 Task: Open Card Signal Processing Review in Board Employee Offboarding to Workspace General Accounting and add a team member Softage.2@softage.net, a label Orange, a checklist Trade Secrets, an attachment from Trello, a color Orange and finally, add a card description 'Develop and launch new social media marketing campaign for influencer marketing' and a comment 'This task requires us to be adaptable and flexible, willing to pivot our approach as needed to achieve success.'. Add a start date 'Jan 02, 1900' with a due date 'Jan 09, 1900'
Action: Mouse moved to (239, 161)
Screenshot: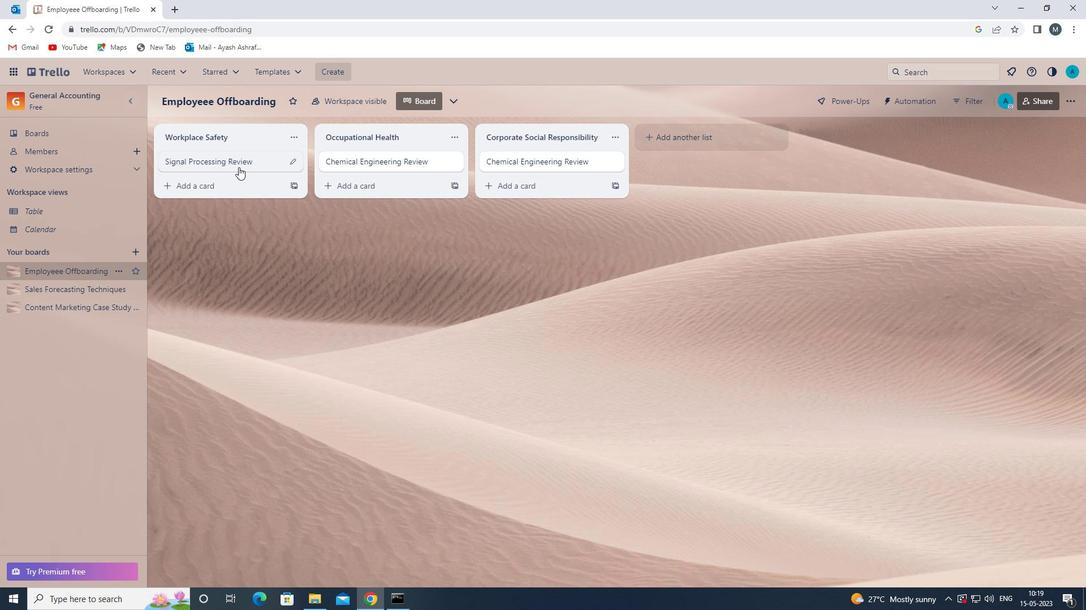 
Action: Mouse pressed left at (239, 161)
Screenshot: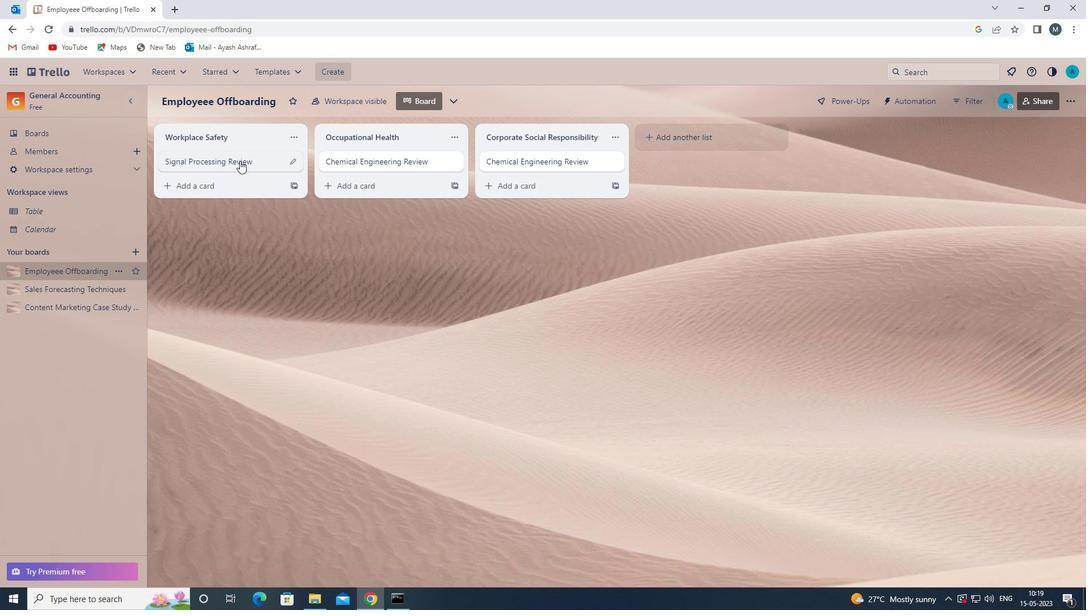 
Action: Mouse moved to (684, 161)
Screenshot: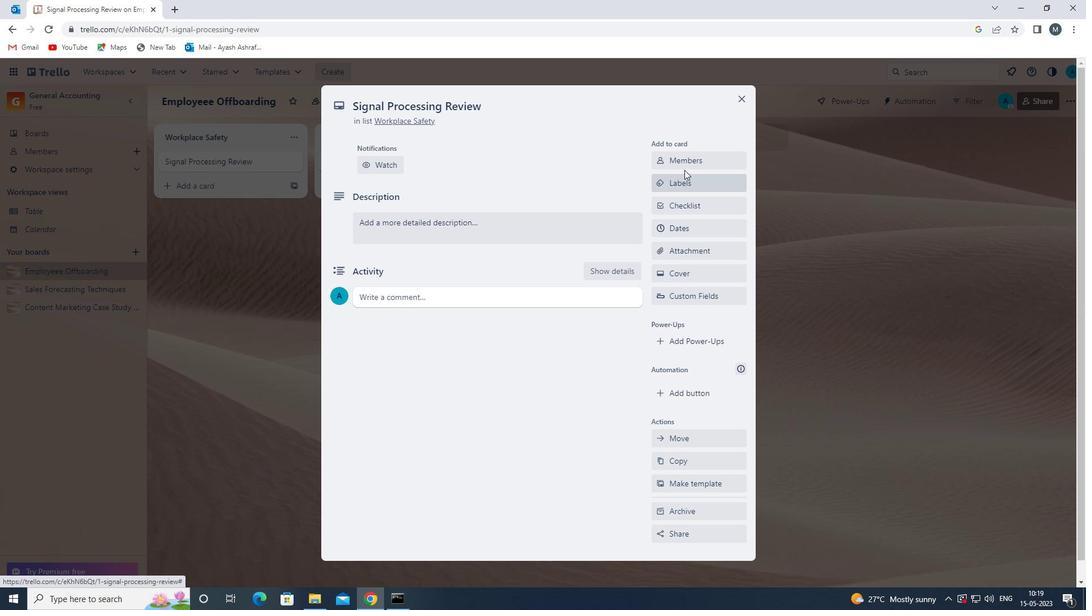 
Action: Mouse pressed left at (684, 161)
Screenshot: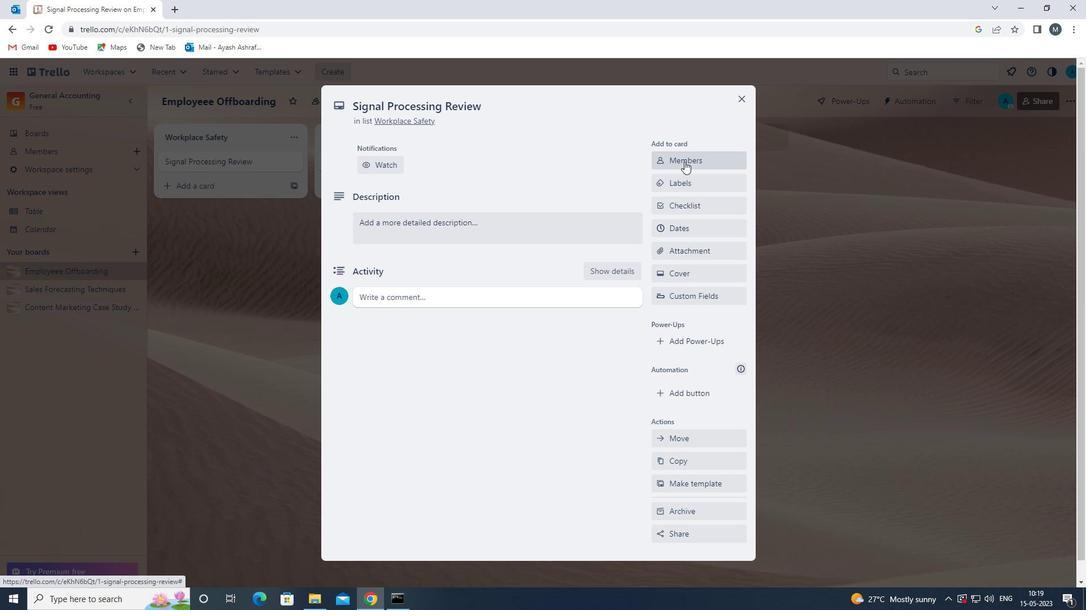 
Action: Key pressed s
Screenshot: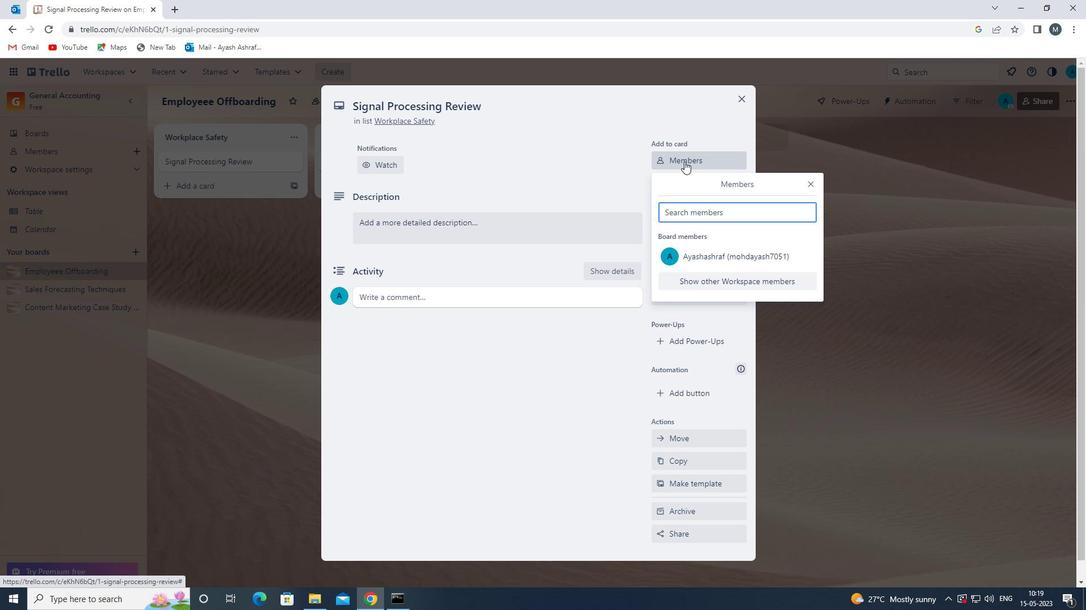 
Action: Mouse moved to (720, 343)
Screenshot: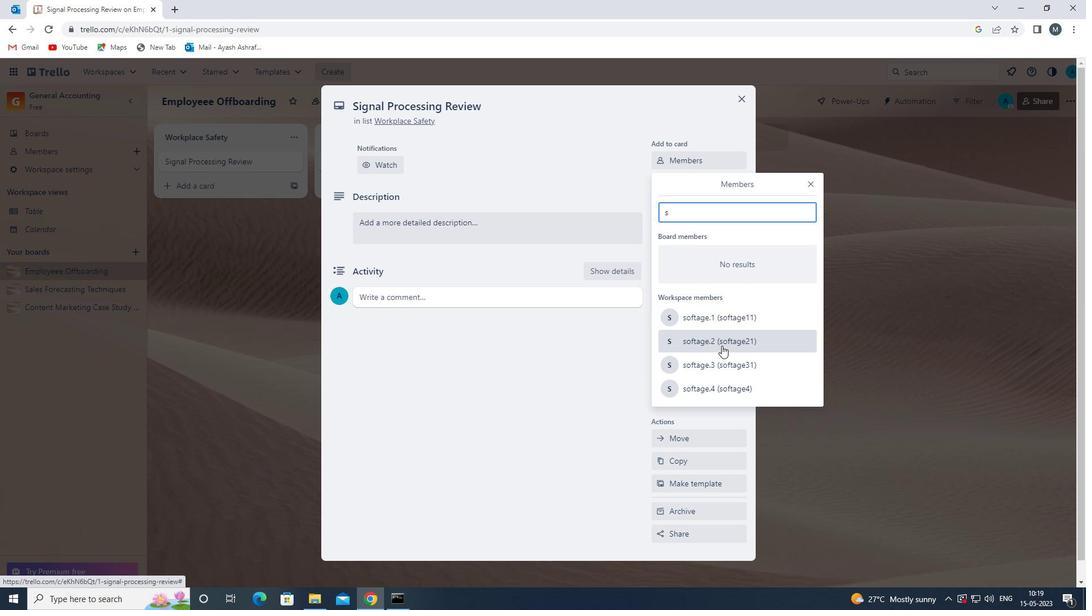 
Action: Mouse pressed left at (720, 343)
Screenshot: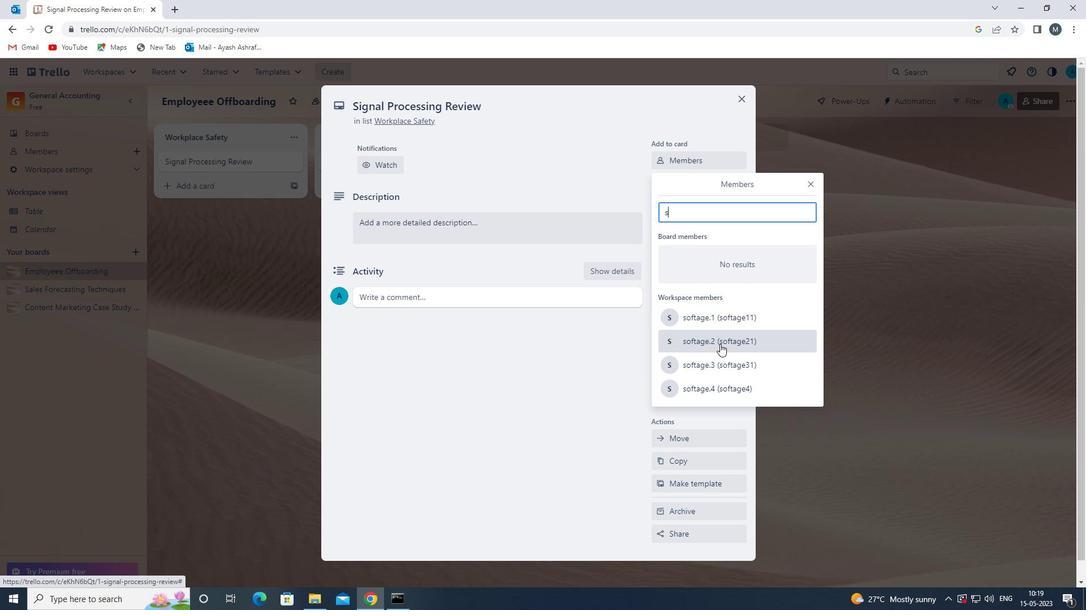 
Action: Mouse moved to (810, 188)
Screenshot: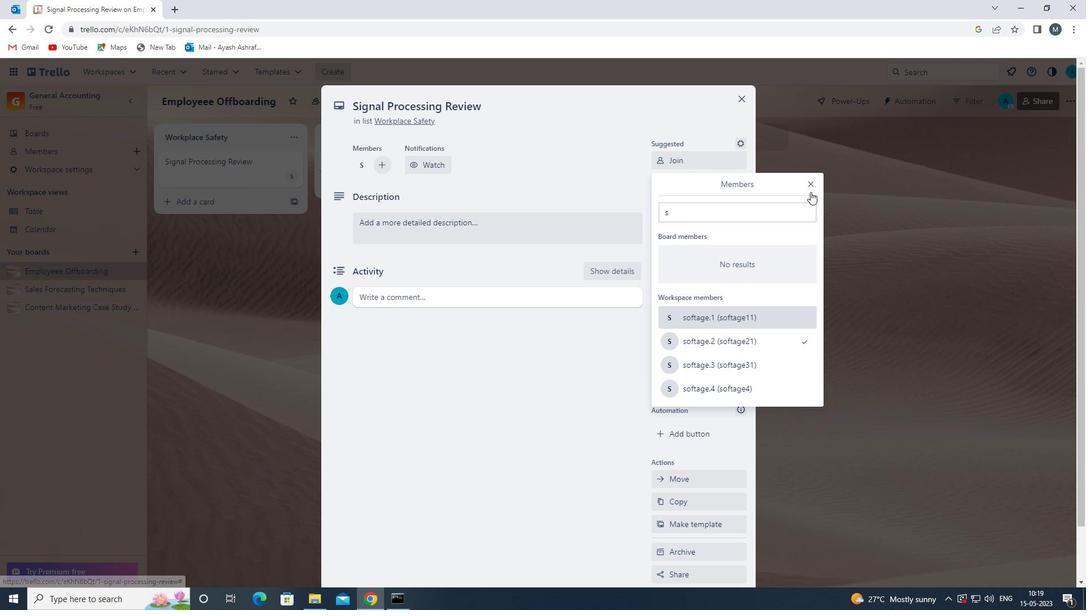 
Action: Mouse pressed left at (810, 188)
Screenshot: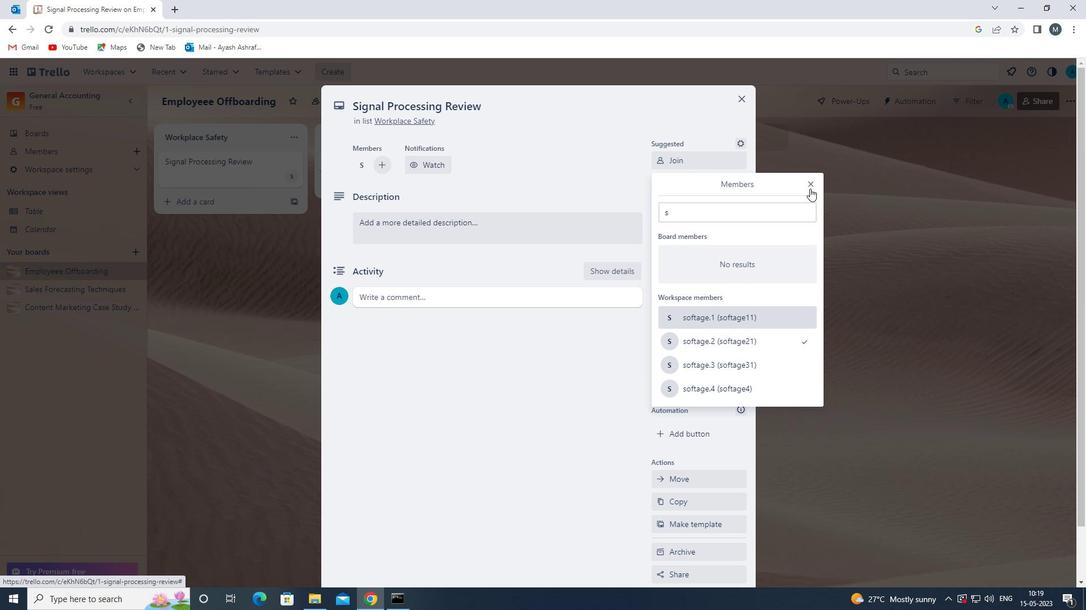 
Action: Mouse moved to (676, 225)
Screenshot: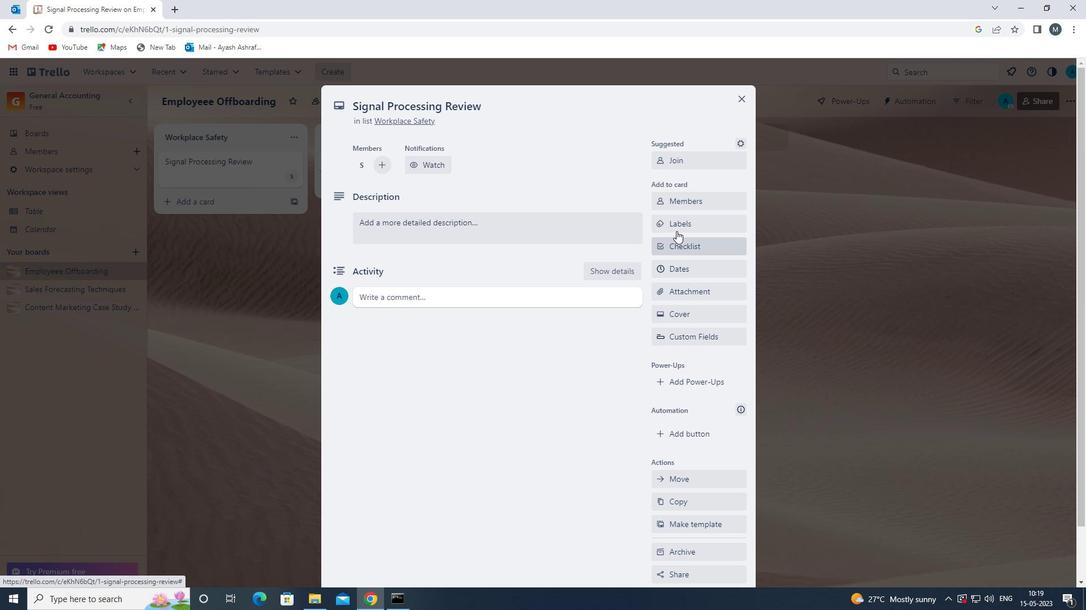 
Action: Mouse pressed left at (676, 225)
Screenshot: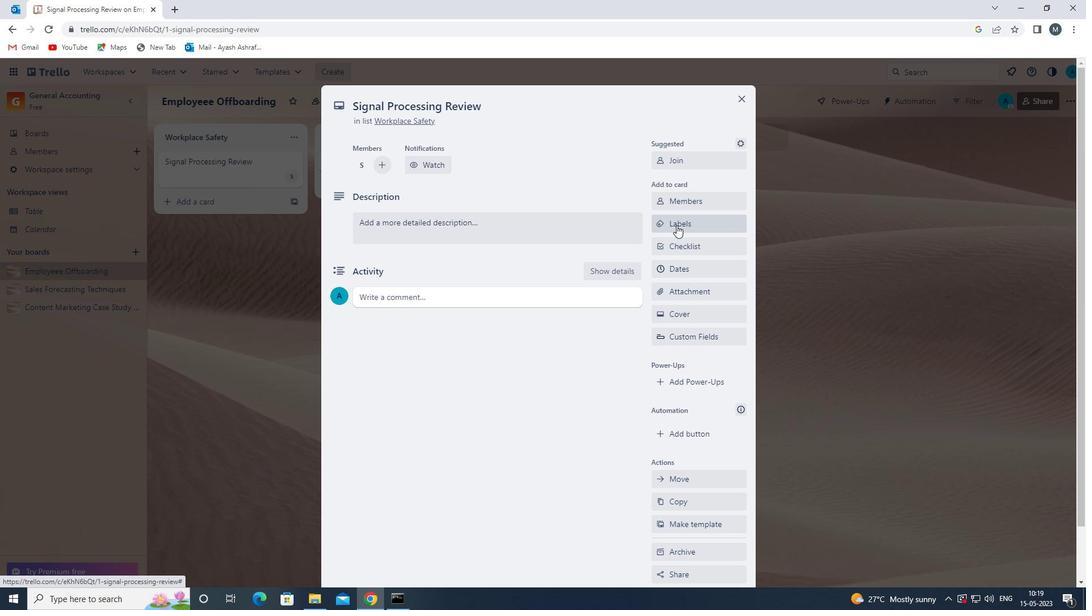 
Action: Mouse moved to (690, 356)
Screenshot: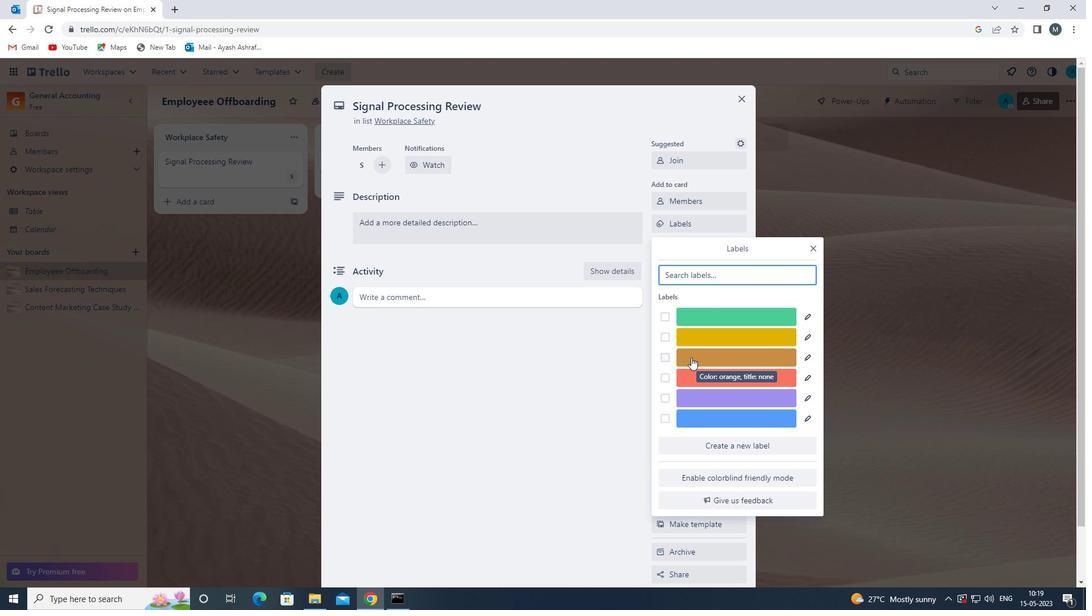 
Action: Mouse pressed left at (690, 356)
Screenshot: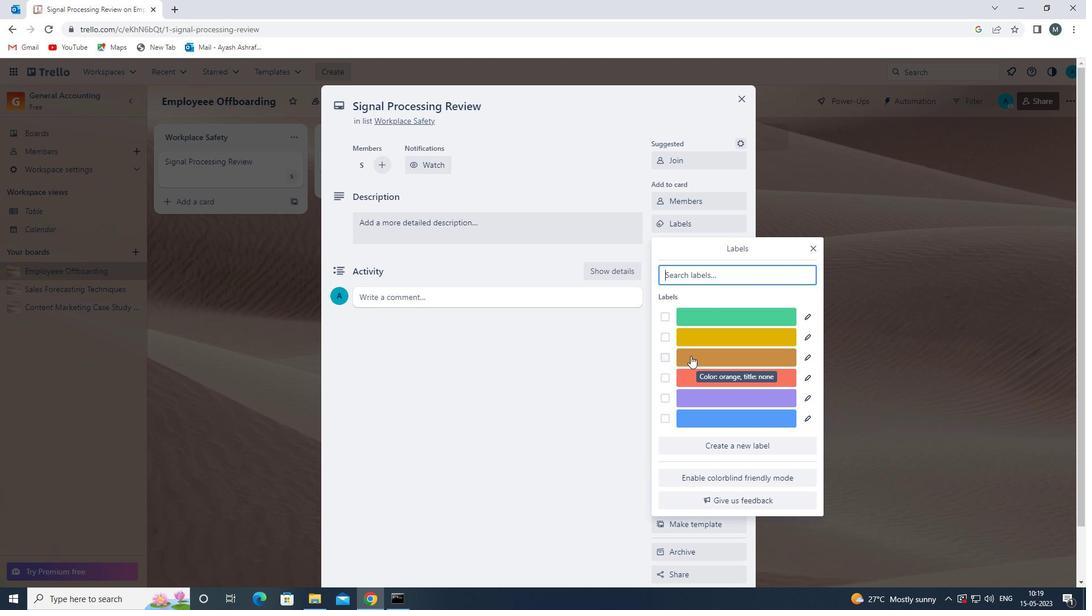 
Action: Mouse moved to (811, 248)
Screenshot: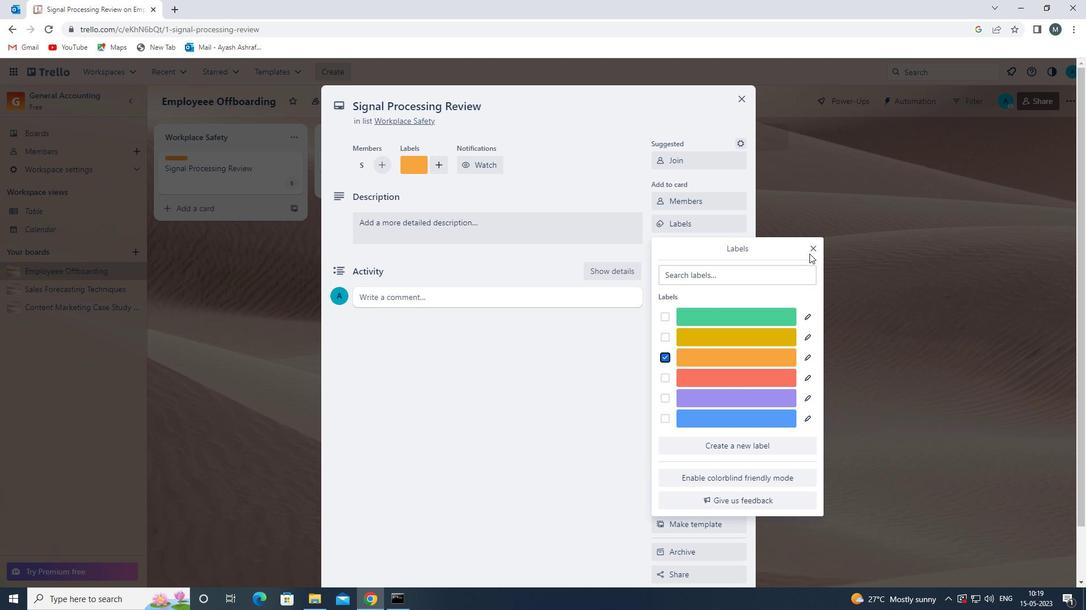 
Action: Mouse pressed left at (811, 248)
Screenshot: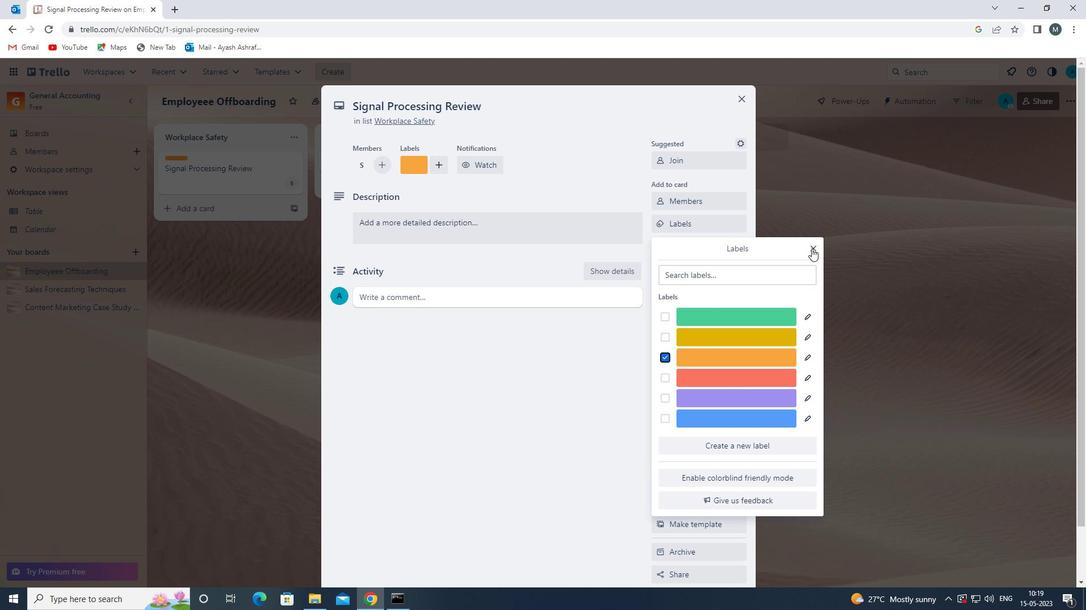 
Action: Mouse moved to (682, 246)
Screenshot: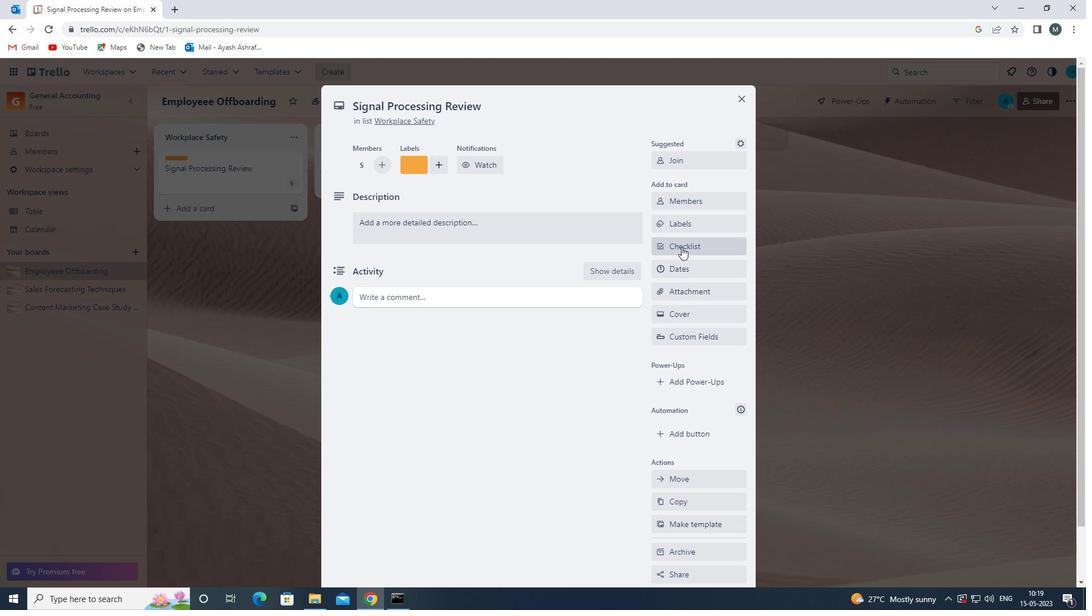 
Action: Mouse pressed left at (682, 246)
Screenshot: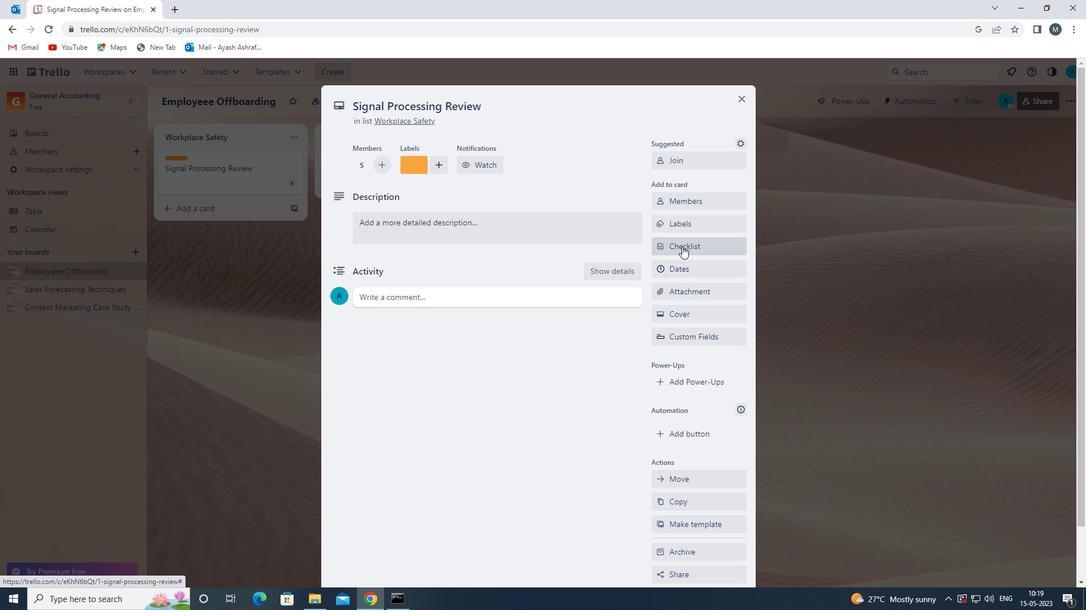 
Action: Mouse moved to (721, 324)
Screenshot: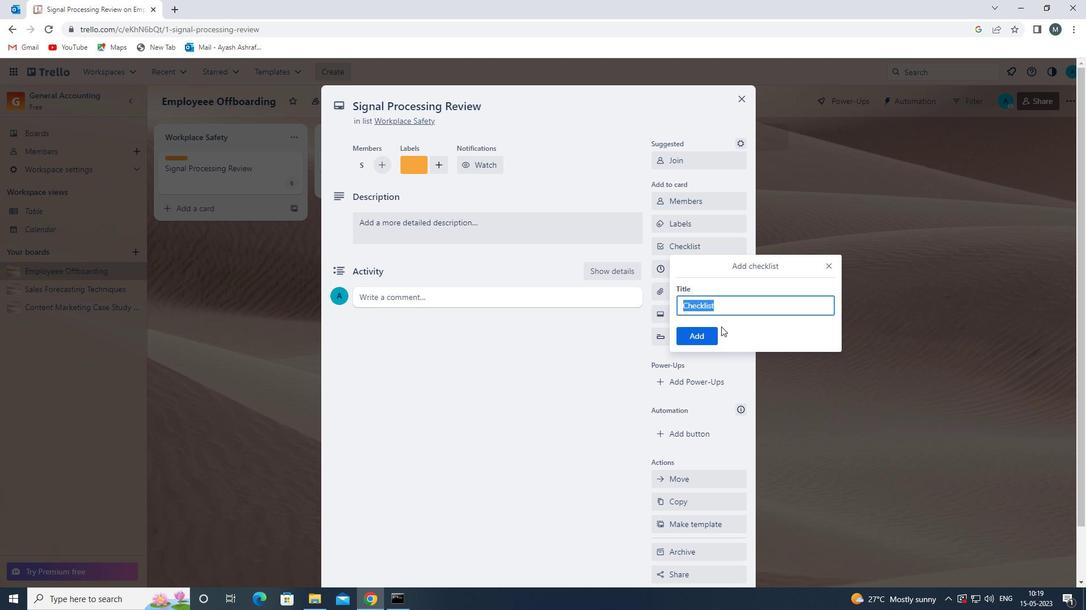 
Action: Key pressed <Key.shift>TRADE<Key.space><Key.shift>SECRETS
Screenshot: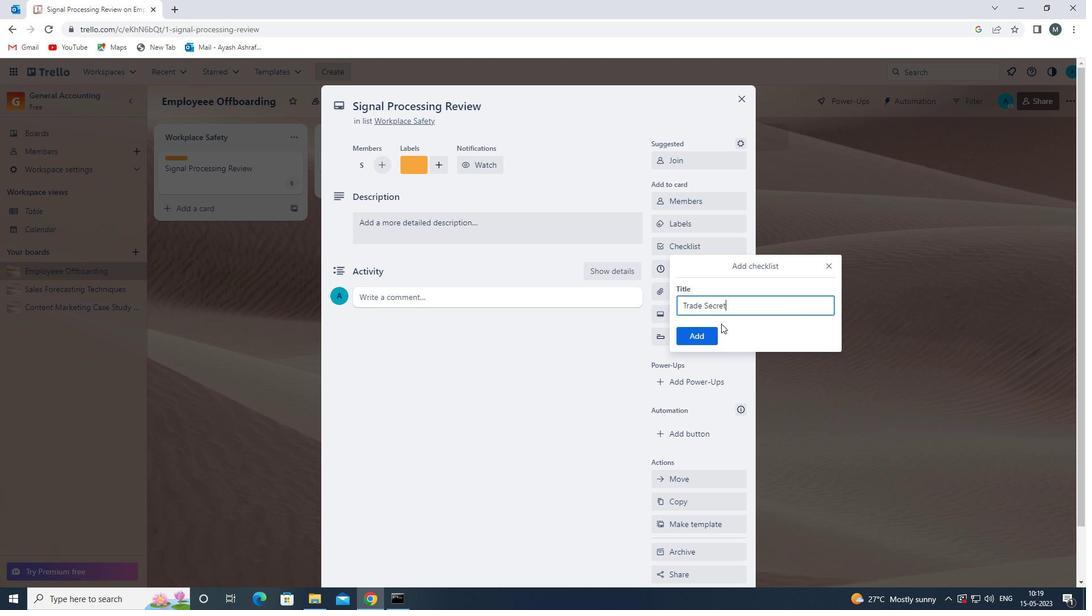 
Action: Mouse moved to (708, 338)
Screenshot: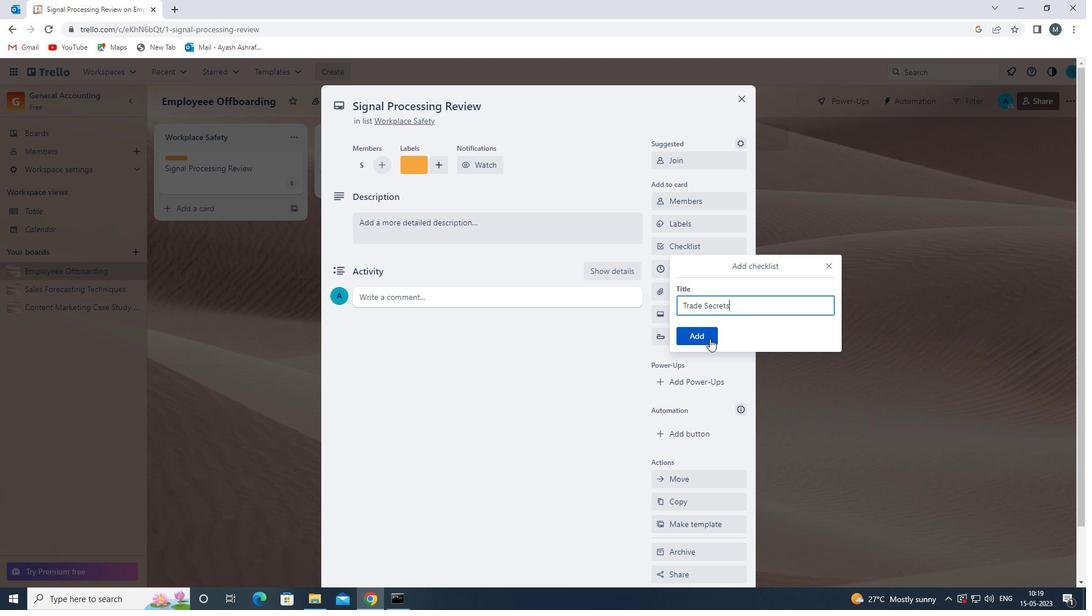 
Action: Mouse pressed left at (708, 338)
Screenshot: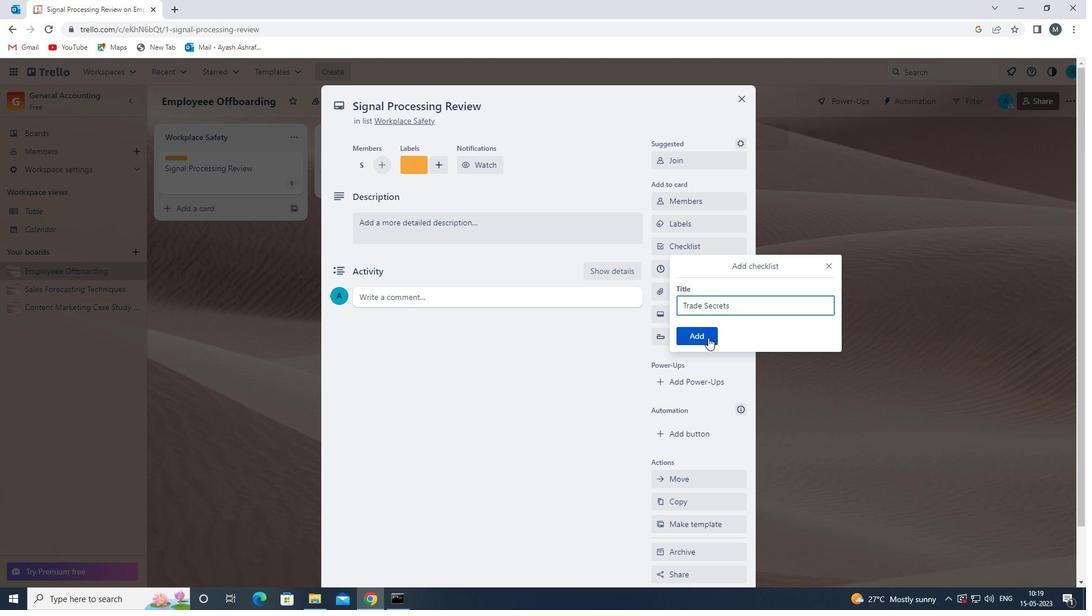 
Action: Mouse moved to (703, 294)
Screenshot: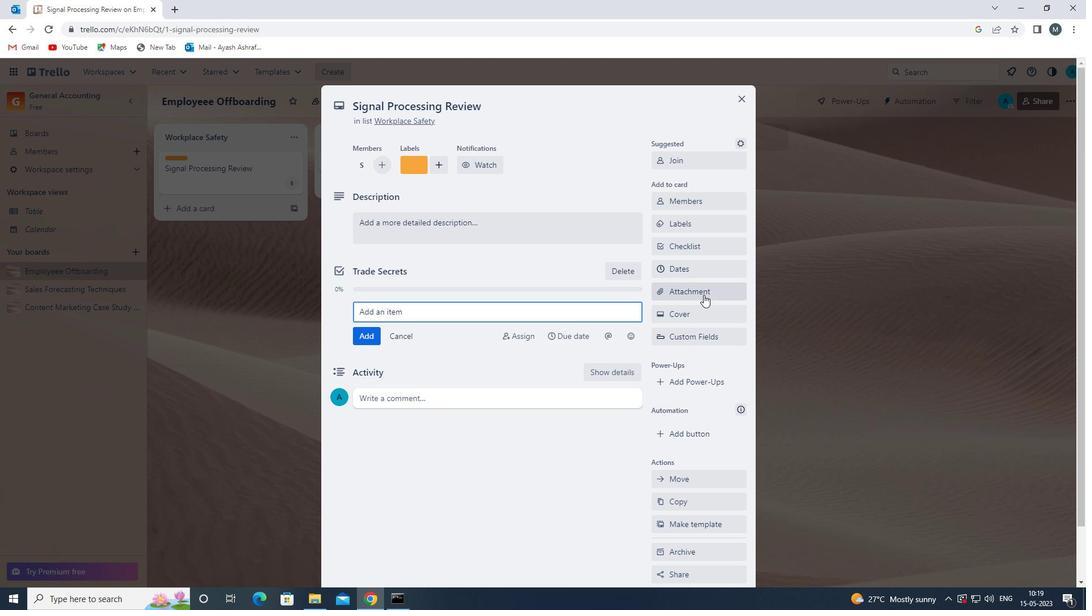
Action: Mouse pressed left at (703, 294)
Screenshot: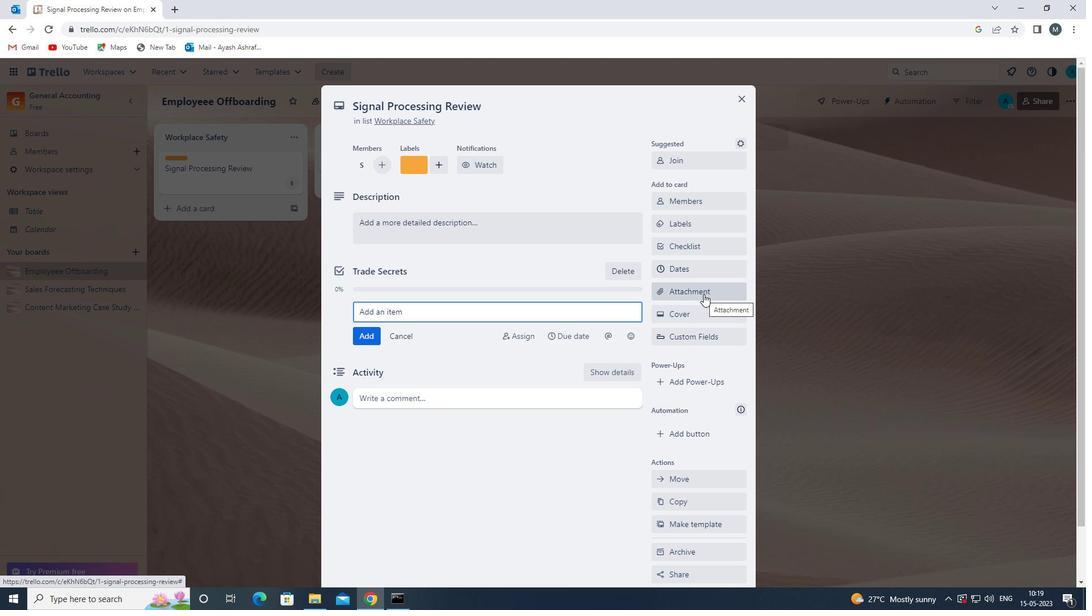 
Action: Mouse moved to (685, 363)
Screenshot: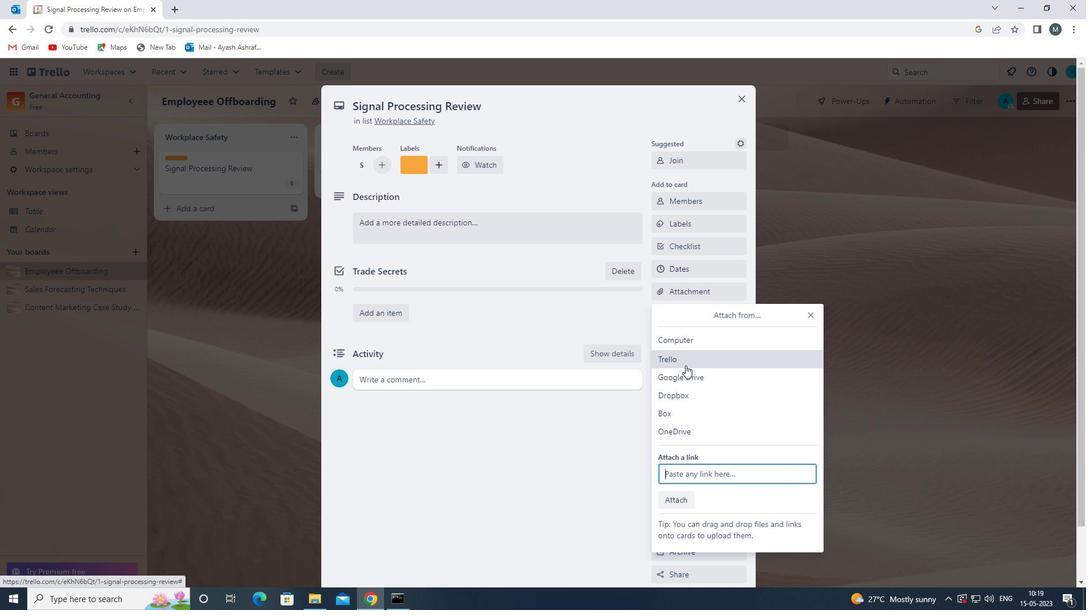 
Action: Mouse pressed left at (685, 363)
Screenshot: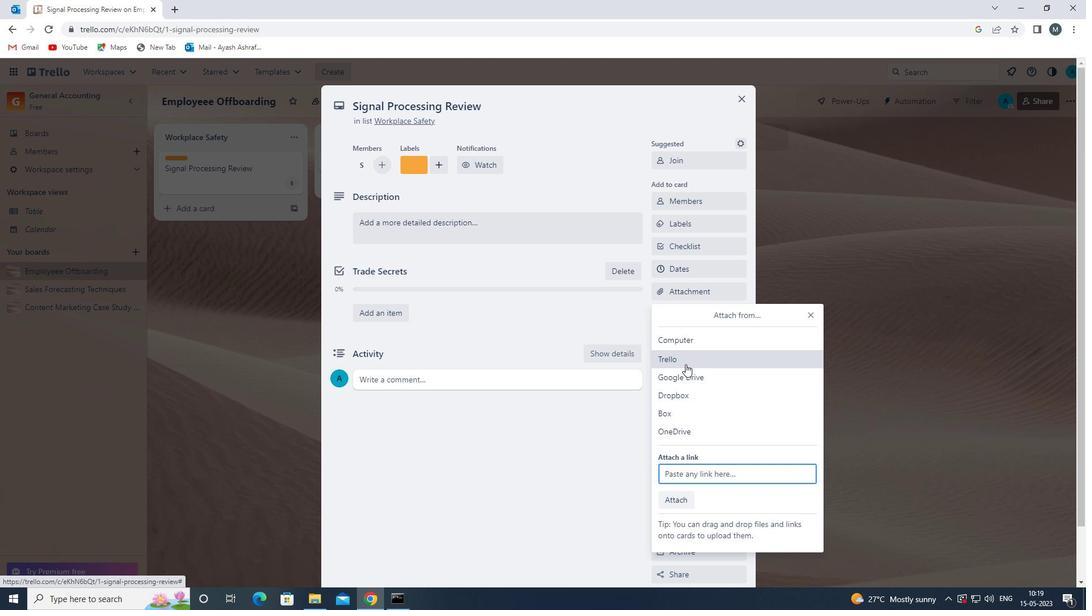 
Action: Mouse moved to (720, 277)
Screenshot: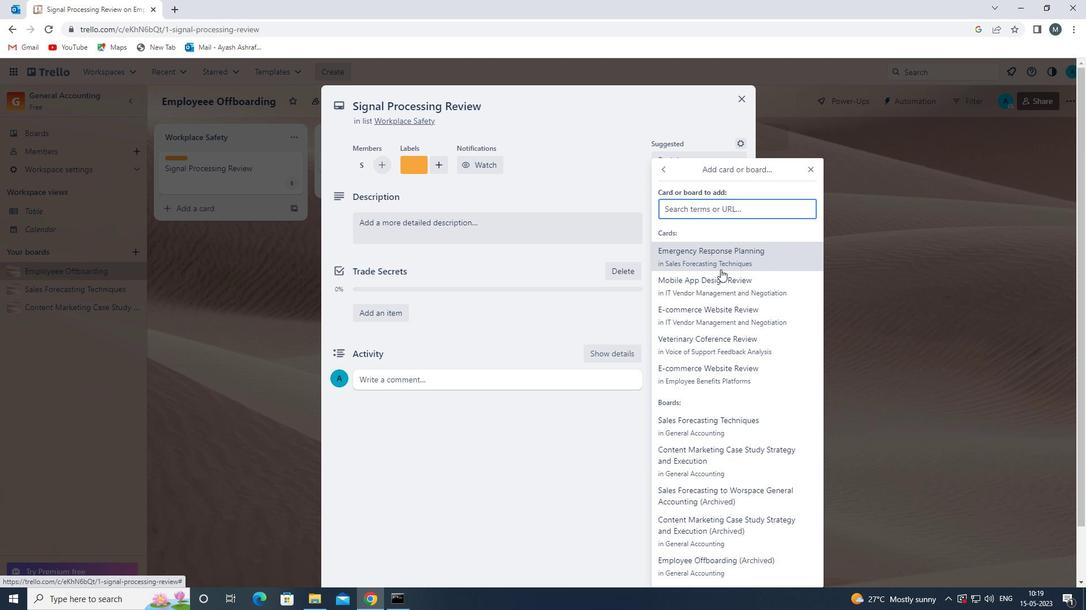 
Action: Mouse pressed left at (720, 277)
Screenshot: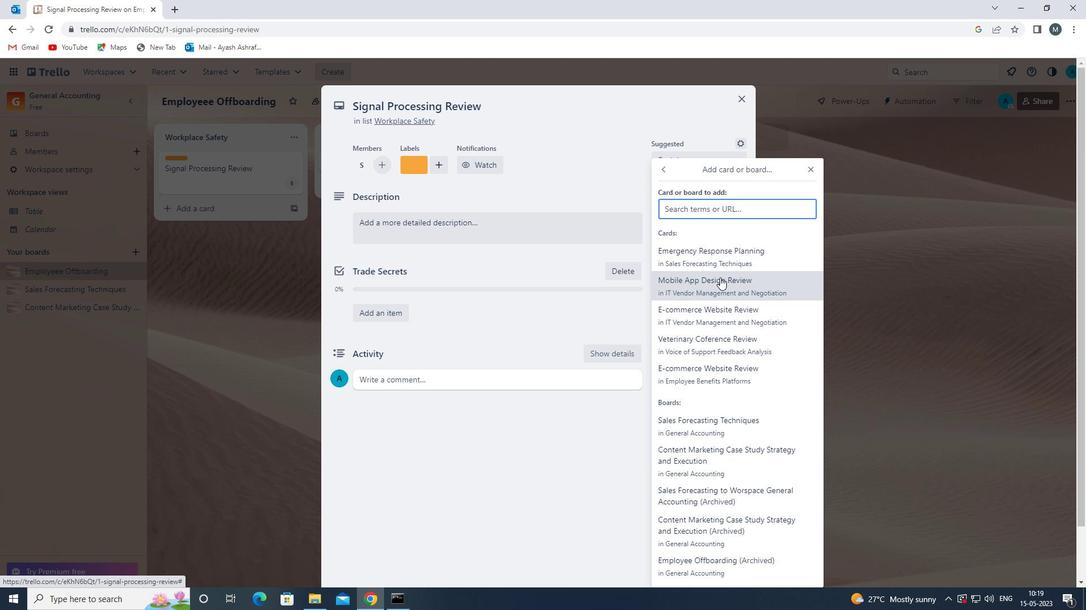
Action: Mouse moved to (690, 320)
Screenshot: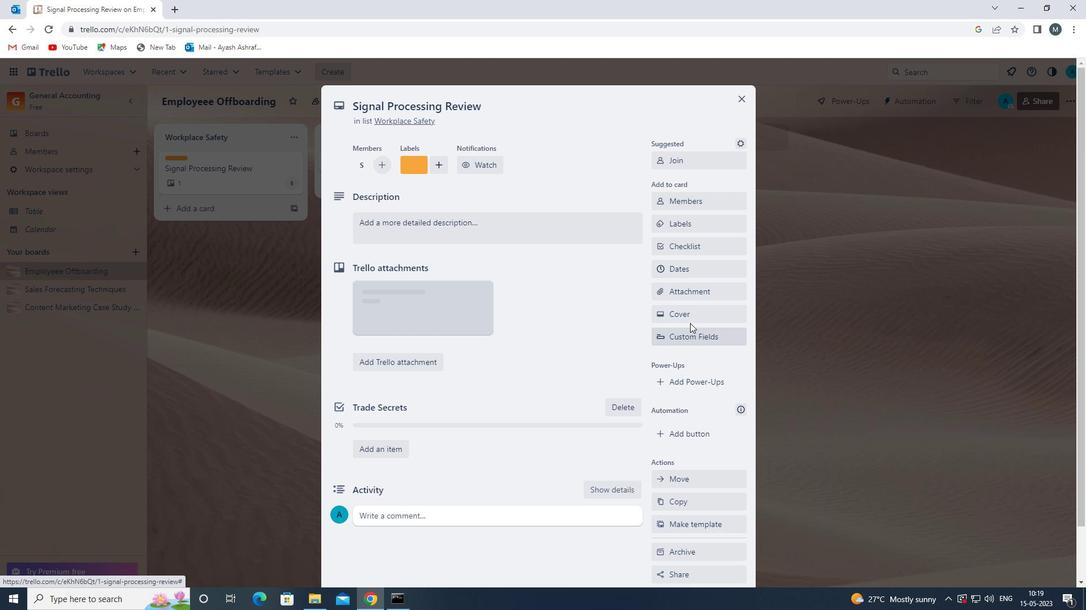 
Action: Mouse pressed left at (690, 320)
Screenshot: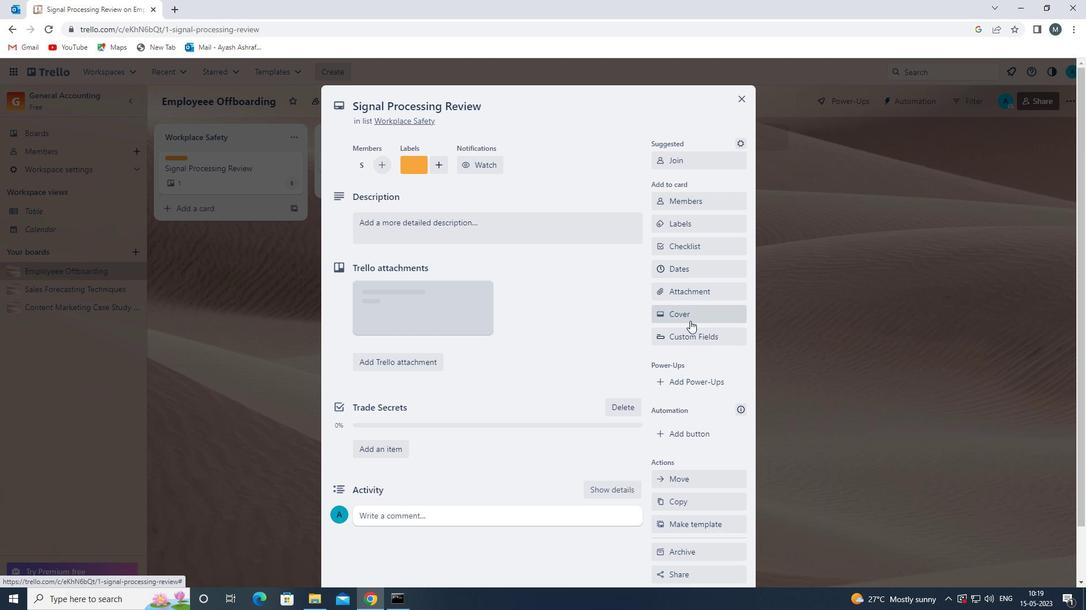 
Action: Mouse moved to (743, 366)
Screenshot: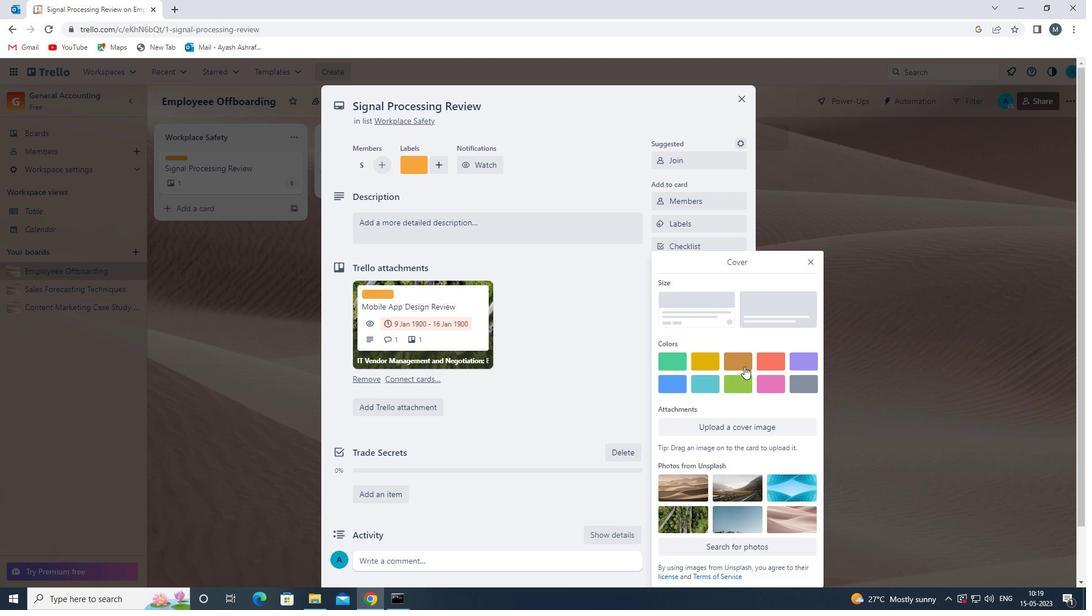 
Action: Mouse pressed left at (743, 366)
Screenshot: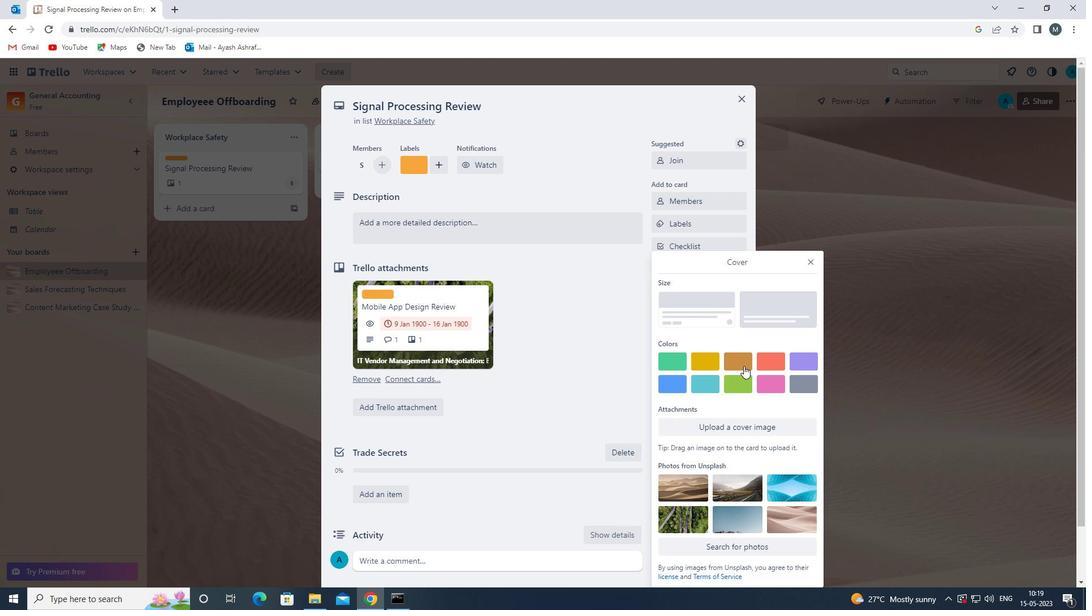 
Action: Mouse moved to (812, 242)
Screenshot: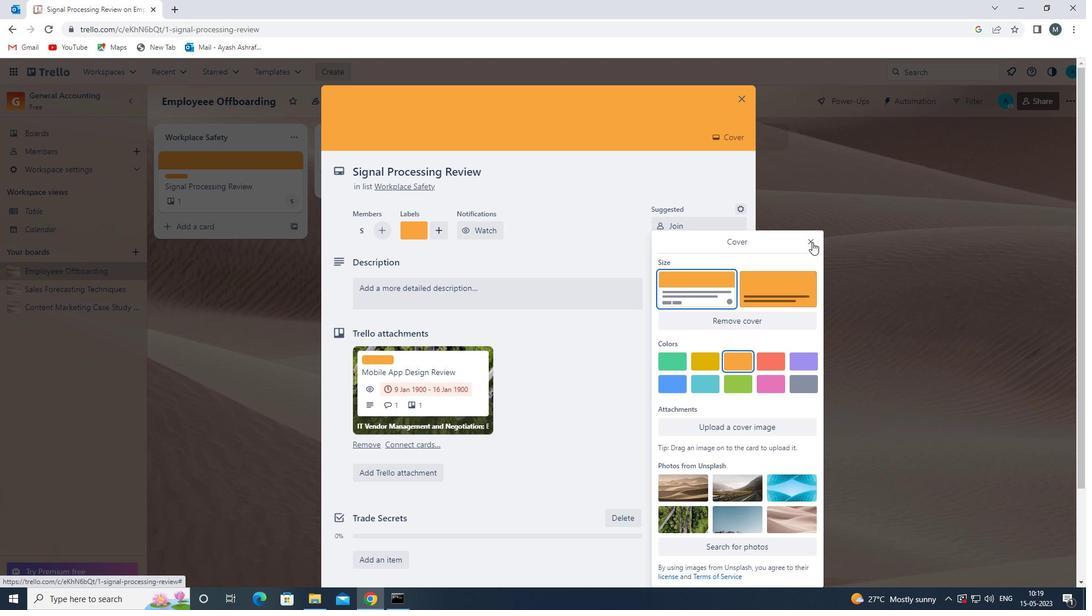 
Action: Mouse pressed left at (812, 242)
Screenshot: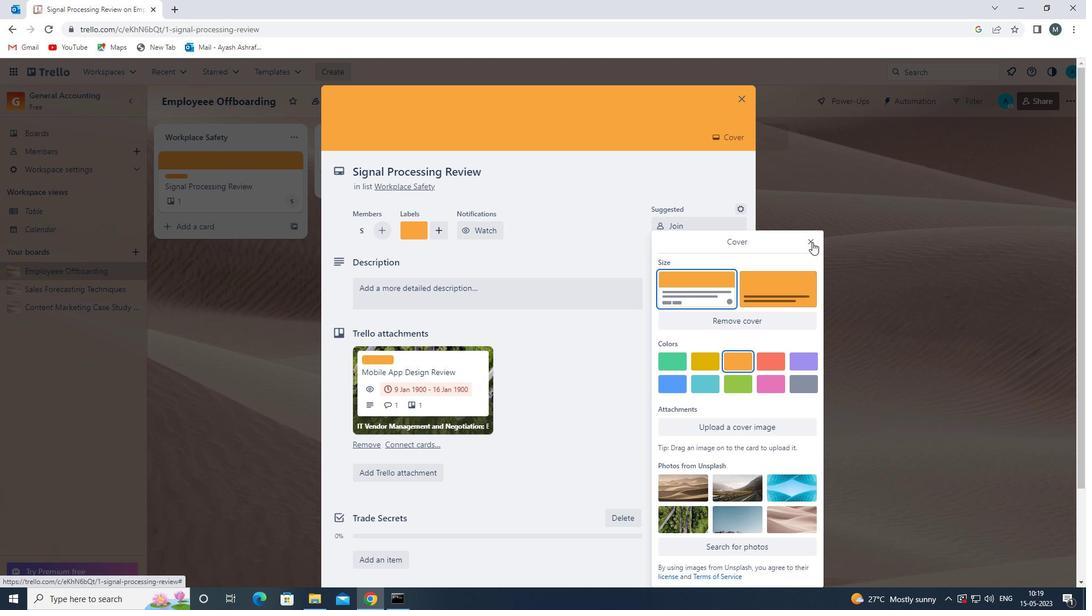 
Action: Mouse moved to (420, 291)
Screenshot: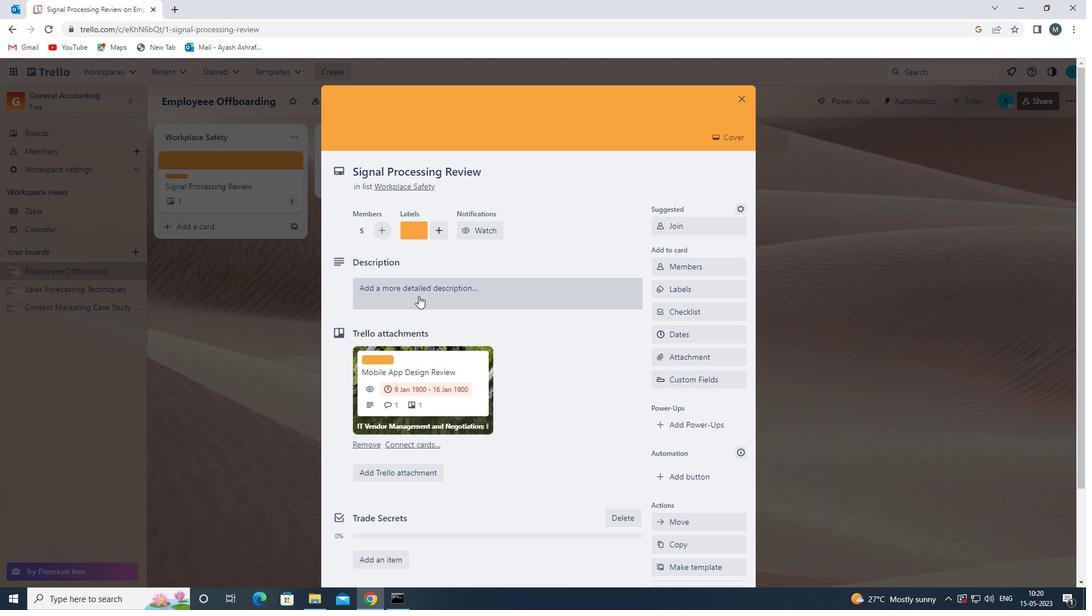 
Action: Mouse pressed left at (420, 291)
Screenshot: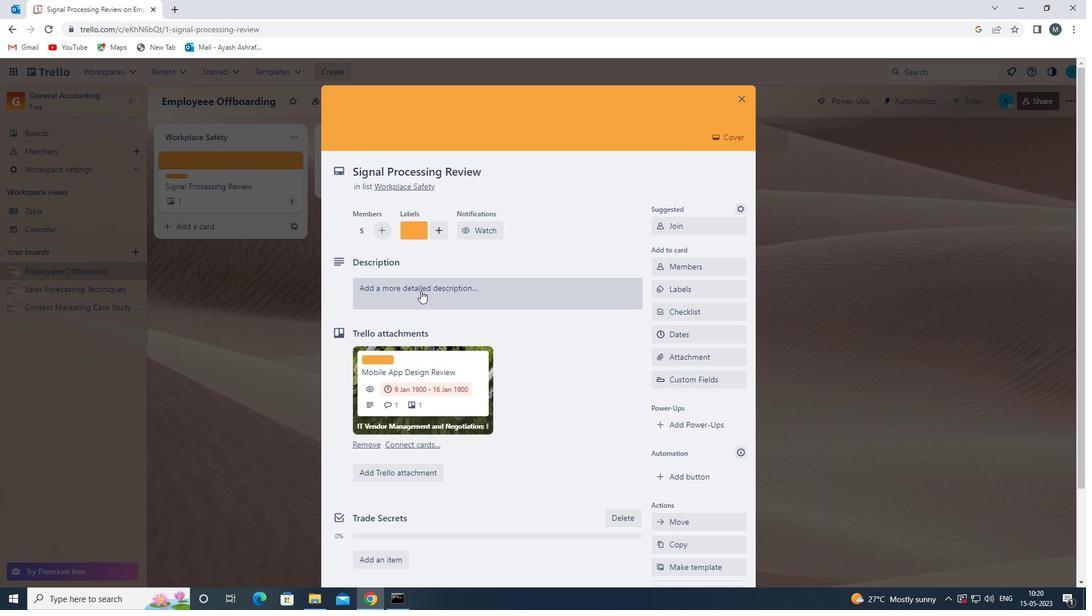 
Action: Mouse moved to (421, 333)
Screenshot: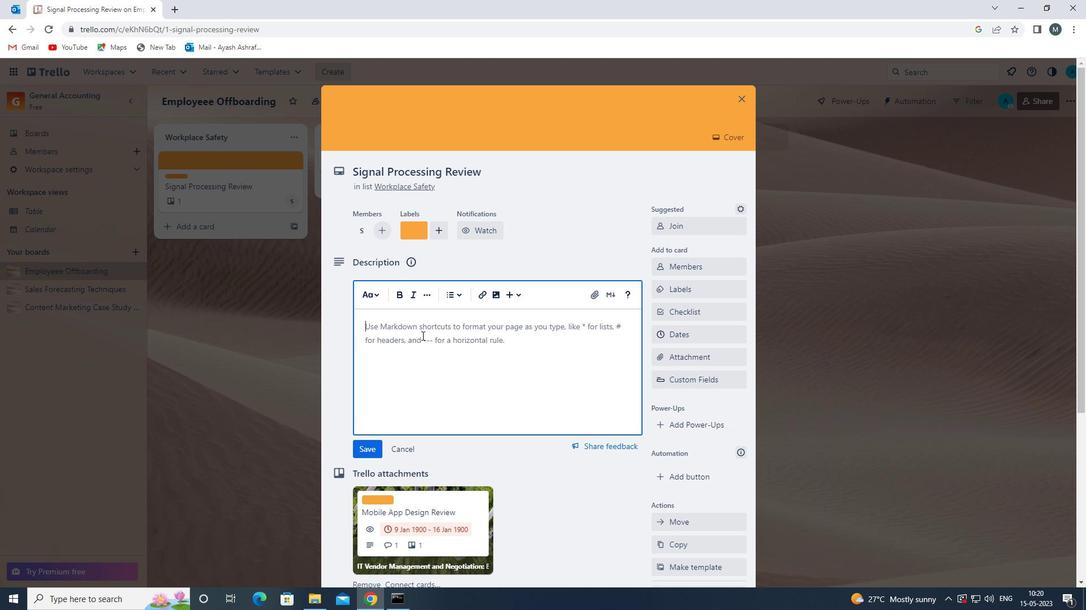 
Action: Mouse pressed left at (421, 333)
Screenshot: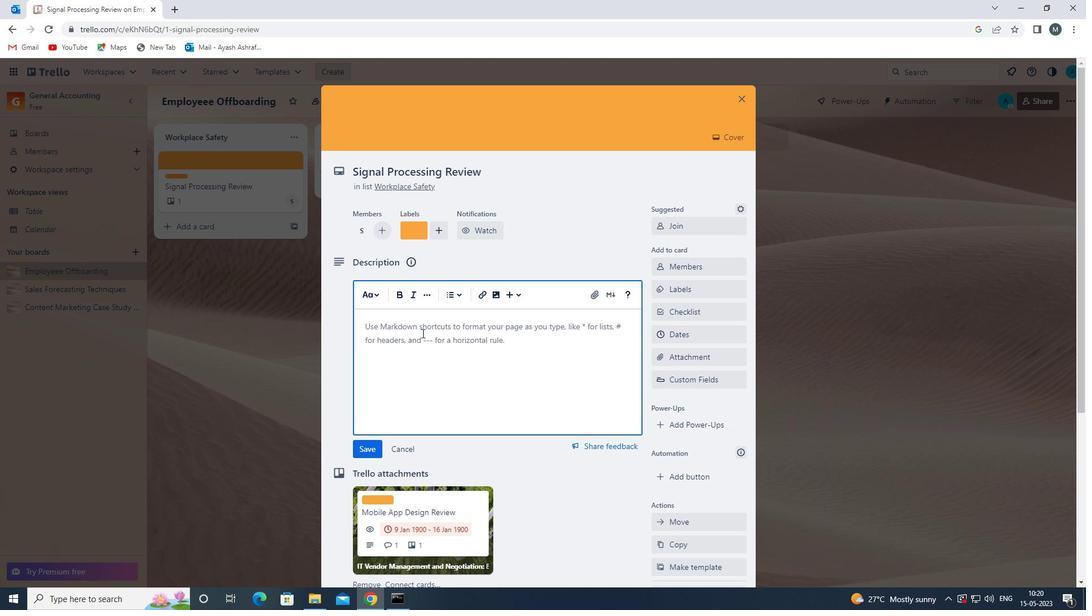 
Action: Mouse moved to (414, 334)
Screenshot: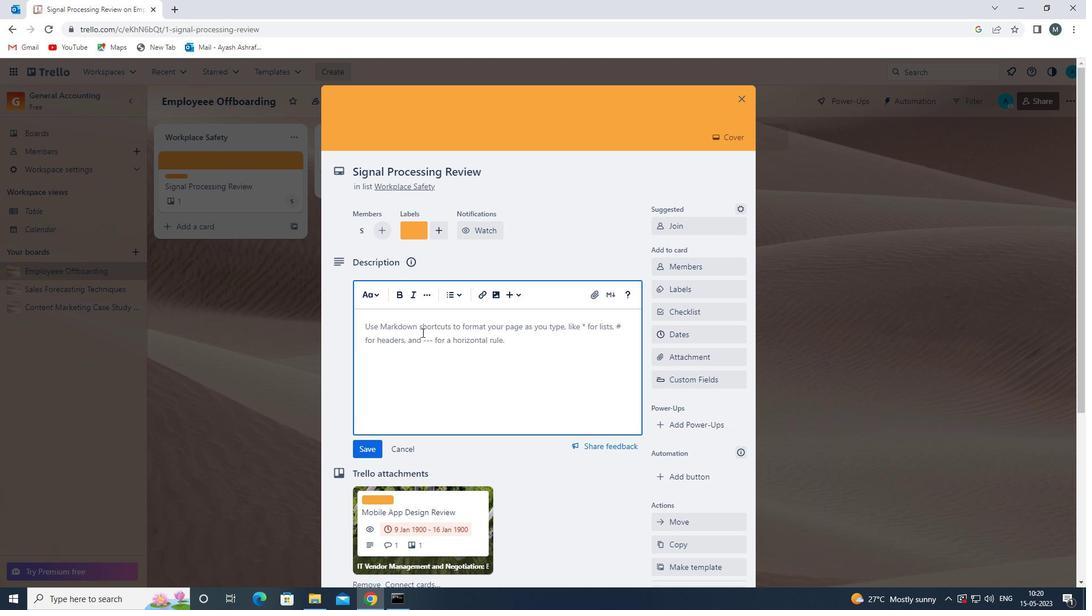 
Action: Key pressed <Key.shift>DEVELOP<Key.space>AND<Key.space>LAUNCH<Key.space>NEW<Key.space>SOCIAL<Key.space>MEDIA<Key.space>MARKETING<Key.space>CAMO<Key.backspace>PAIGN<Key.space>FOR<Key.space>INFLUENCER<Key.space>MARL<Key.backspace>KETING<Key.space>
Screenshot: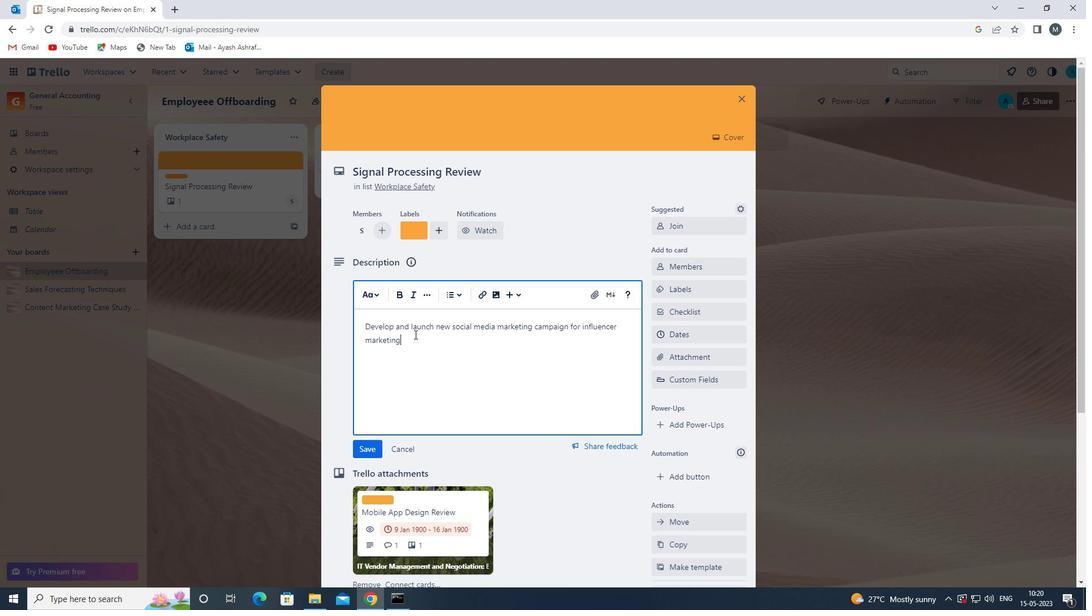 
Action: Mouse moved to (378, 443)
Screenshot: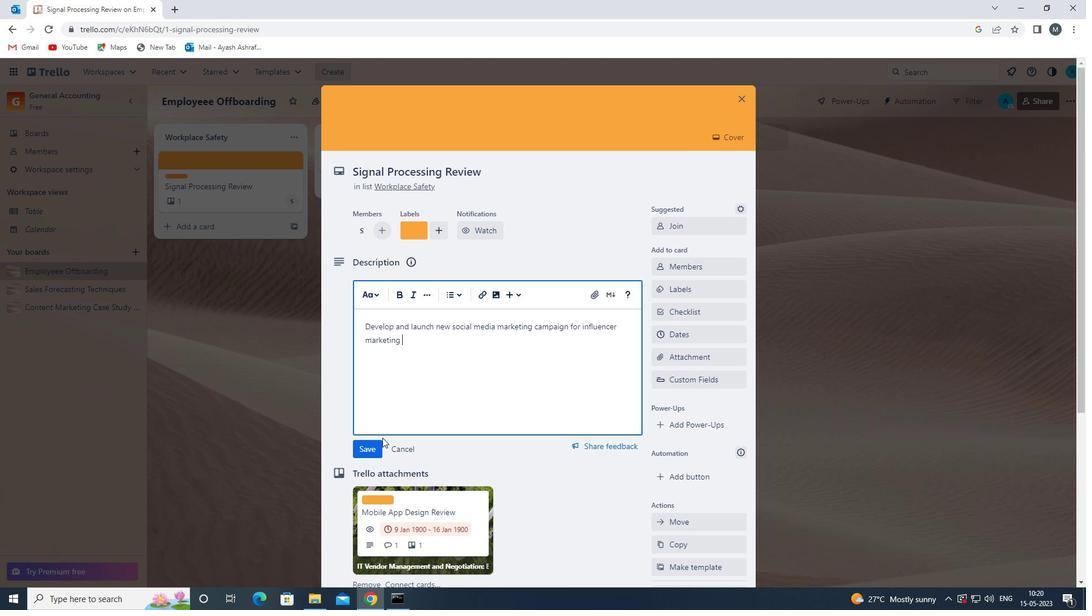 
Action: Mouse pressed left at (378, 443)
Screenshot: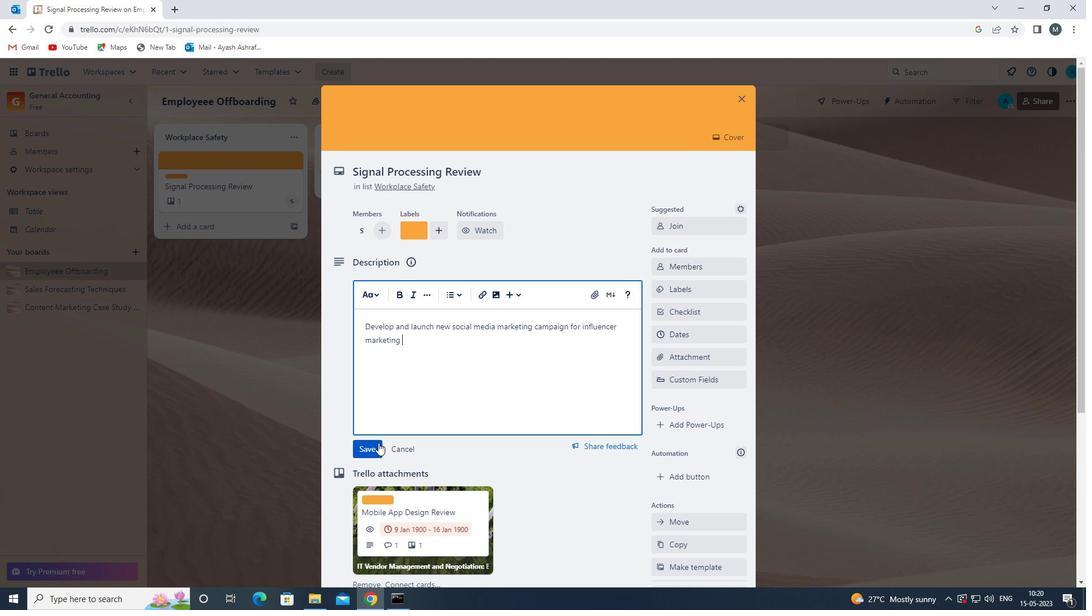 
Action: Mouse moved to (412, 389)
Screenshot: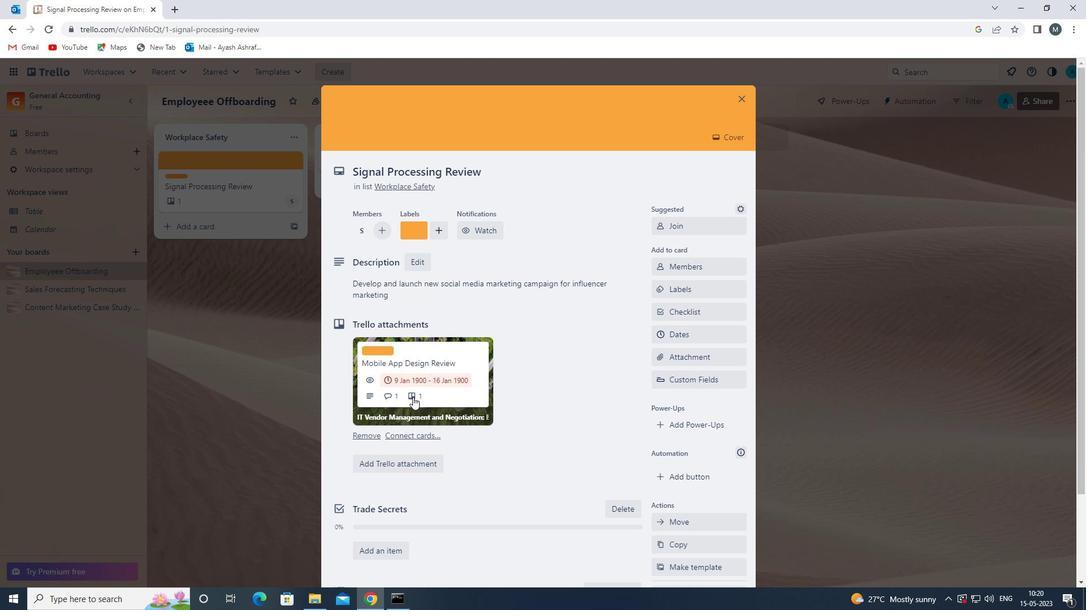 
Action: Mouse scrolled (412, 389) with delta (0, 0)
Screenshot: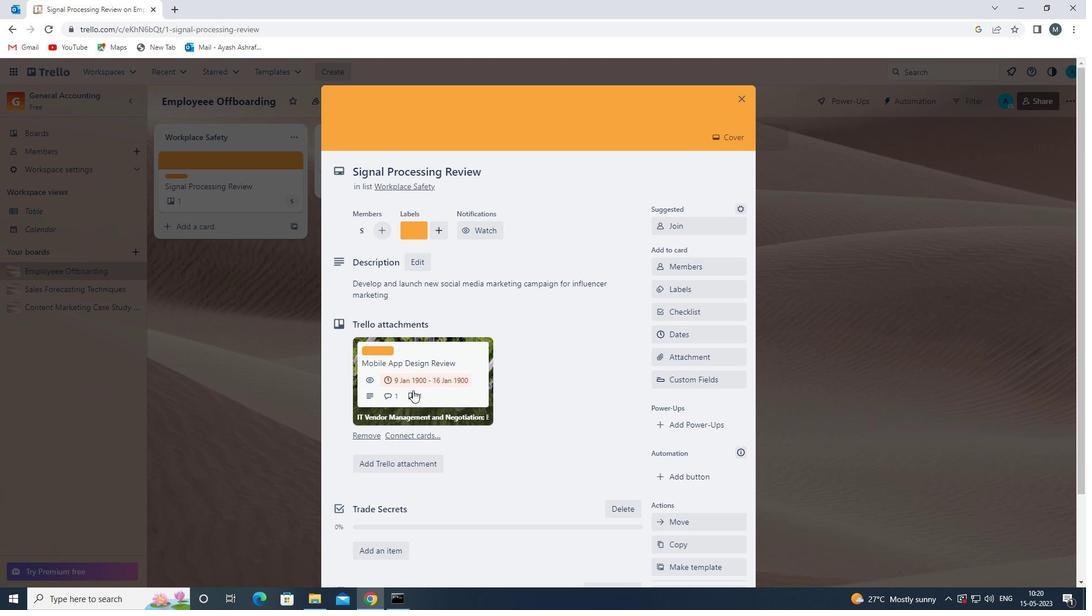 
Action: Mouse scrolled (412, 389) with delta (0, 0)
Screenshot: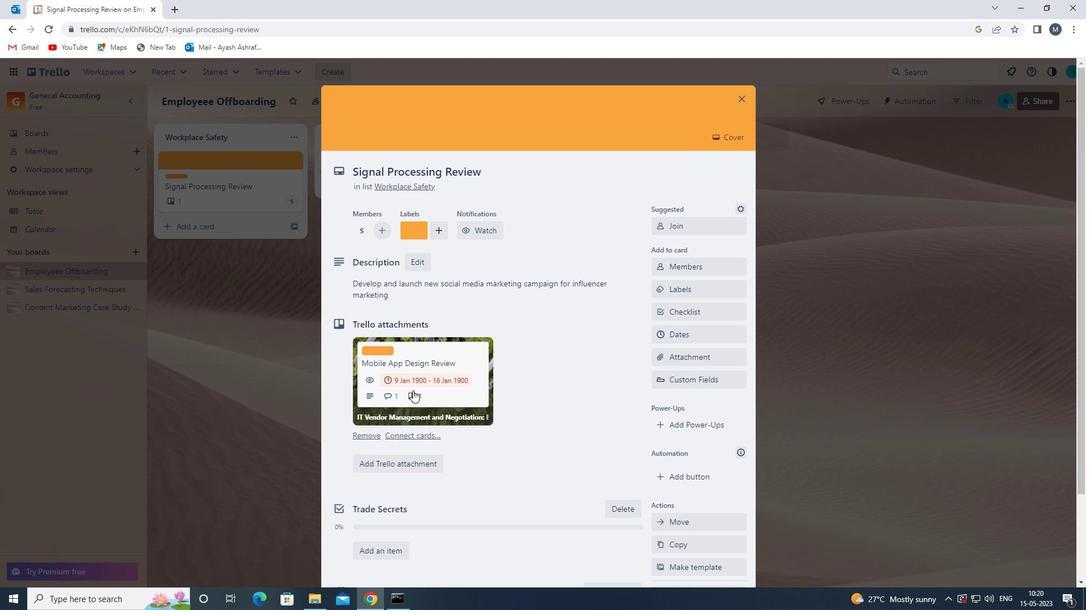 
Action: Mouse scrolled (412, 389) with delta (0, 0)
Screenshot: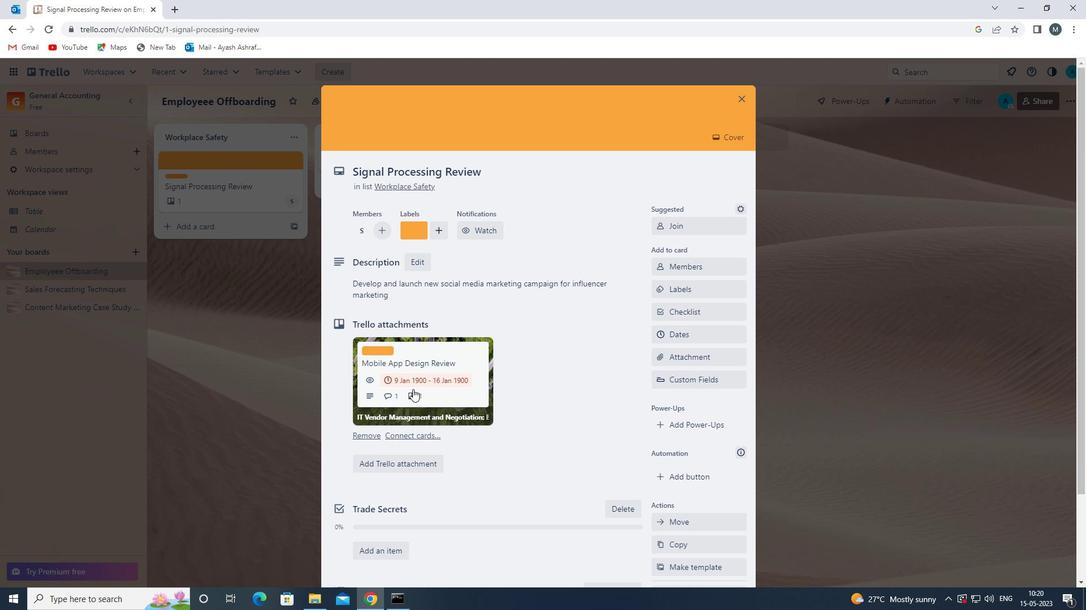 
Action: Mouse moved to (414, 511)
Screenshot: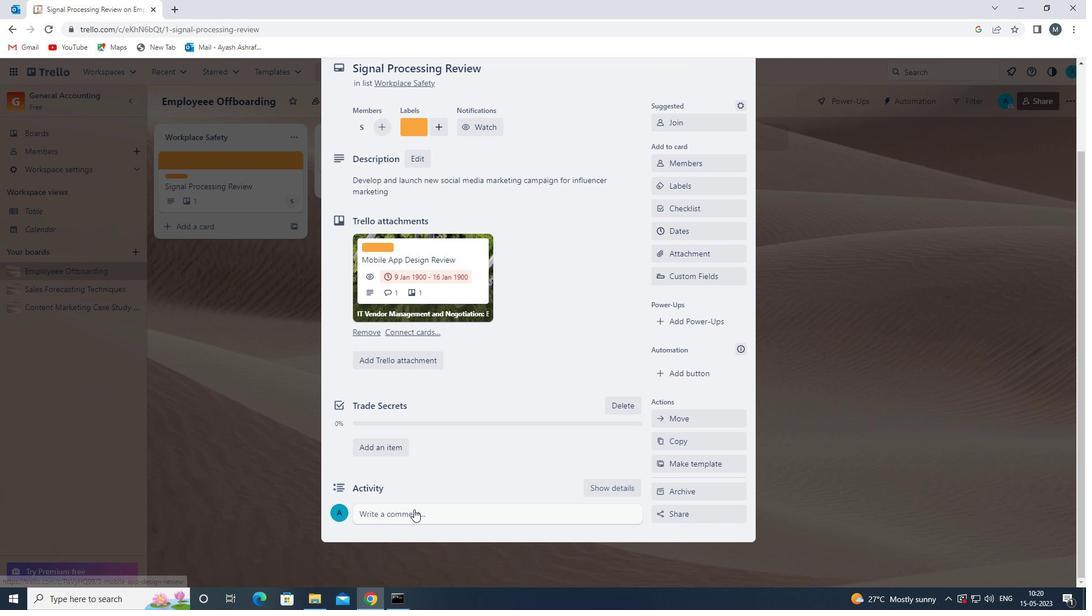 
Action: Mouse pressed left at (414, 511)
Screenshot: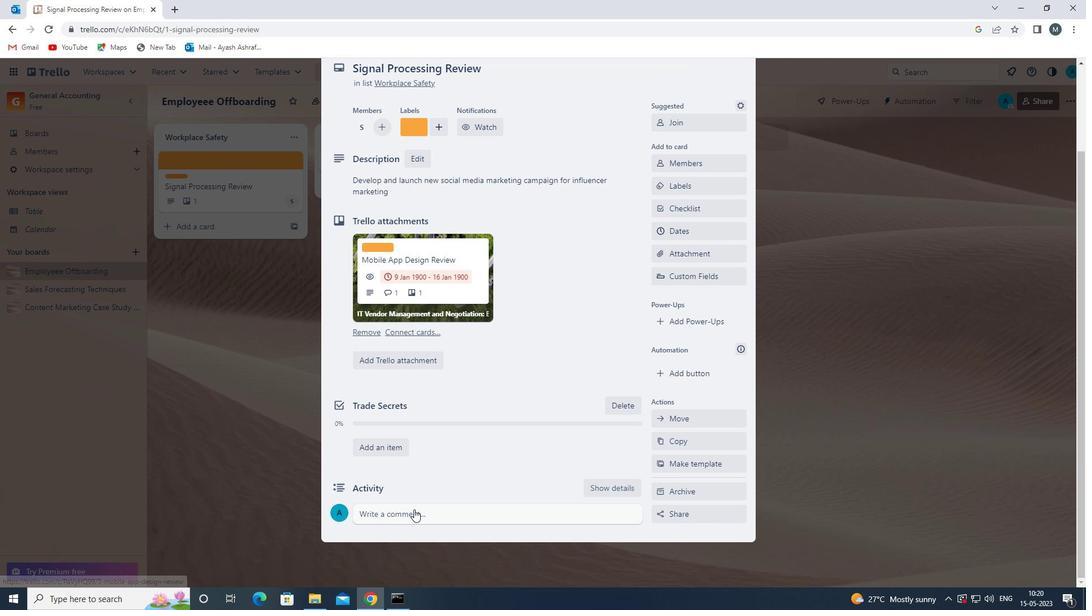 
Action: Mouse moved to (426, 442)
Screenshot: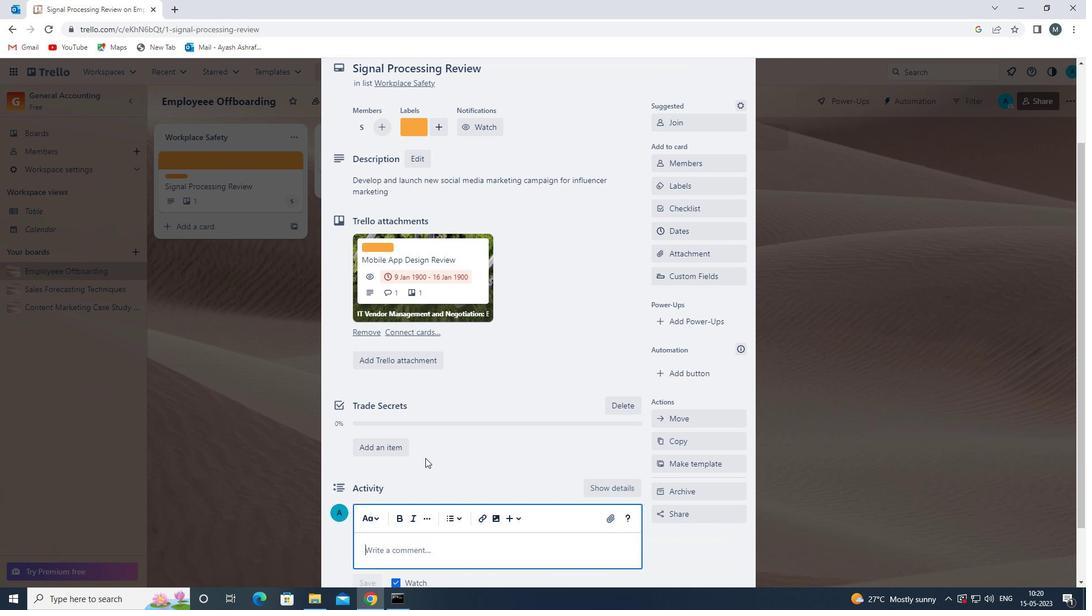 
Action: Mouse scrolled (426, 442) with delta (0, 0)
Screenshot: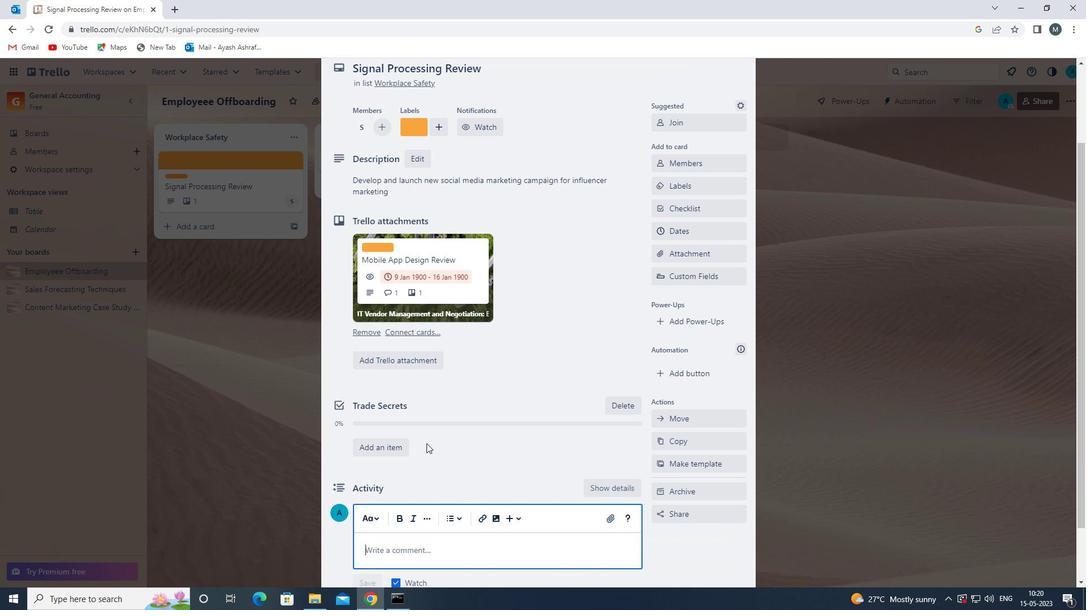 
Action: Mouse scrolled (426, 442) with delta (0, 0)
Screenshot: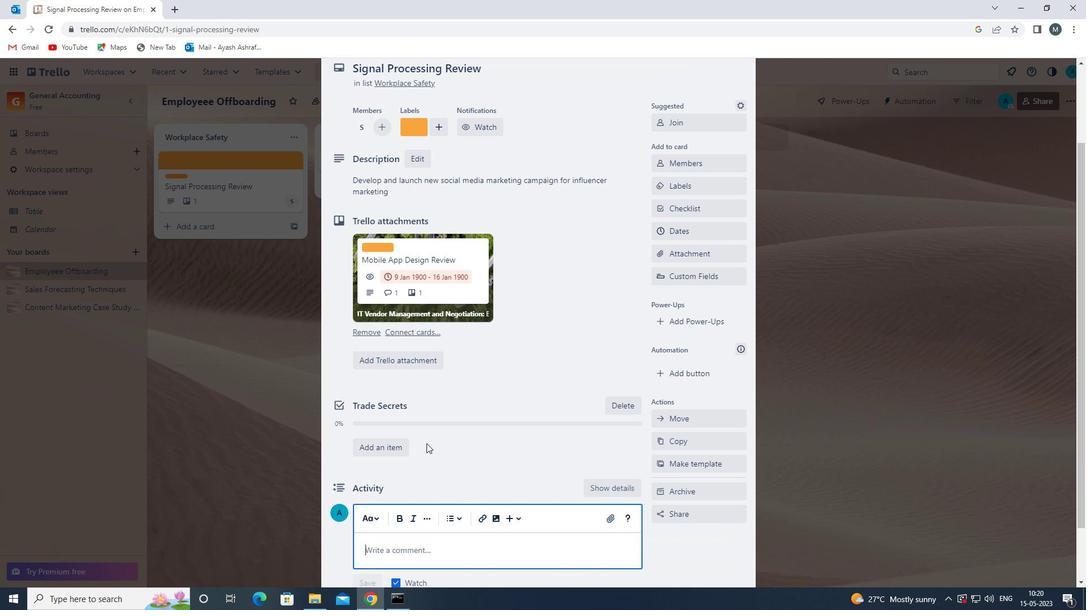 
Action: Mouse scrolled (426, 442) with delta (0, 0)
Screenshot: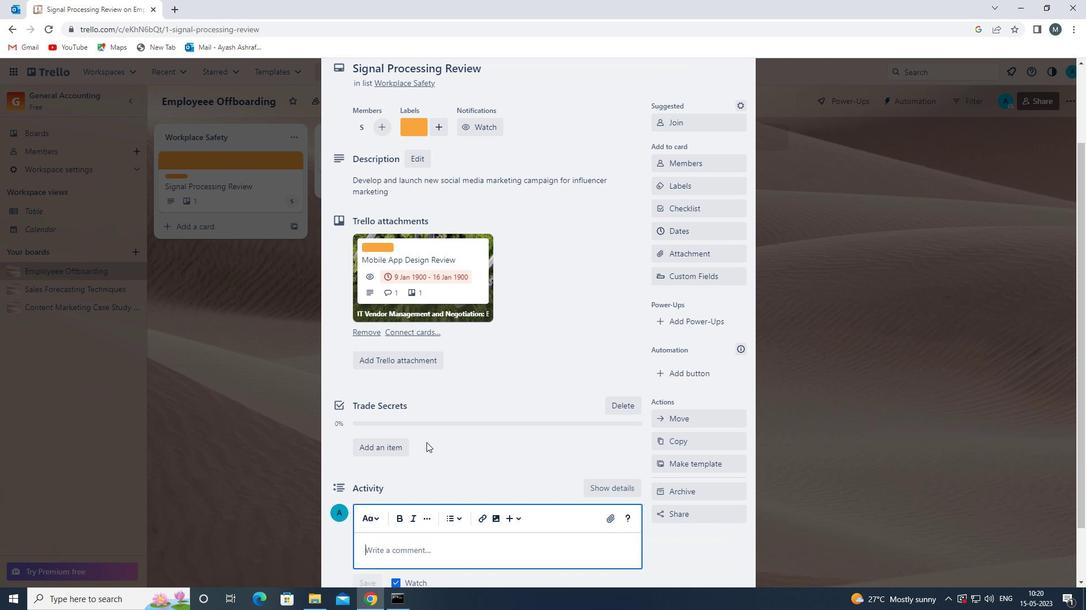 
Action: Mouse scrolled (426, 442) with delta (0, 0)
Screenshot: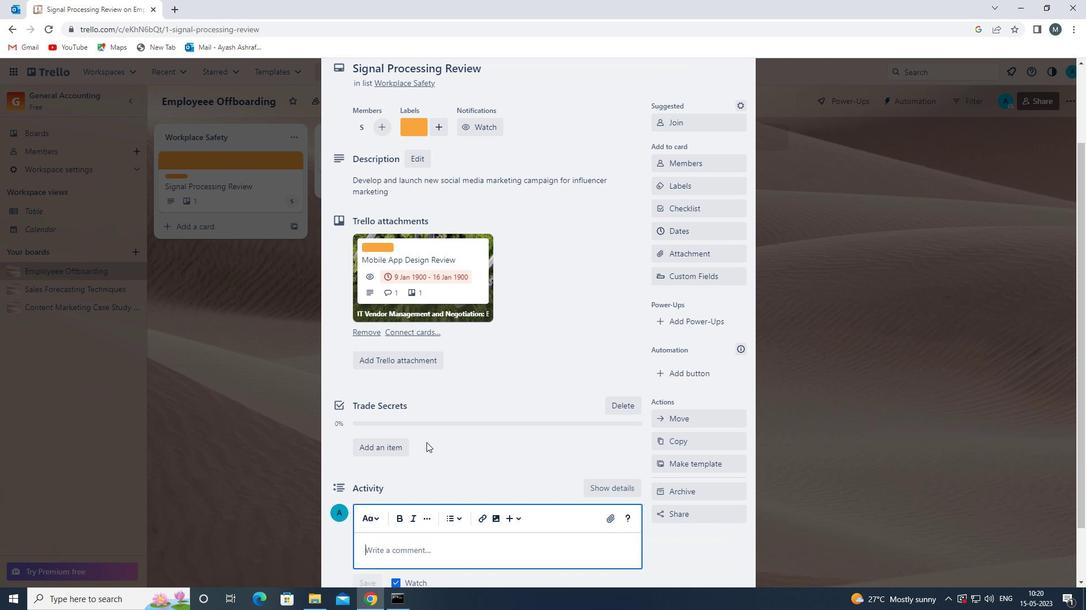 
Action: Mouse scrolled (426, 442) with delta (0, 0)
Screenshot: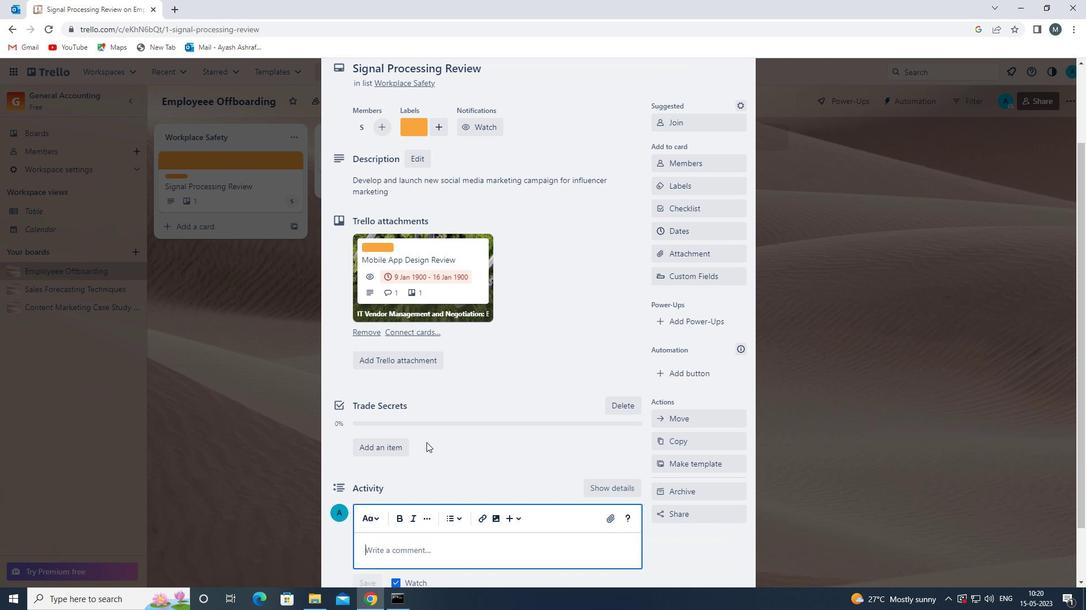 
Action: Mouse moved to (422, 485)
Screenshot: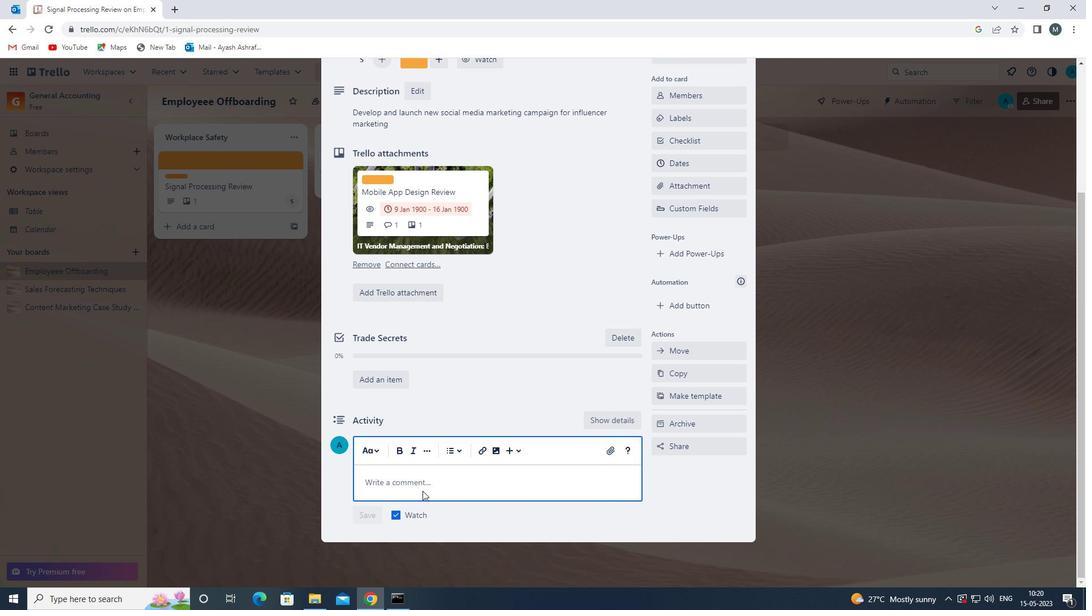 
Action: Mouse pressed left at (422, 485)
Screenshot: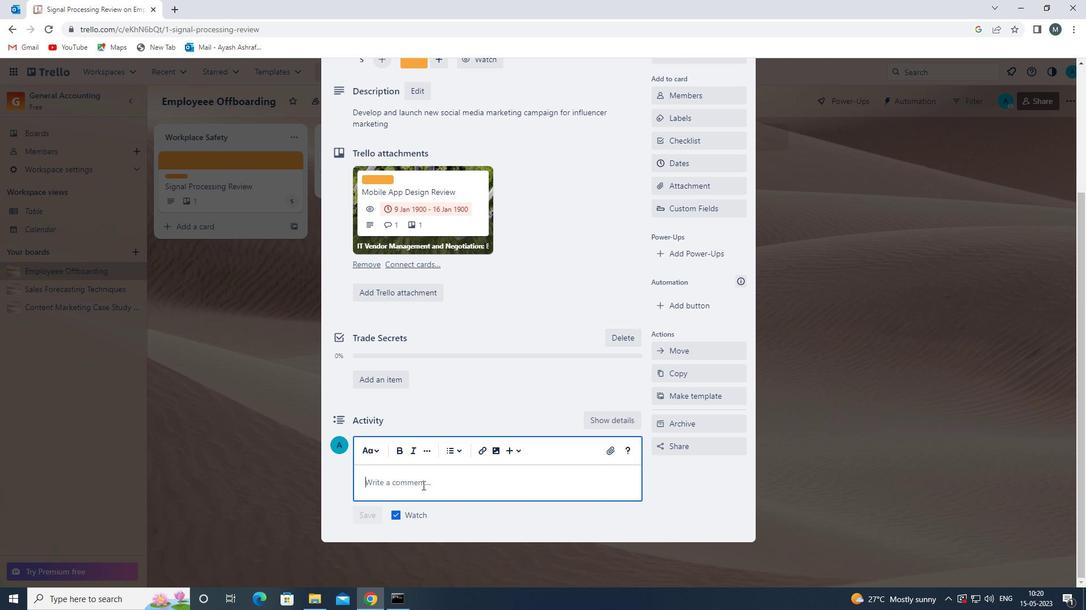 
Action: Key pressed <Key.shift>THIS<Key.space>TASK<Key.space>REQUIRES<Key.space>US<Key.space>TO<Key.space>BE<Key.space>ADAPTABLE<Key.space>AND<Key.space>FLEI<Key.backspace>XIBLE<Key.space><Key.backspace>,WILLING<Key.space>TO<Key.space>PIVOT<Key.space>OUR<Key.space>APPROACH<Key.space>
Screenshot: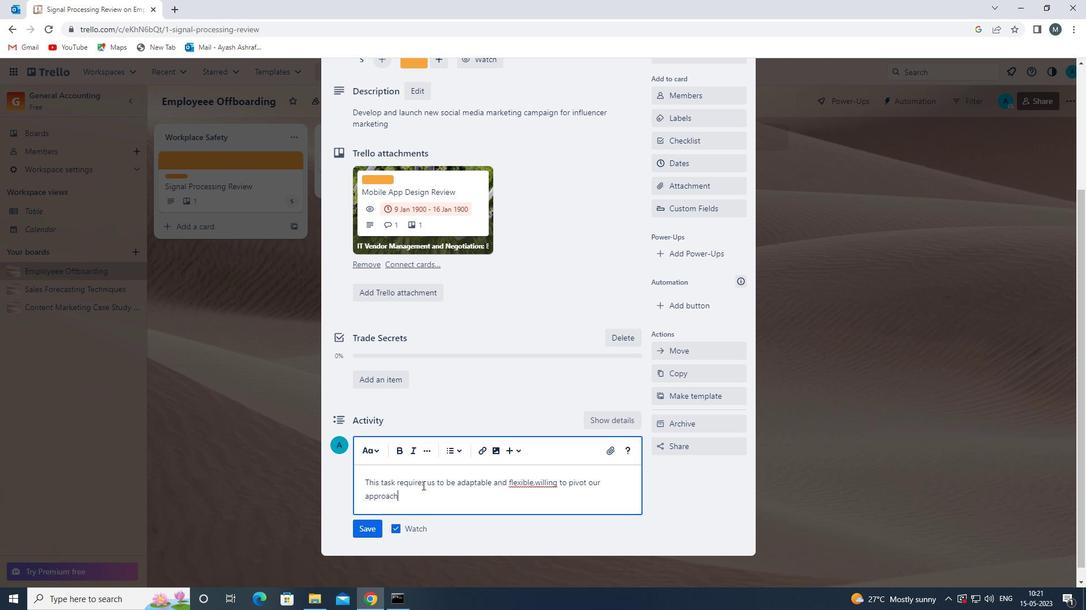
Action: Mouse moved to (532, 484)
Screenshot: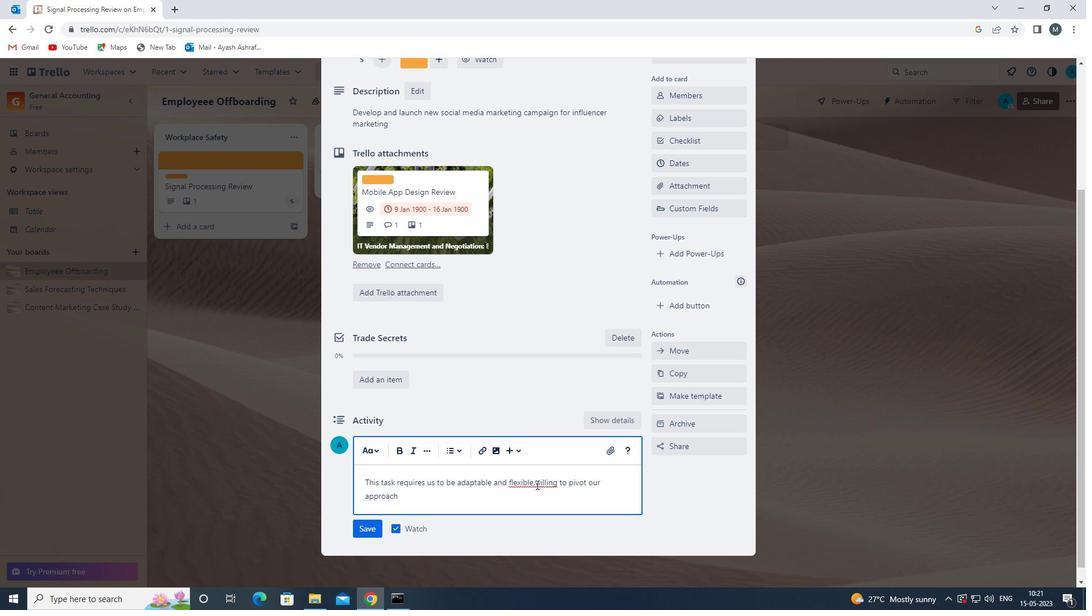 
Action: Mouse pressed left at (532, 484)
Screenshot: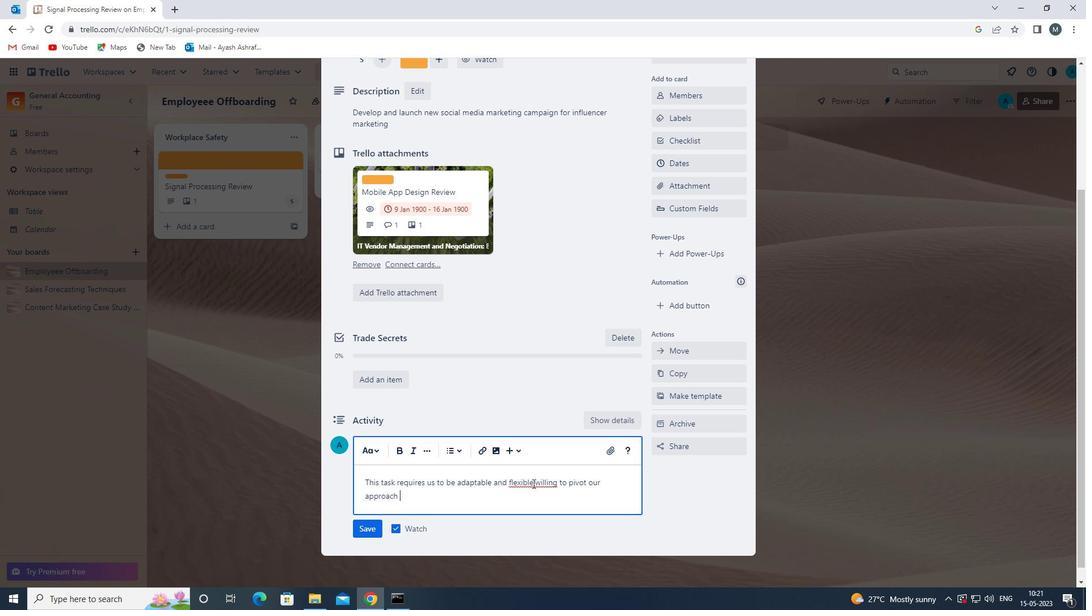 
Action: Mouse moved to (535, 487)
Screenshot: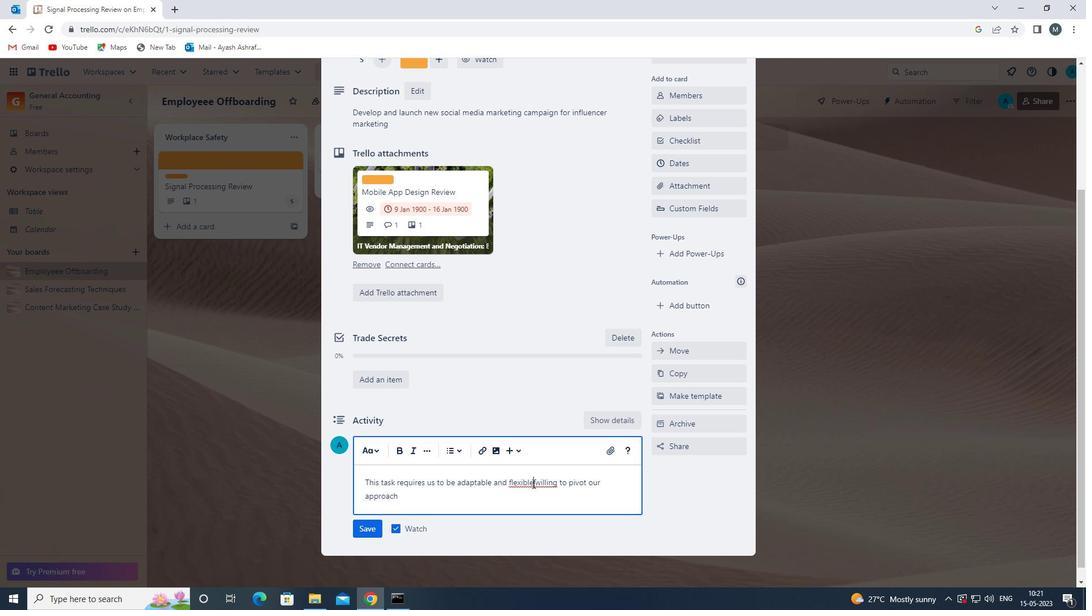 
Action: Mouse pressed left at (535, 487)
Screenshot: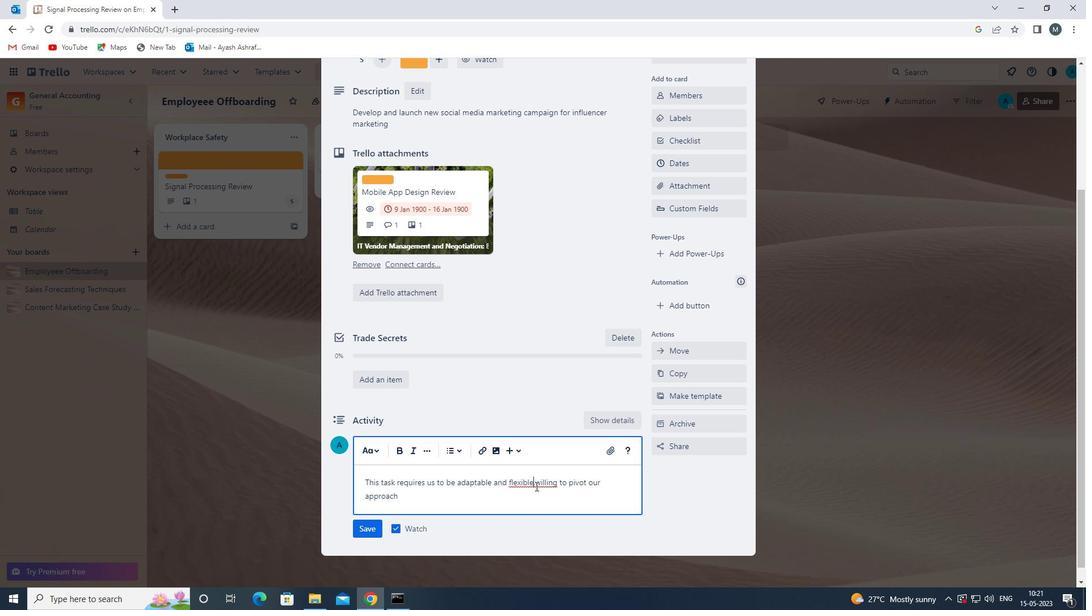 
Action: Mouse moved to (536, 487)
Screenshot: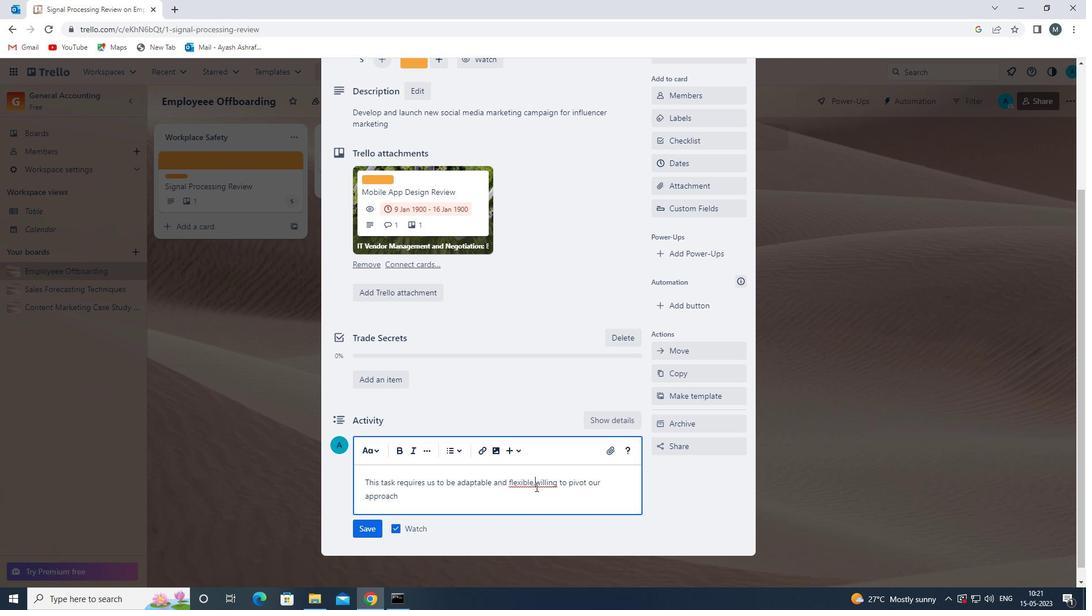 
Action: Key pressed <Key.space>
Screenshot: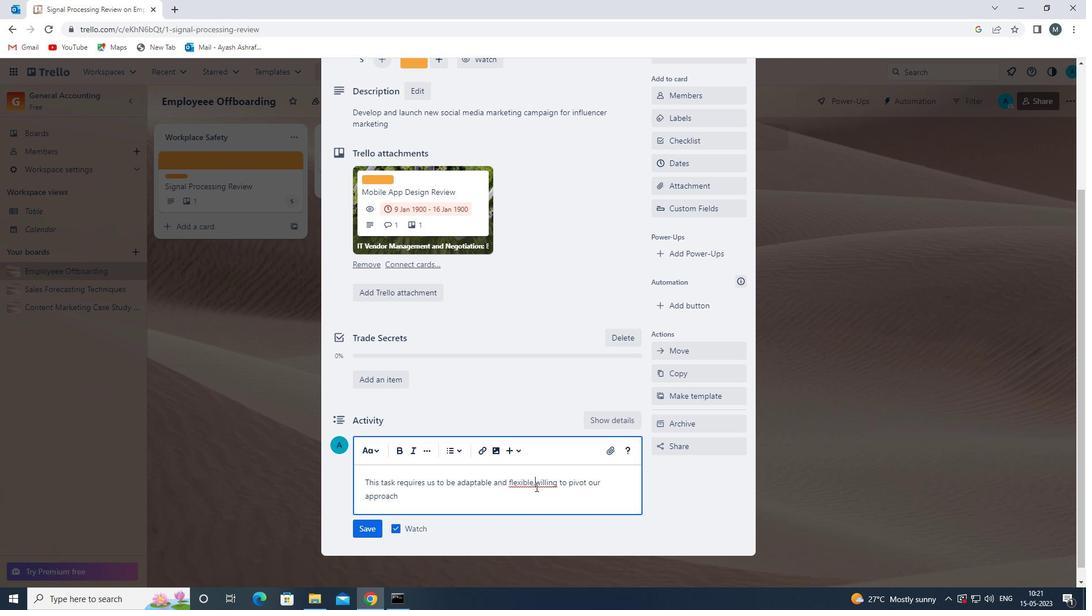 
Action: Mouse moved to (604, 488)
Screenshot: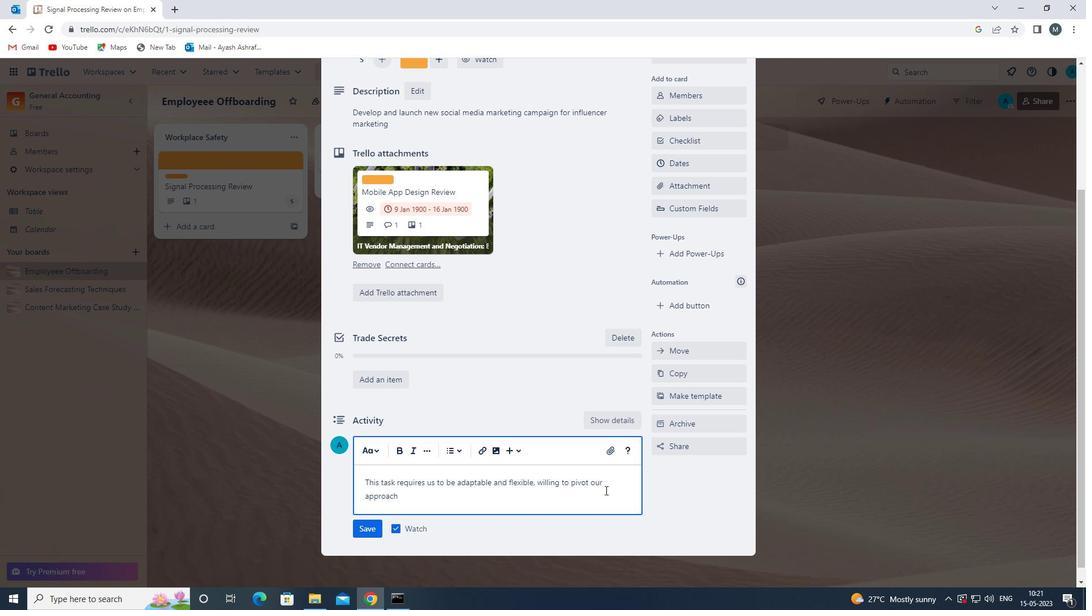 
Action: Mouse pressed left at (604, 488)
Screenshot: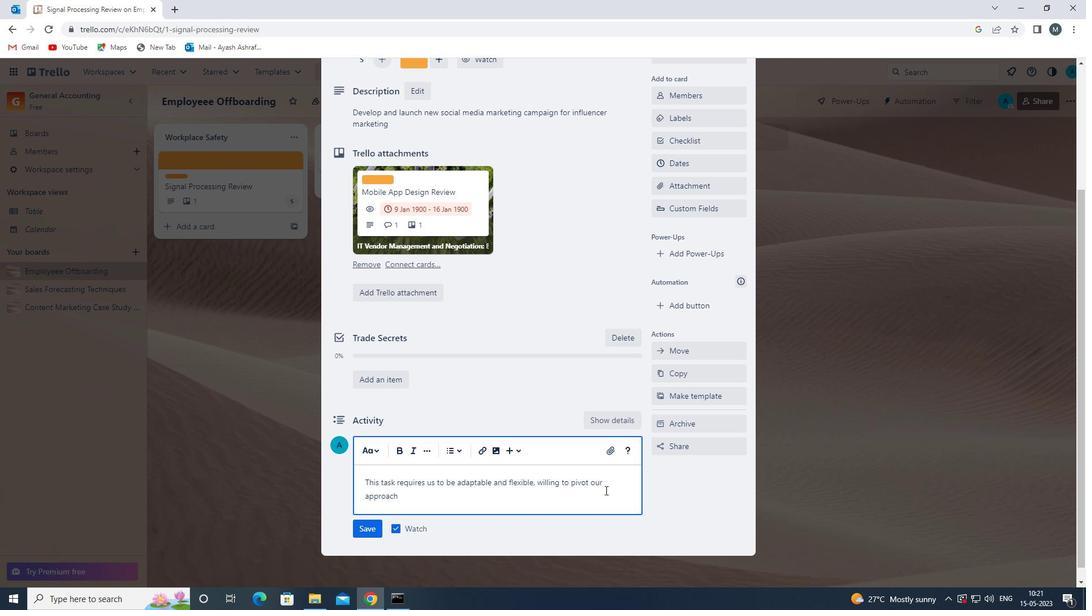 
Action: Mouse moved to (408, 498)
Screenshot: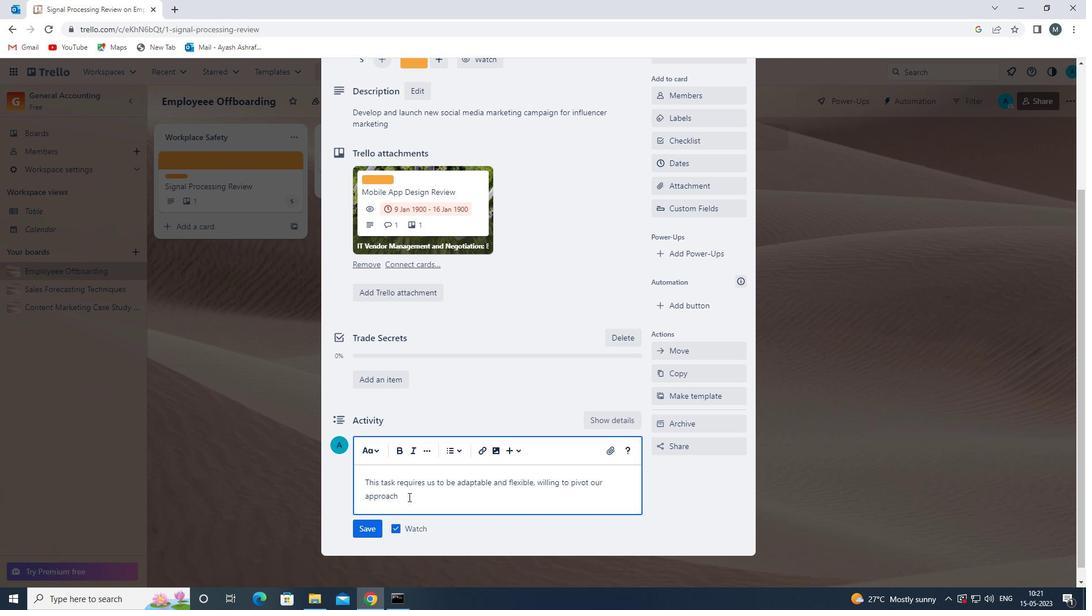 
Action: Mouse pressed left at (408, 498)
Screenshot: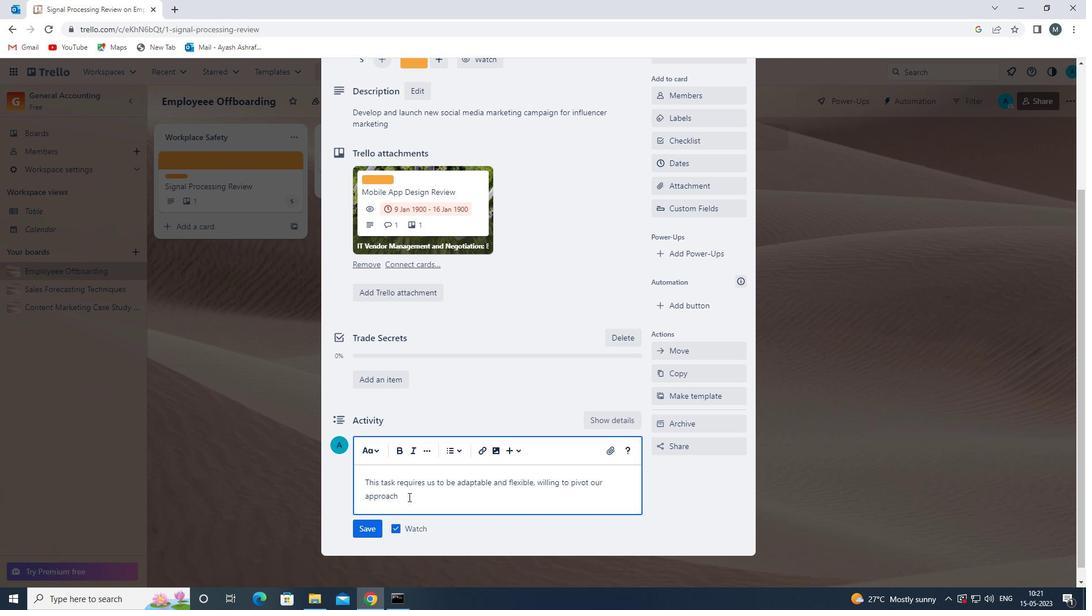 
Action: Mouse moved to (412, 506)
Screenshot: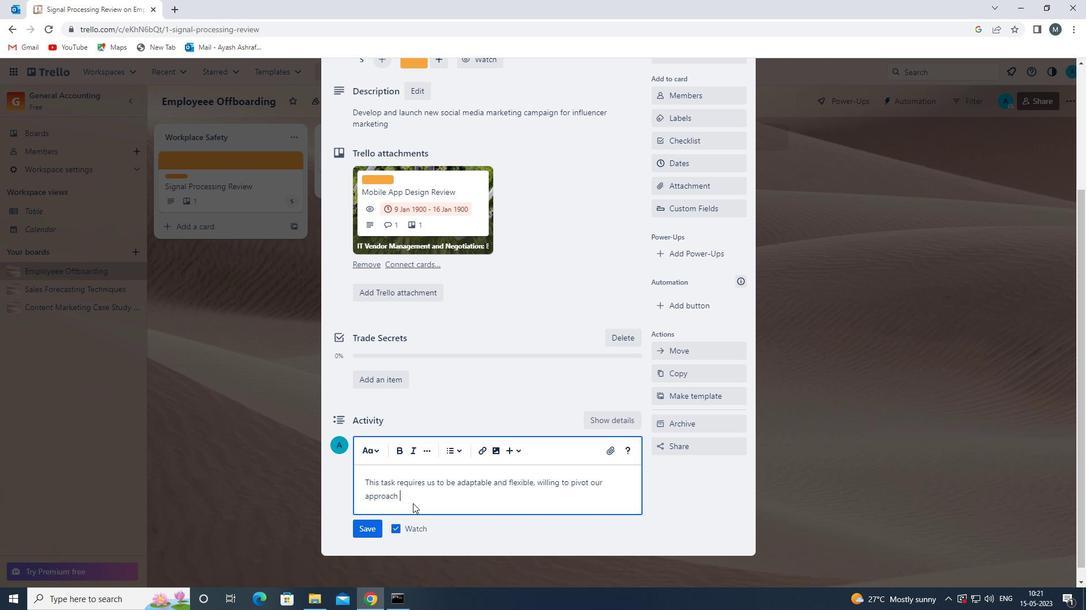 
Action: Key pressed AS<Key.space>NEEDED<Key.space>TO<Key.space>ACHIEVE<Key.space>SUCCESS.
Screenshot: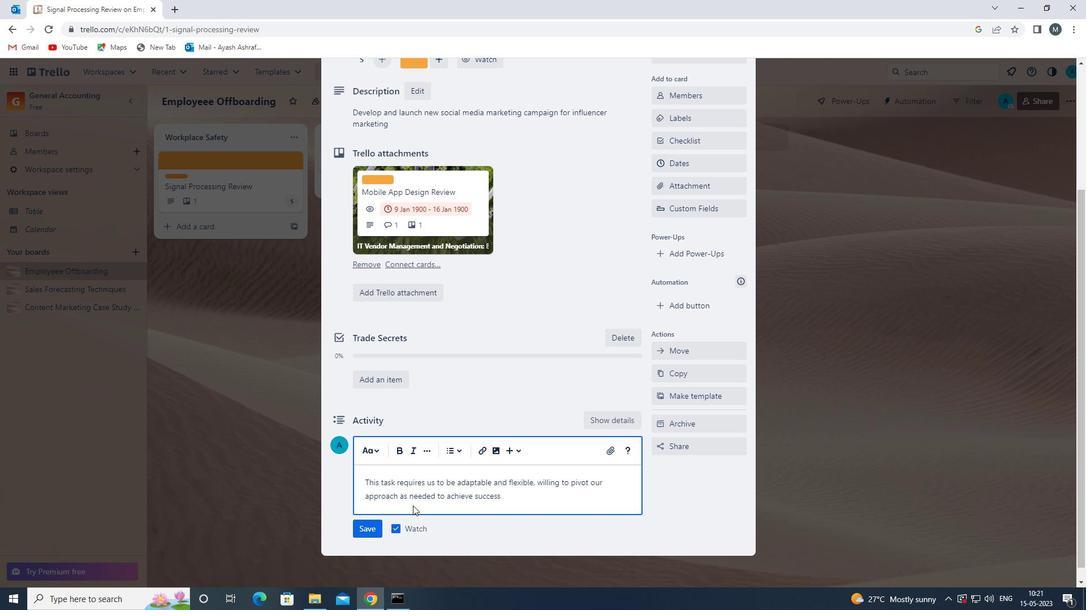 
Action: Mouse moved to (375, 530)
Screenshot: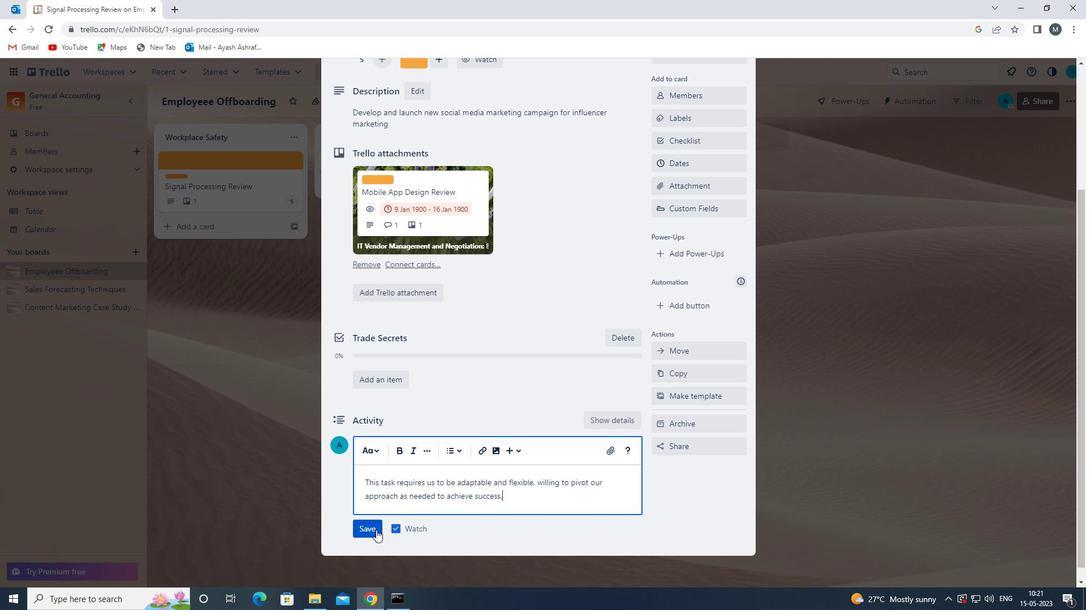 
Action: Mouse pressed left at (375, 530)
Screenshot: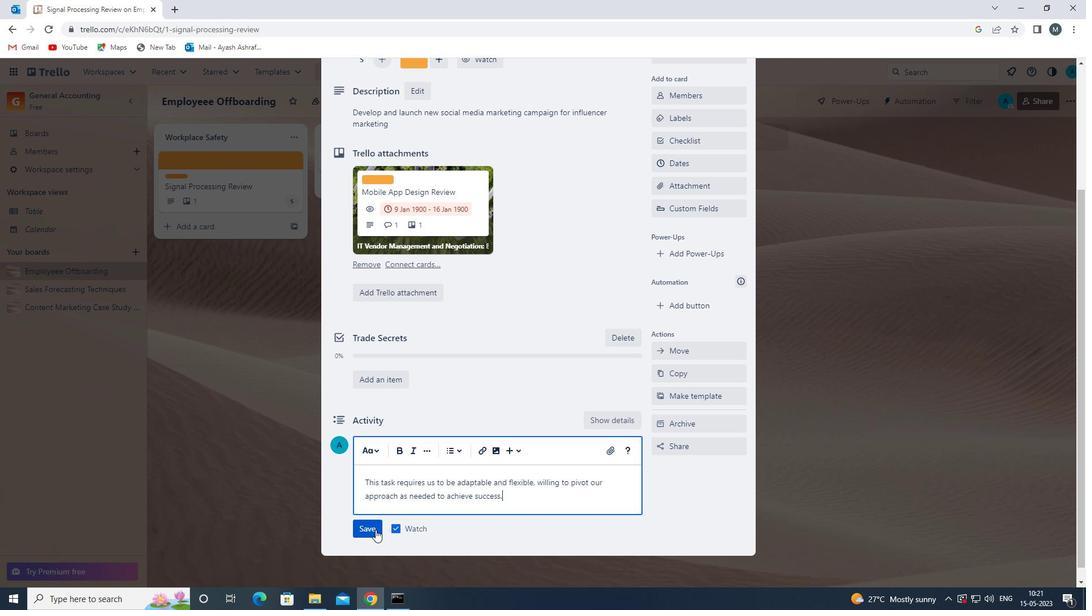 
Action: Mouse moved to (694, 159)
Screenshot: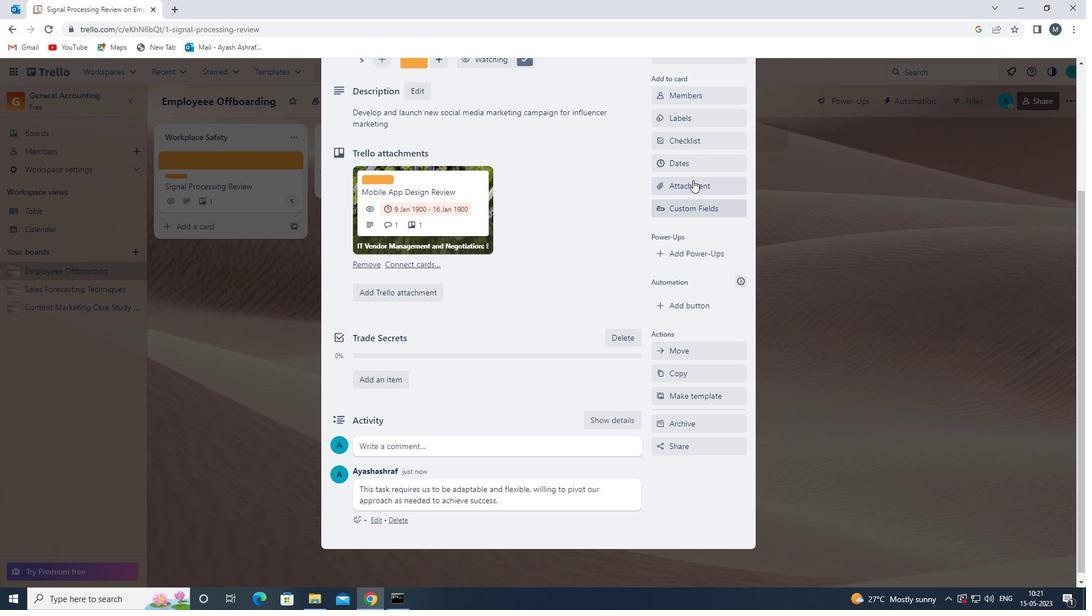 
Action: Mouse pressed left at (694, 159)
Screenshot: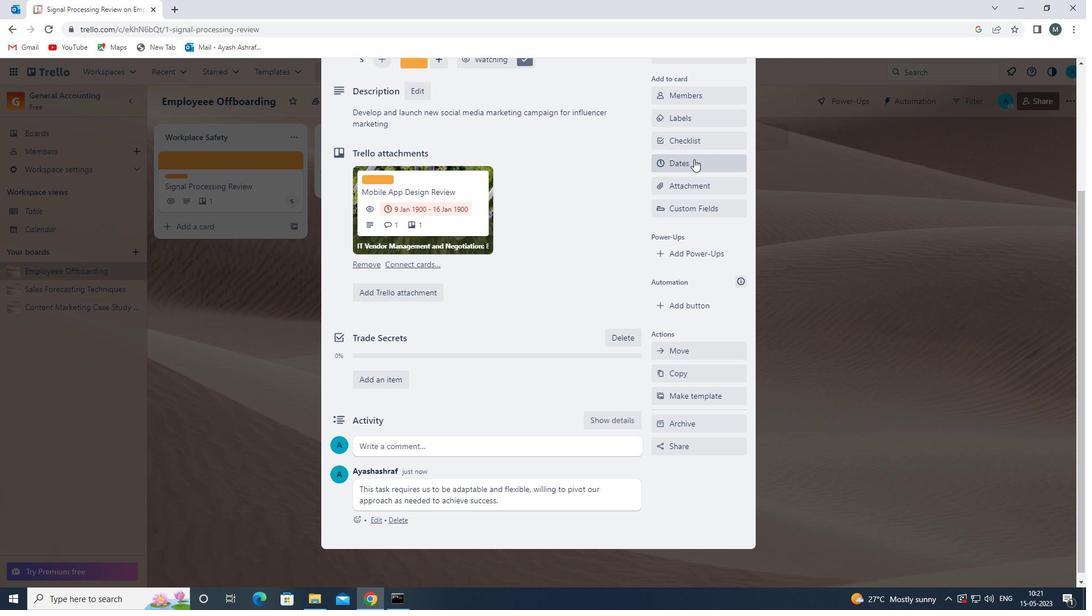 
Action: Mouse moved to (662, 397)
Screenshot: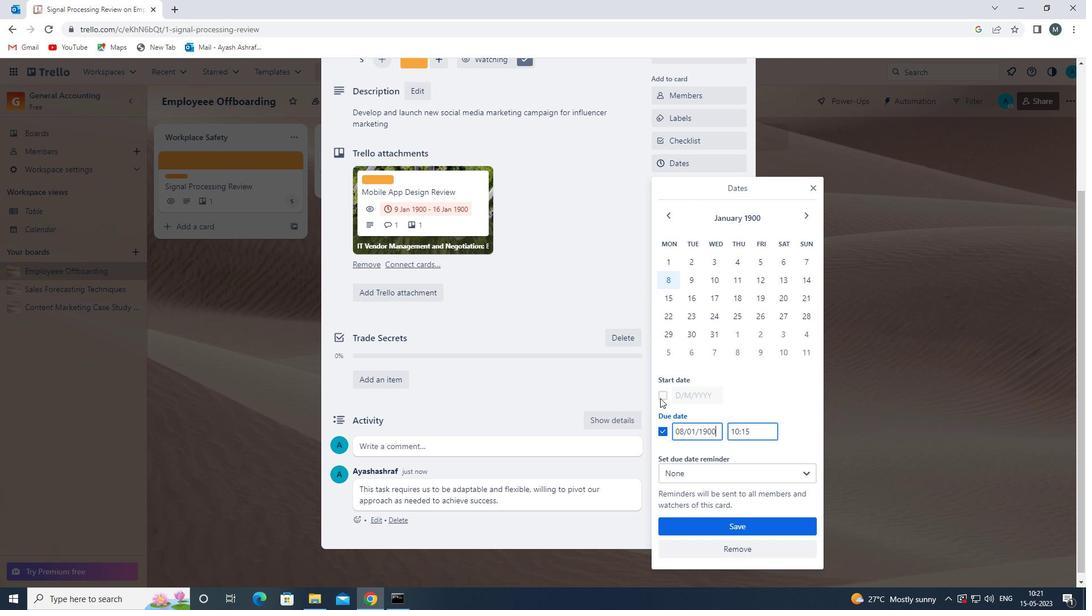 
Action: Mouse pressed left at (662, 397)
Screenshot: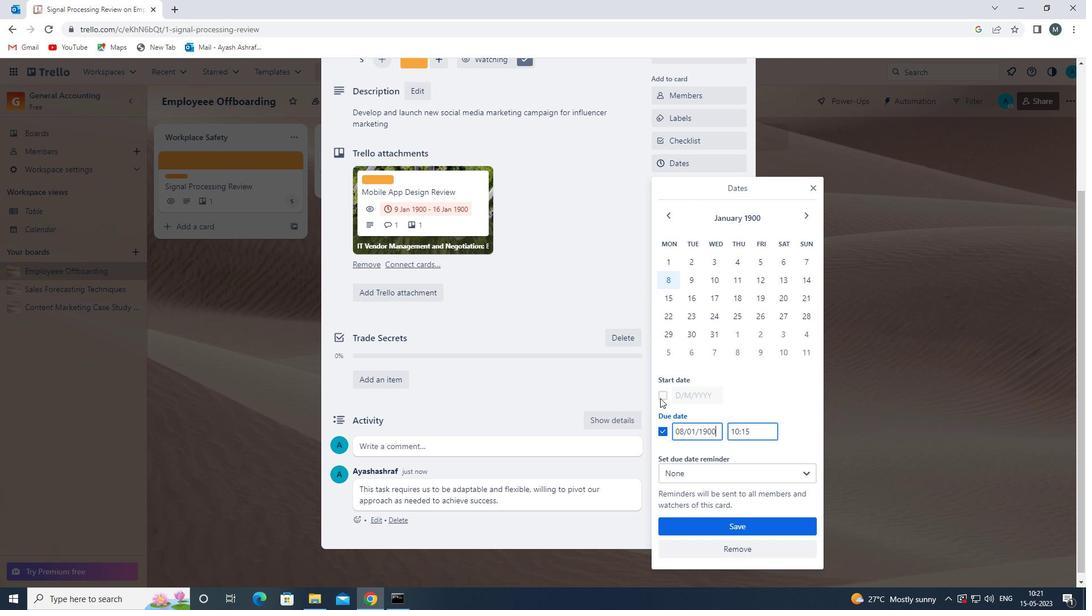 
Action: Mouse moved to (681, 397)
Screenshot: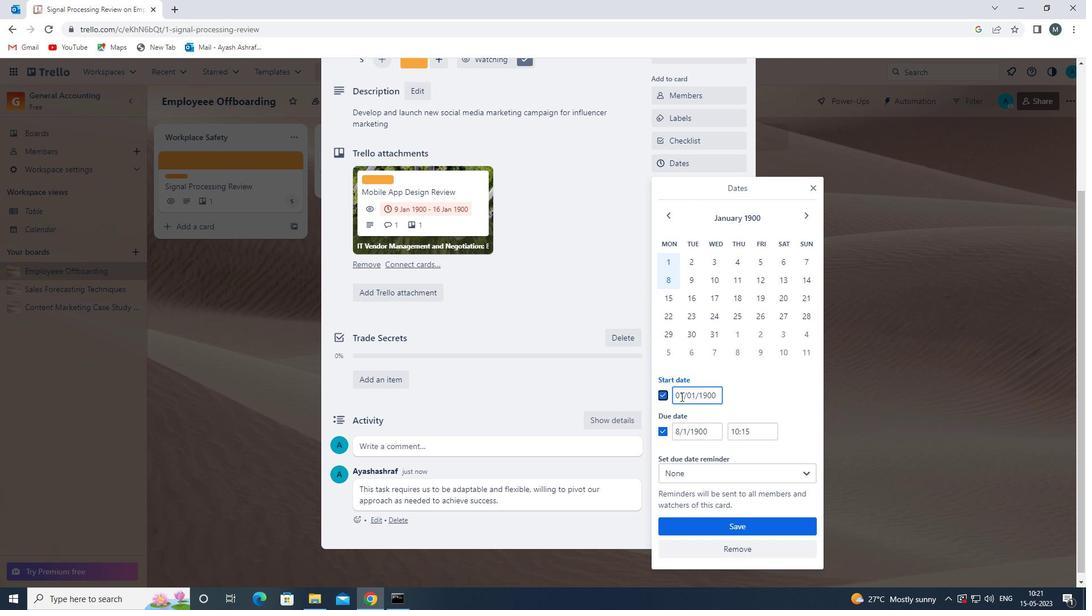 
Action: Mouse pressed left at (681, 397)
Screenshot: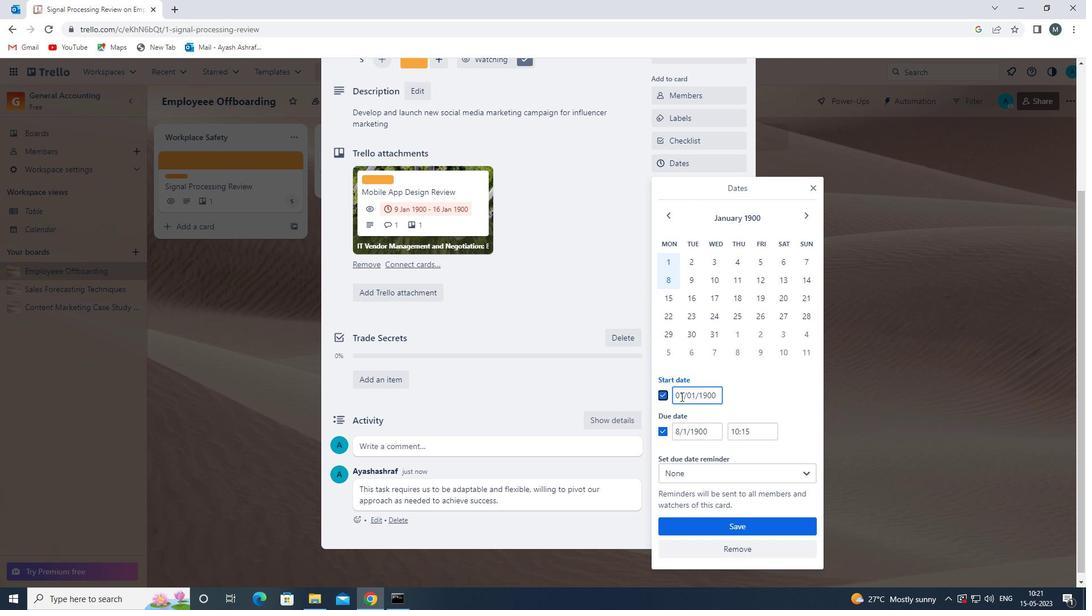 
Action: Mouse moved to (680, 394)
Screenshot: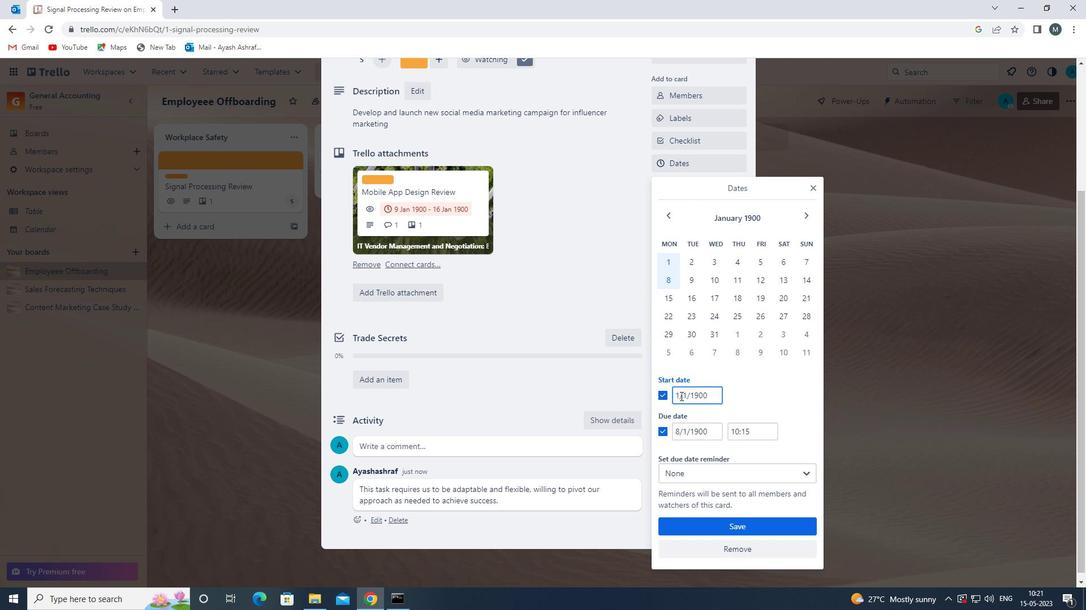 
Action: Mouse pressed left at (680, 394)
Screenshot: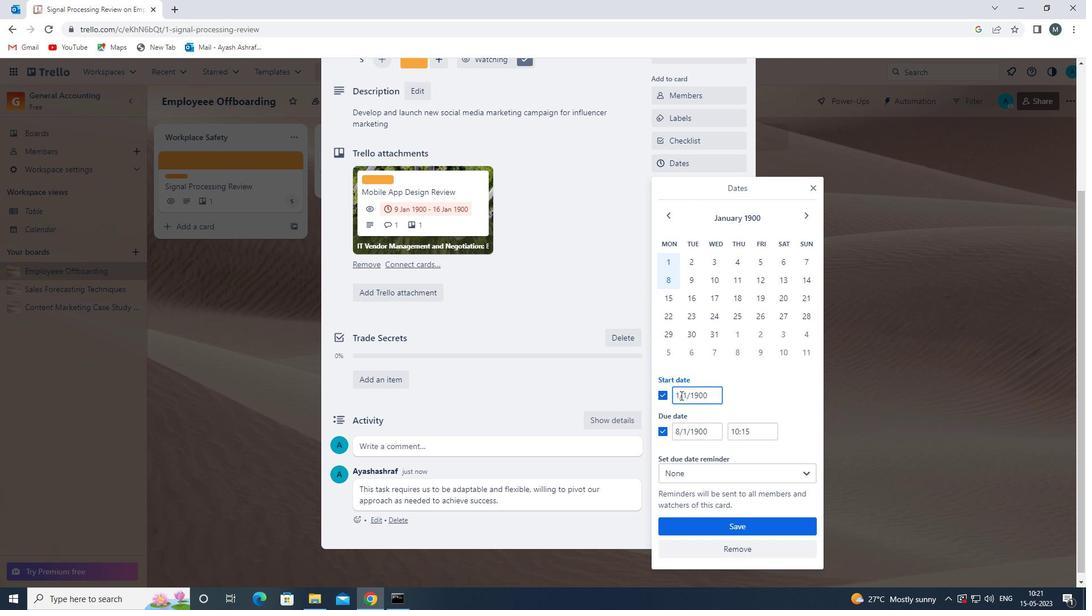 
Action: Mouse moved to (682, 393)
Screenshot: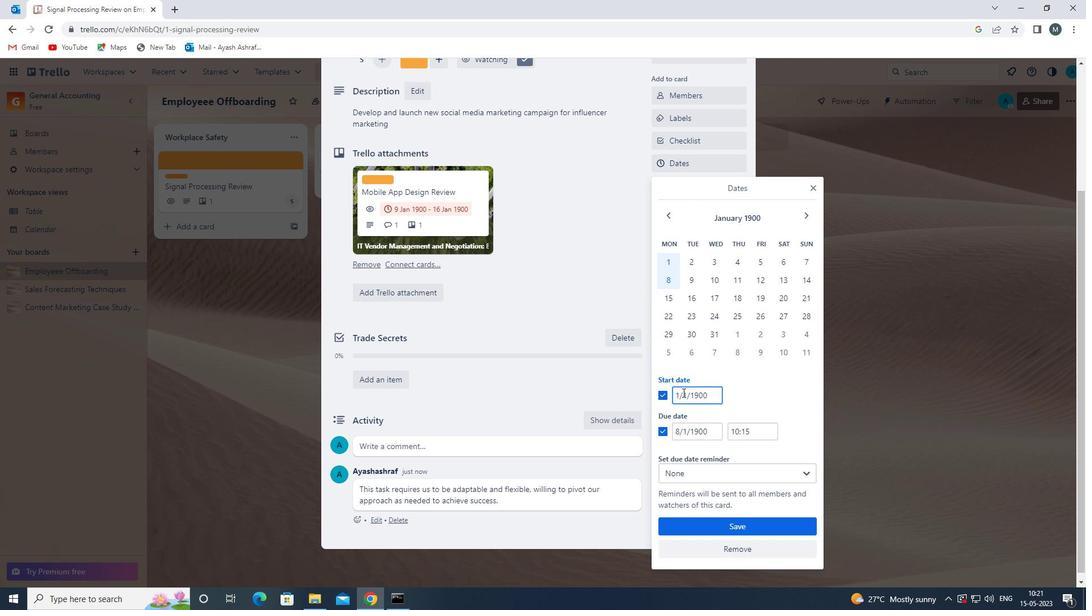 
Action: Key pressed <Key.backspace>02
Screenshot: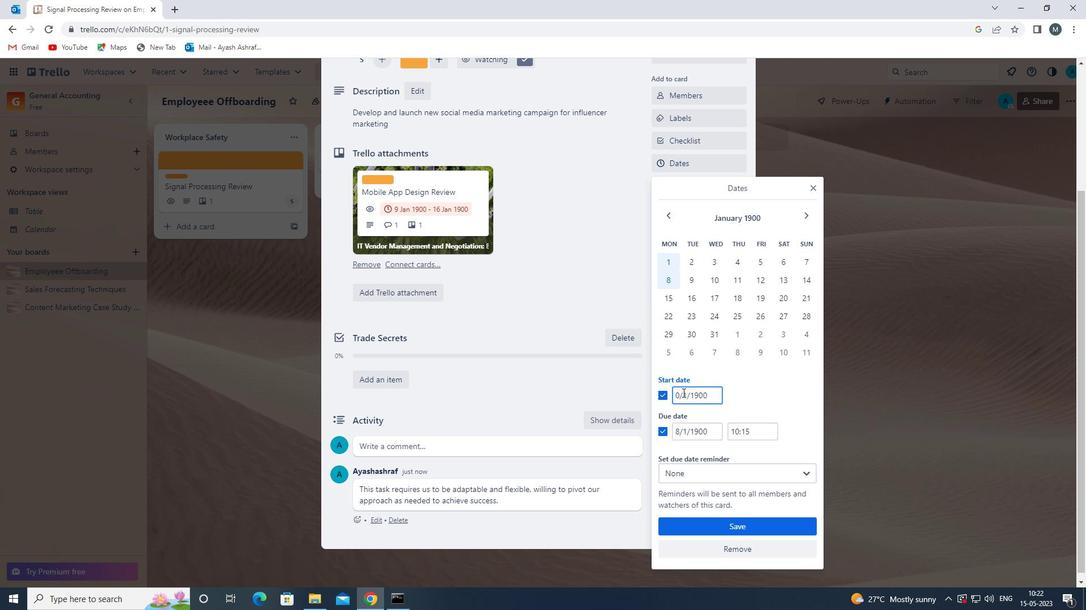 
Action: Mouse moved to (686, 397)
Screenshot: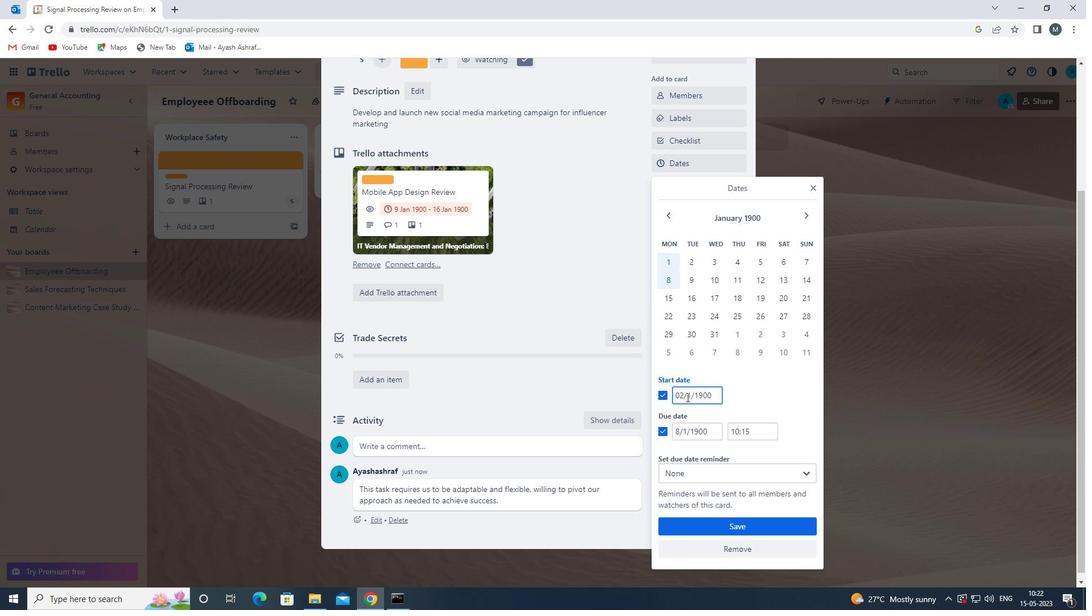 
Action: Mouse pressed left at (686, 397)
Screenshot: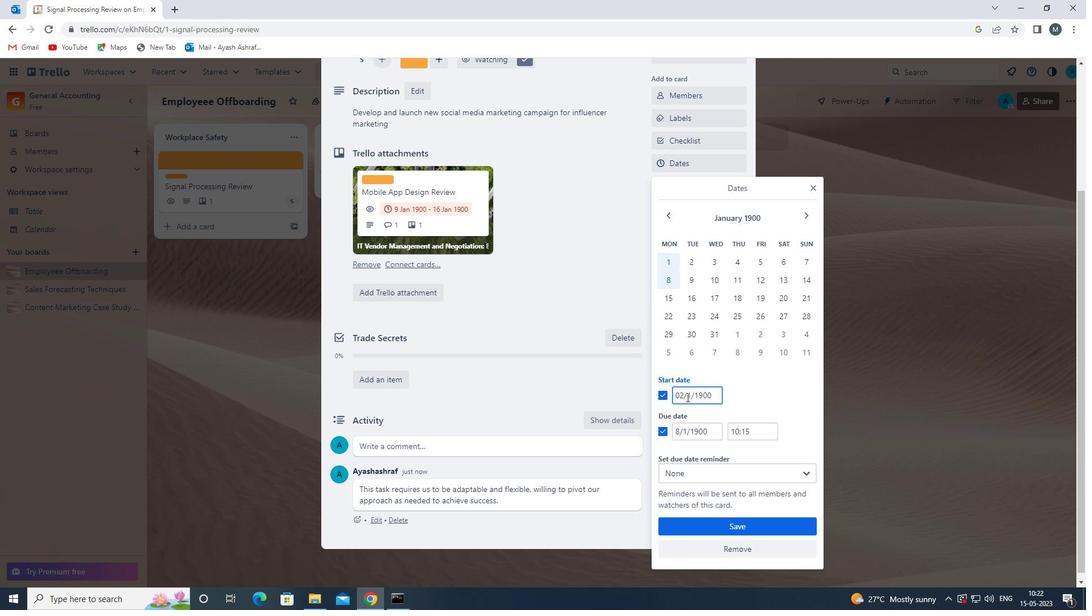 
Action: Mouse moved to (693, 402)
Screenshot: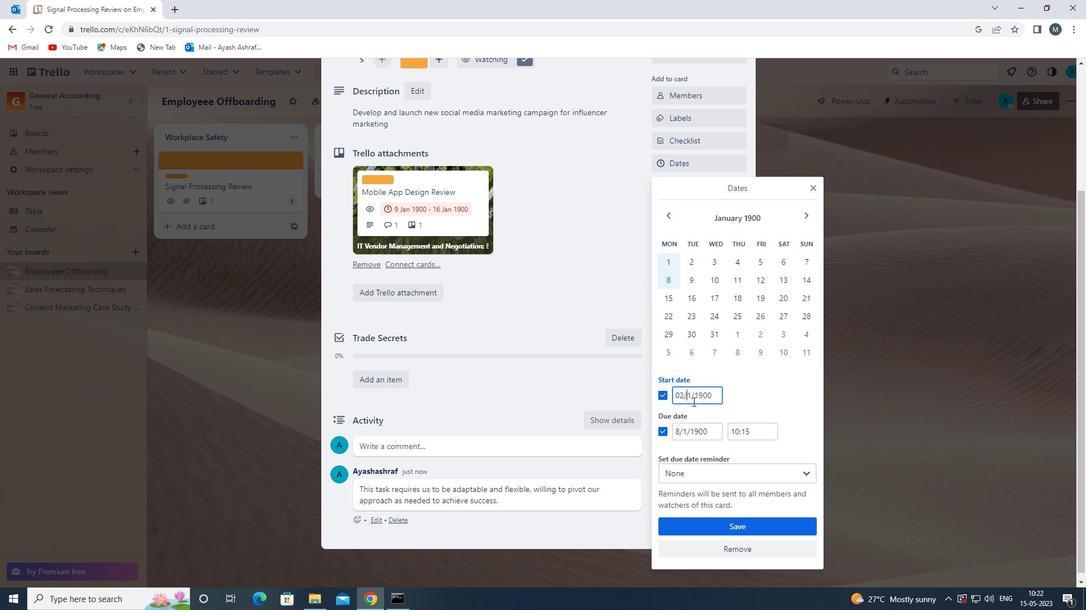 
Action: Key pressed 0
Screenshot: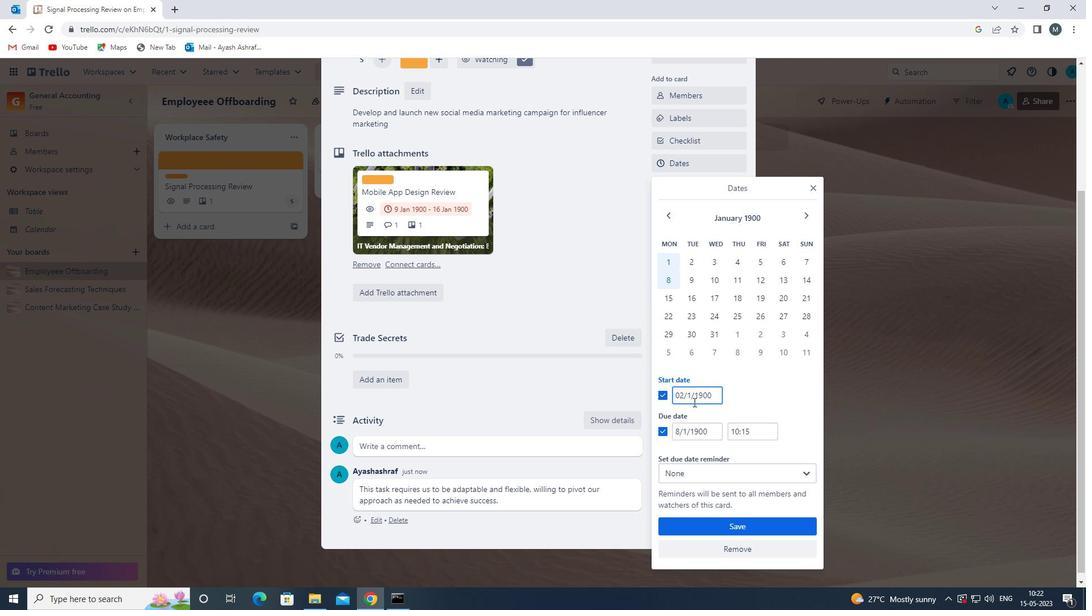 
Action: Mouse moved to (678, 433)
Screenshot: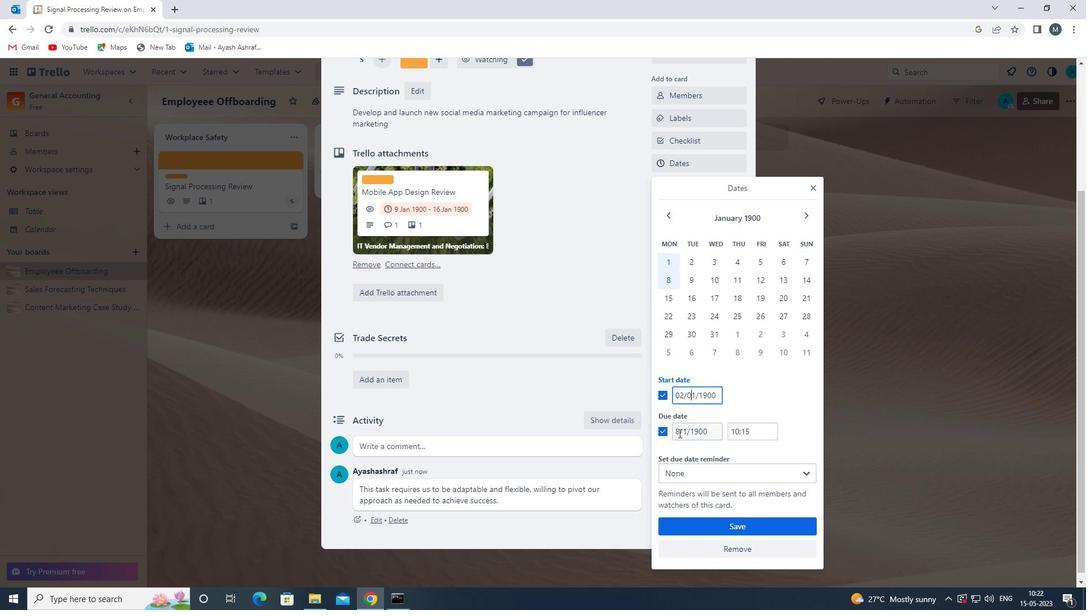 
Action: Mouse pressed left at (678, 433)
Screenshot: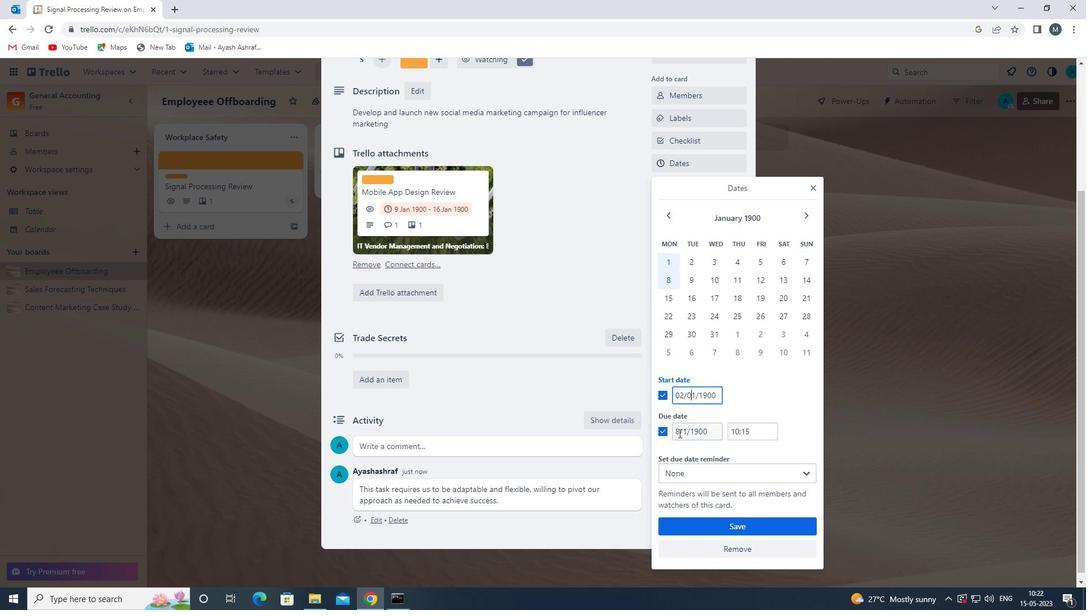 
Action: Mouse moved to (685, 437)
Screenshot: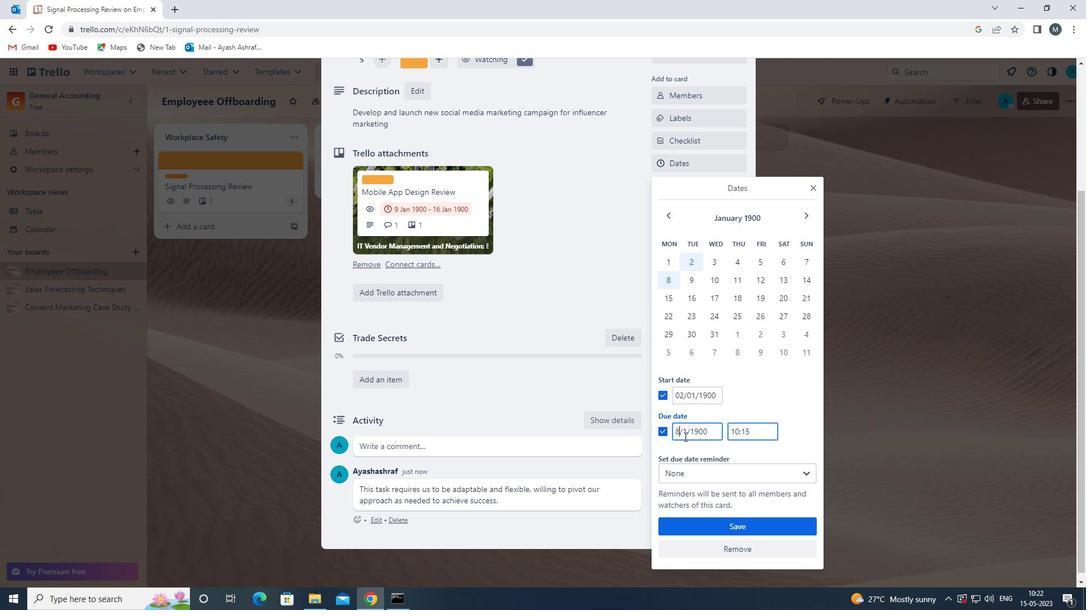 
Action: Key pressed <Key.backspace>09
Screenshot: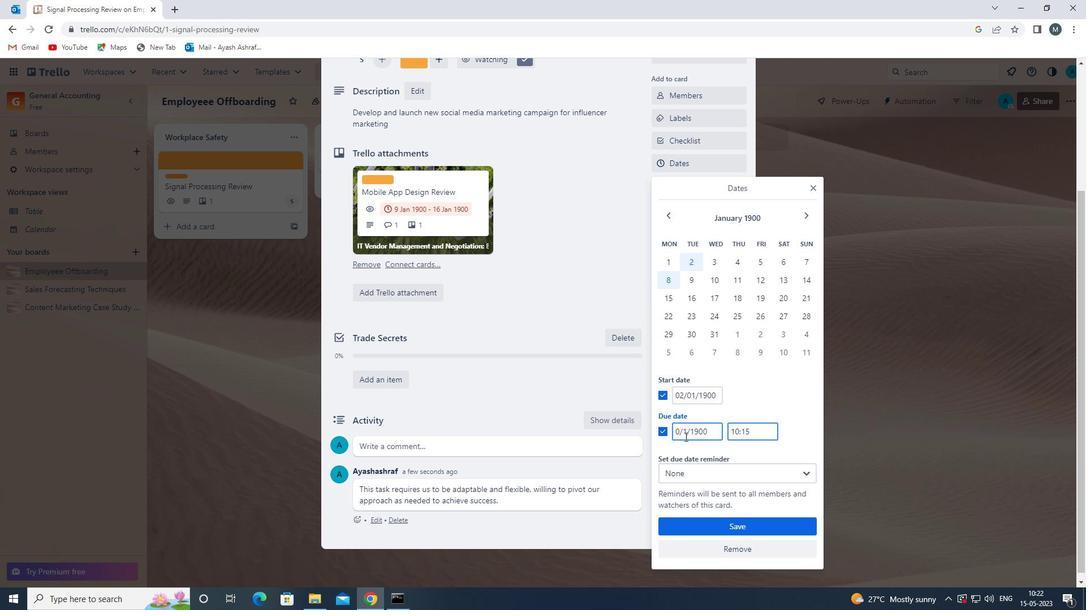 
Action: Mouse moved to (687, 433)
Screenshot: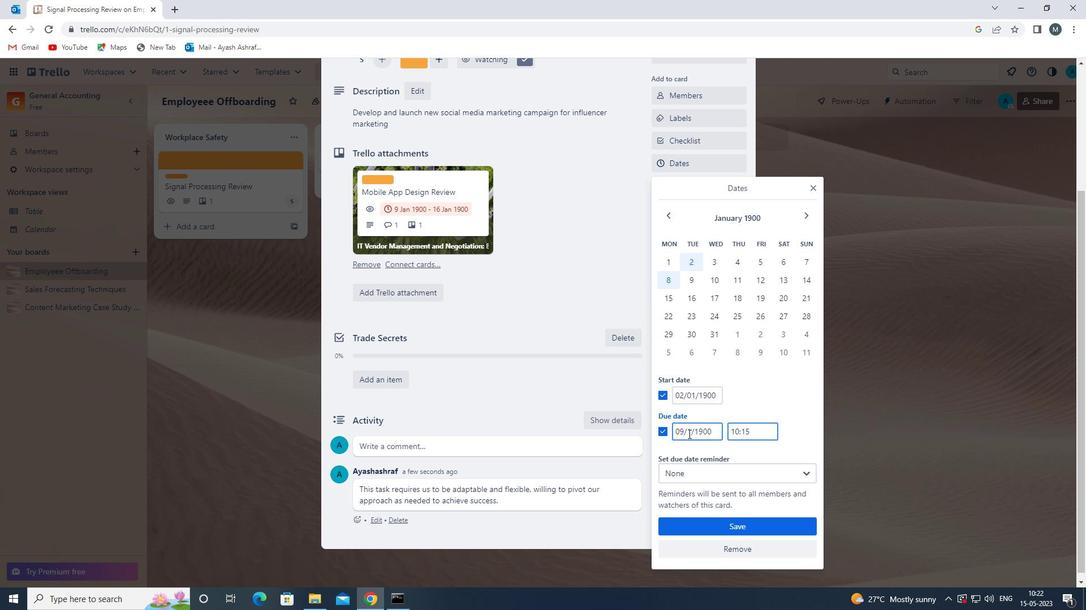 
Action: Mouse pressed left at (687, 433)
Screenshot: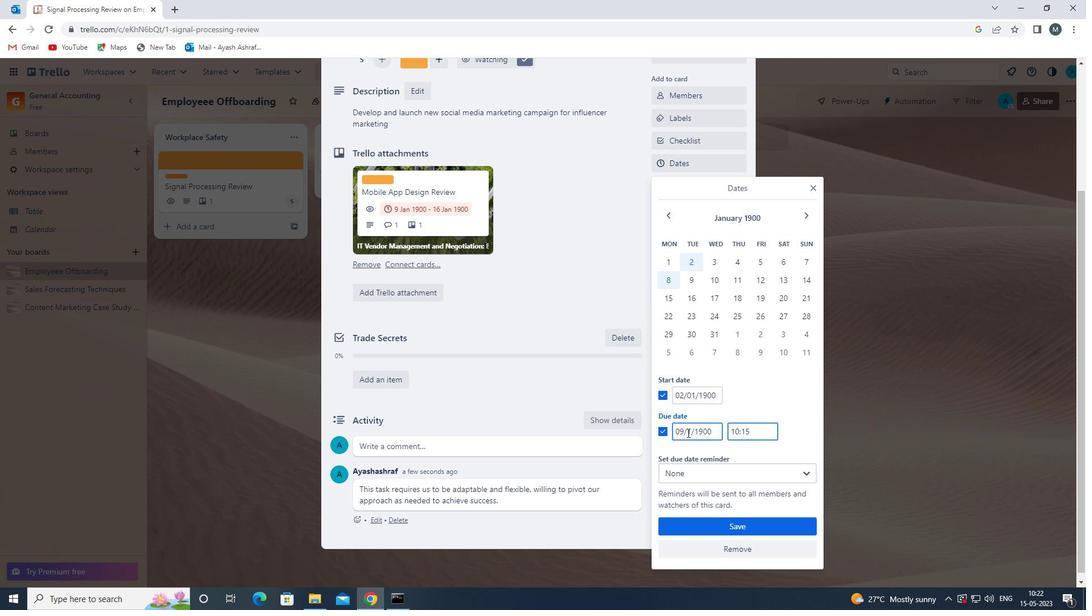 
Action: Mouse moved to (693, 438)
Screenshot: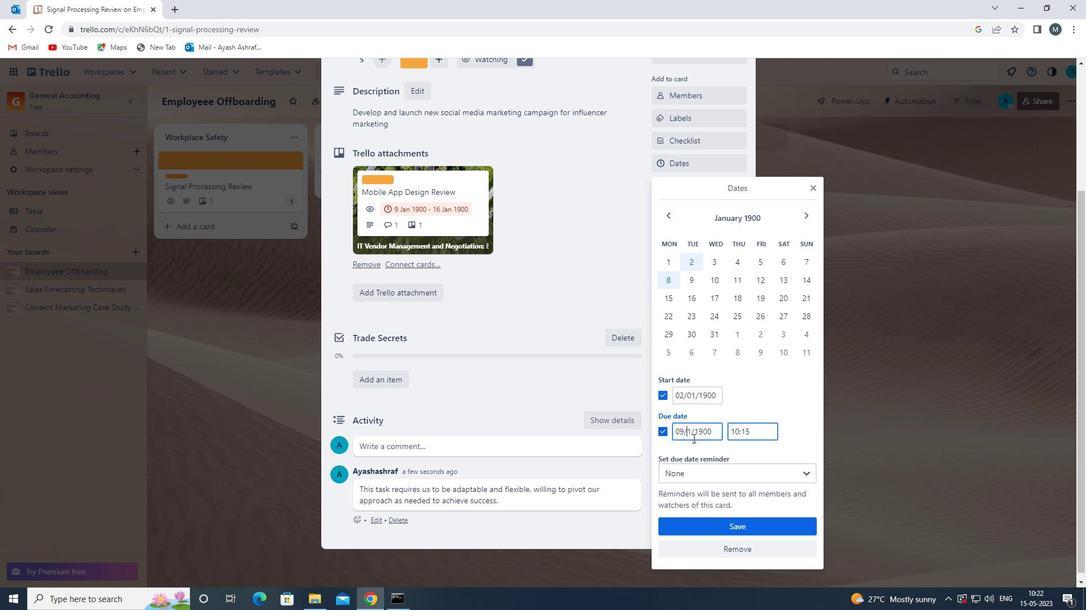 
Action: Key pressed 0
Screenshot: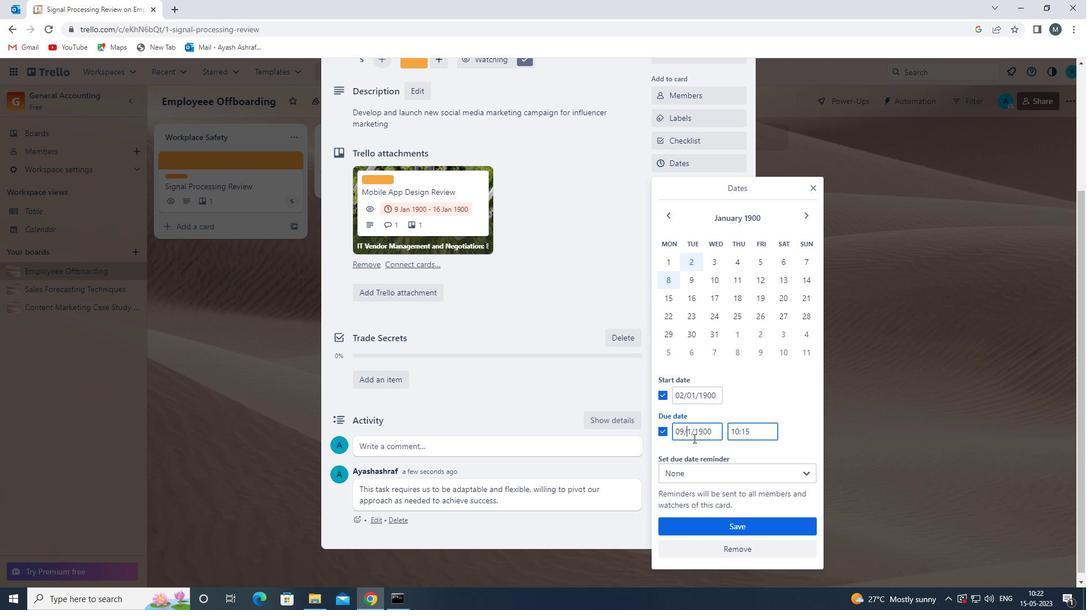 
Action: Mouse moved to (728, 522)
Screenshot: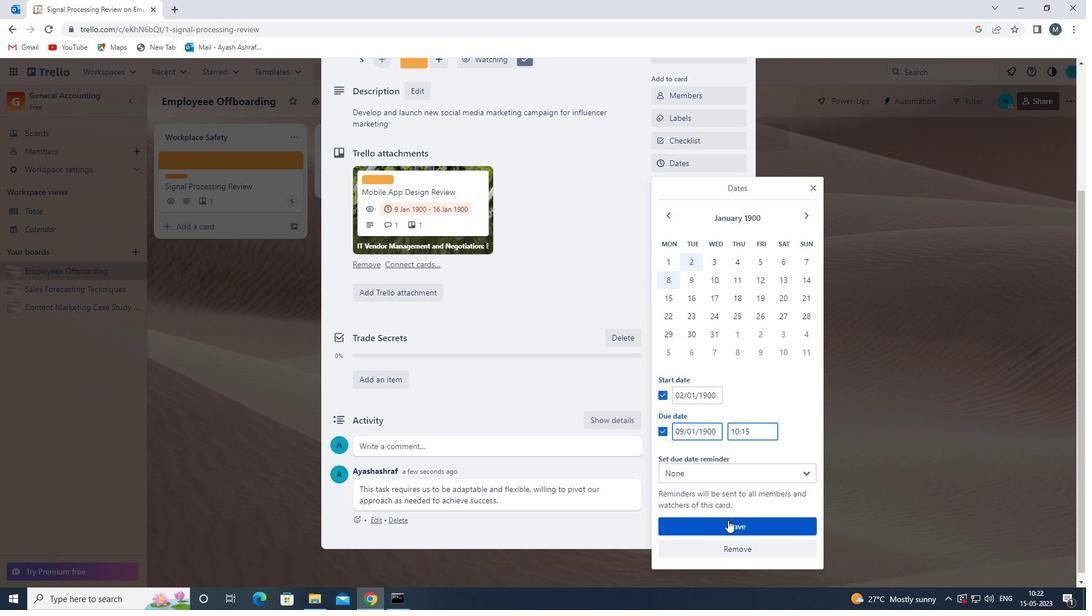 
Action: Mouse pressed left at (728, 522)
Screenshot: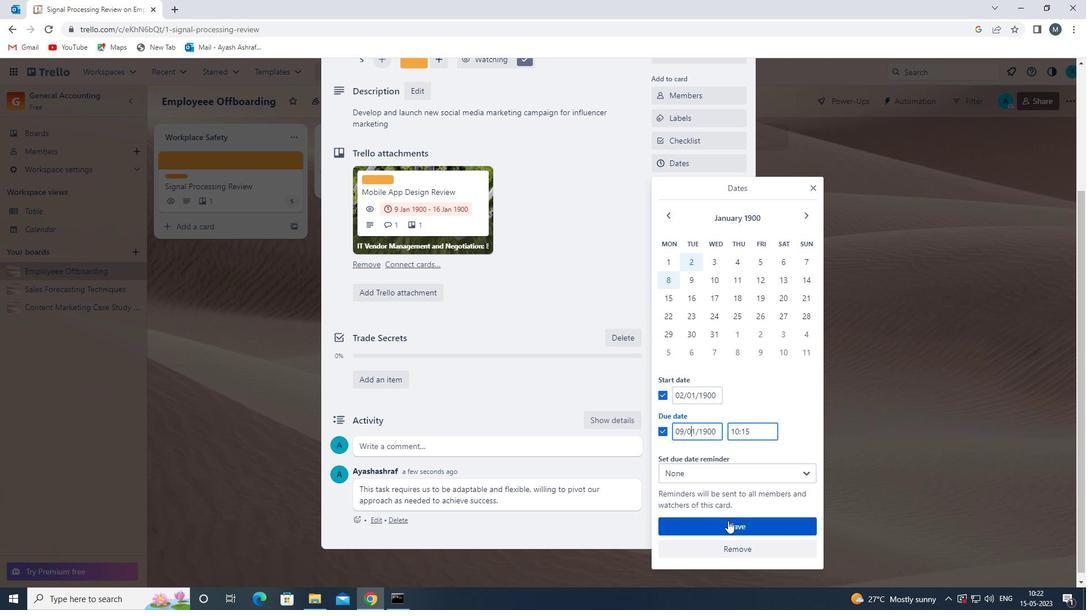 
Action: Mouse moved to (551, 459)
Screenshot: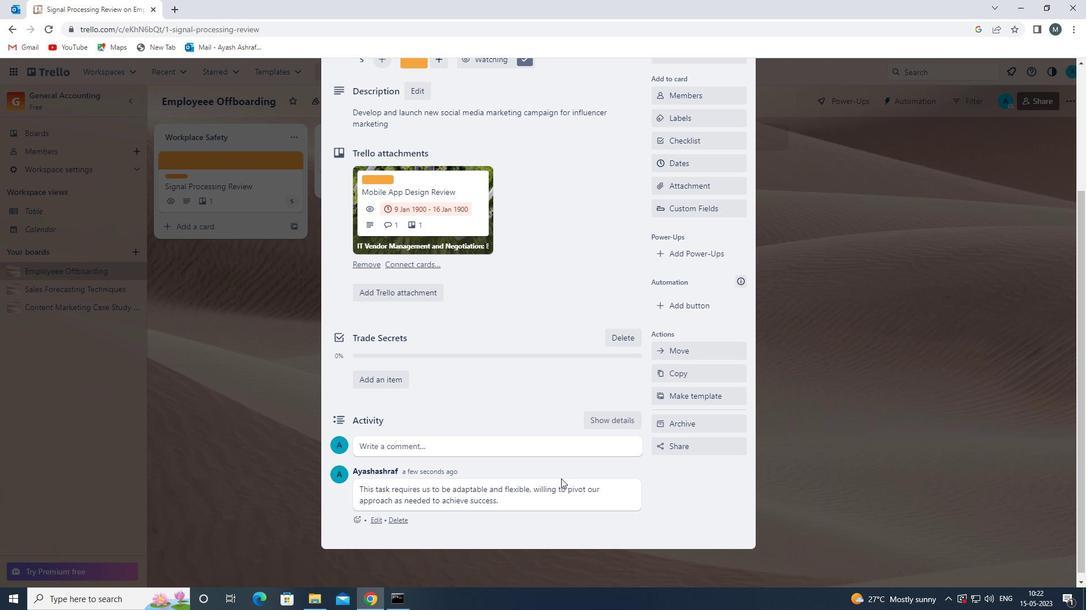 
Action: Mouse scrolled (551, 460) with delta (0, 0)
Screenshot: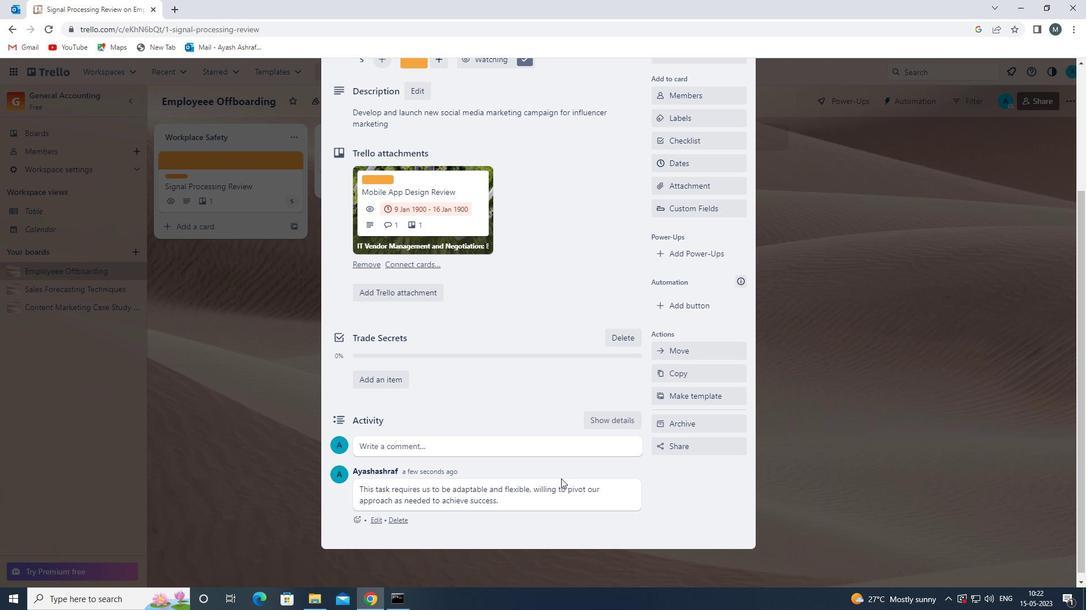 
Action: Mouse scrolled (551, 460) with delta (0, 0)
Screenshot: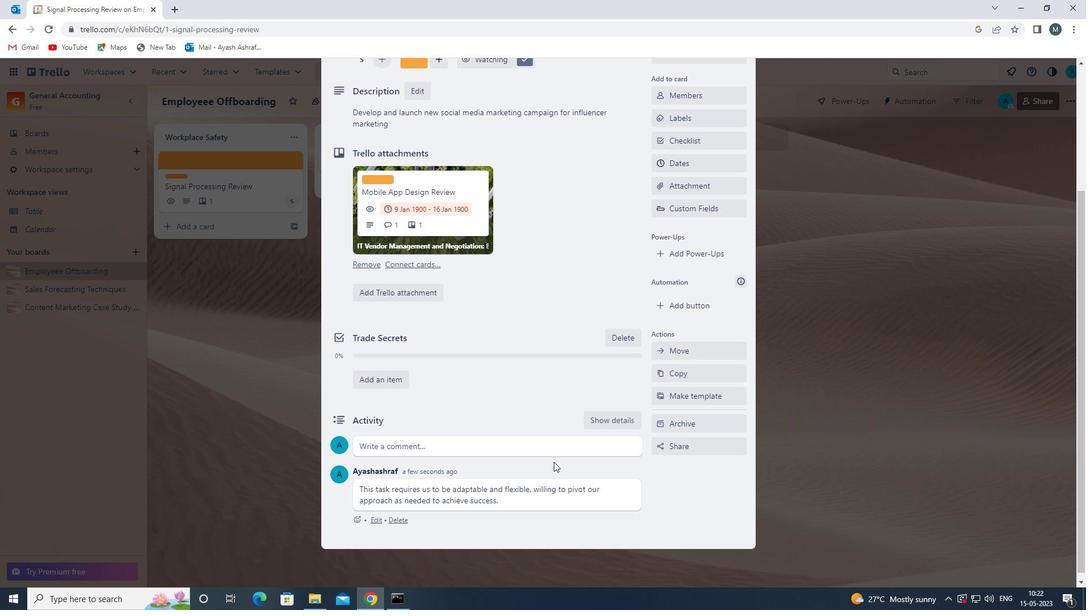 
Action: Mouse scrolled (551, 460) with delta (0, 0)
Screenshot: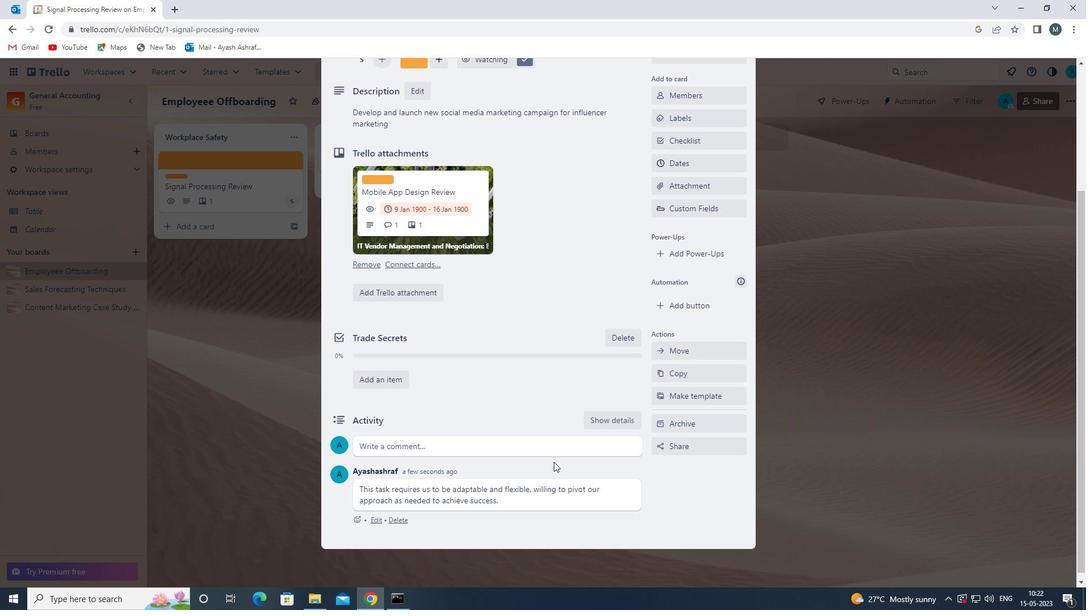 
Action: Mouse scrolled (551, 460) with delta (0, 0)
Screenshot: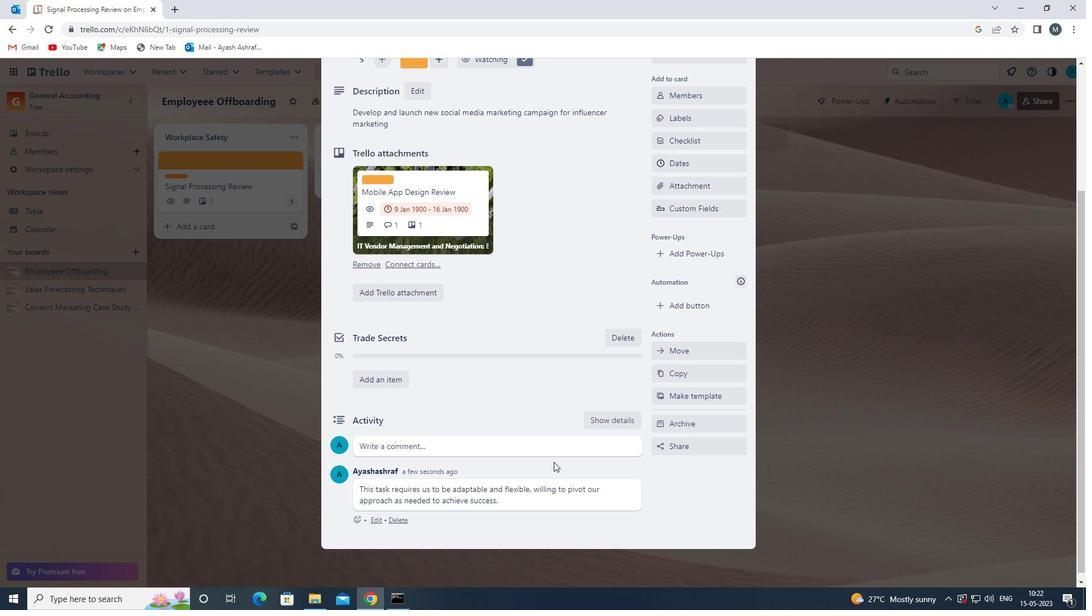 
Action: Mouse scrolled (551, 460) with delta (0, 0)
Screenshot: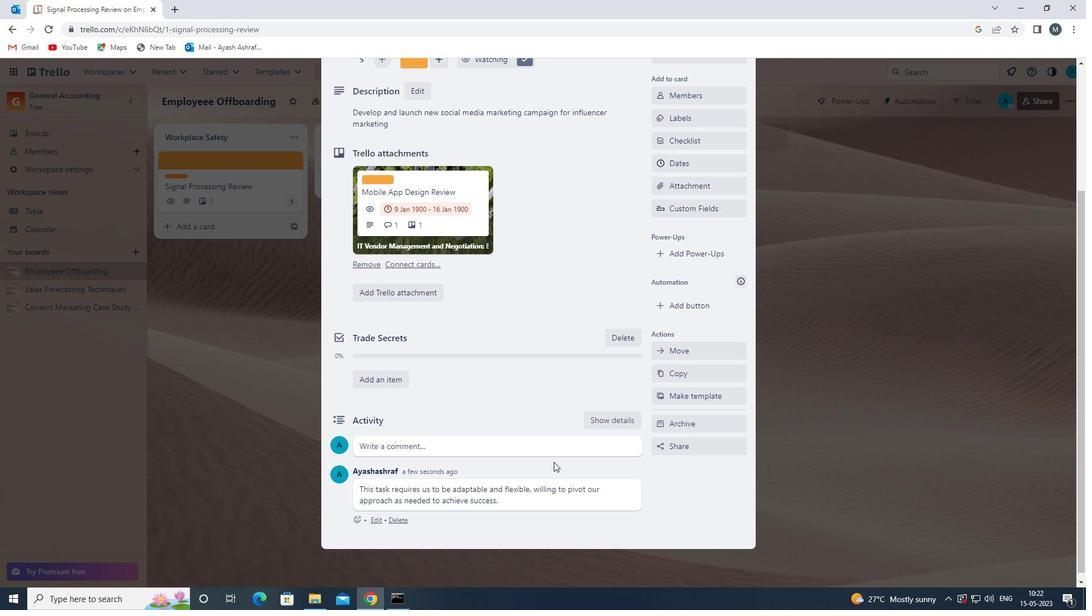 
Action: Mouse scrolled (551, 460) with delta (0, 0)
Screenshot: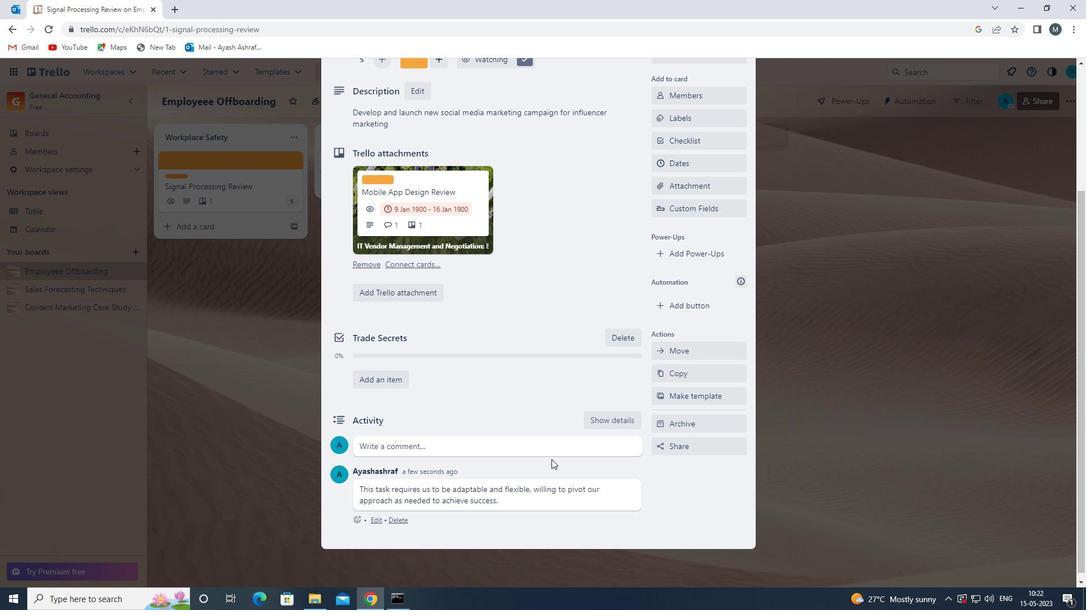 
Action: Mouse scrolled (551, 460) with delta (0, 0)
Screenshot: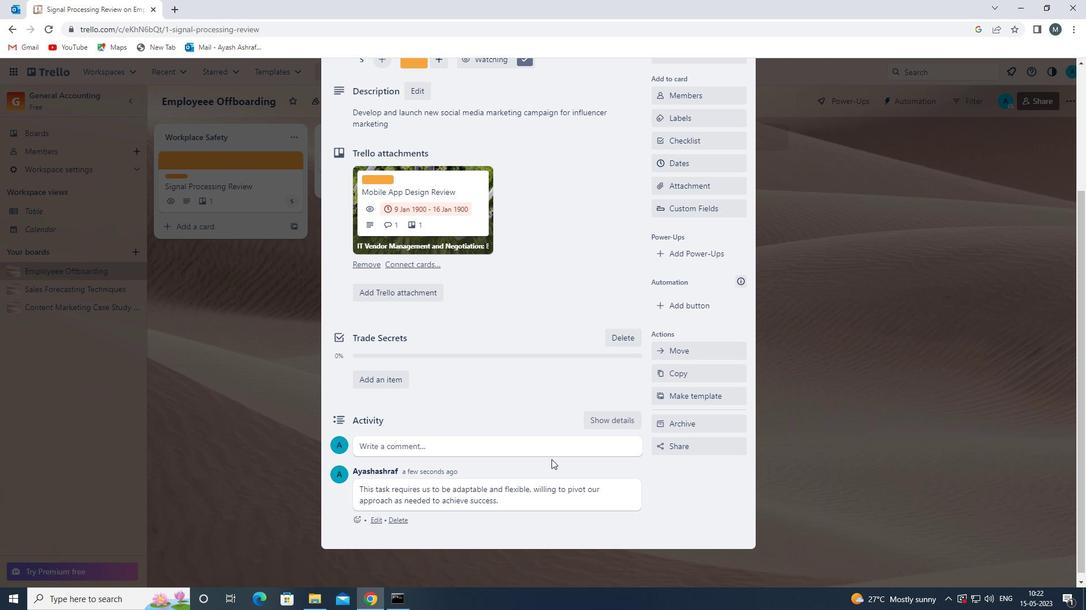 
Action: Mouse moved to (551, 459)
Screenshot: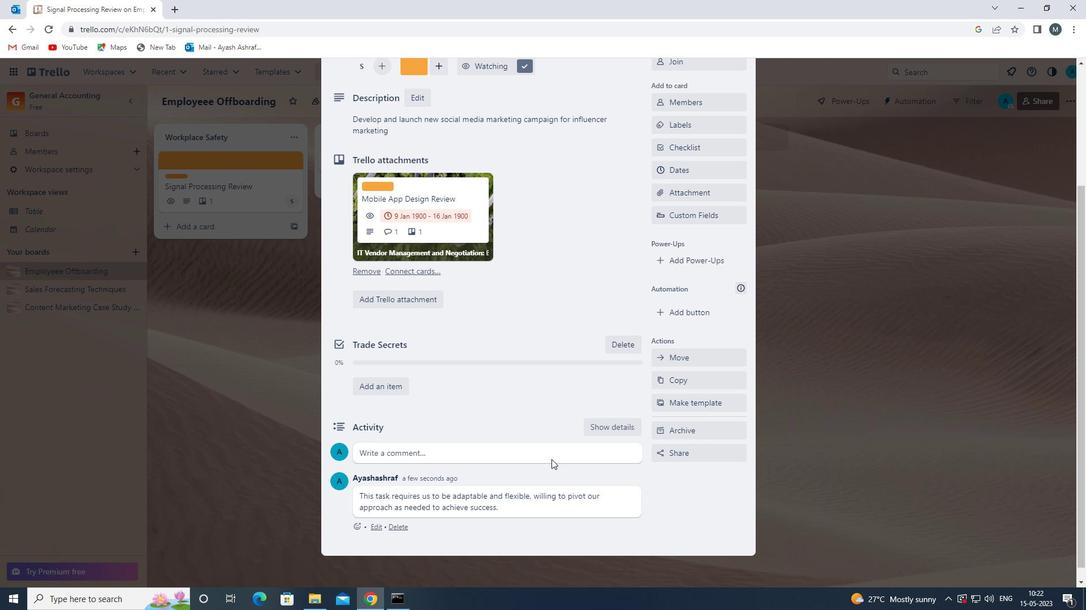 
Action: Mouse scrolled (551, 460) with delta (0, 0)
Screenshot: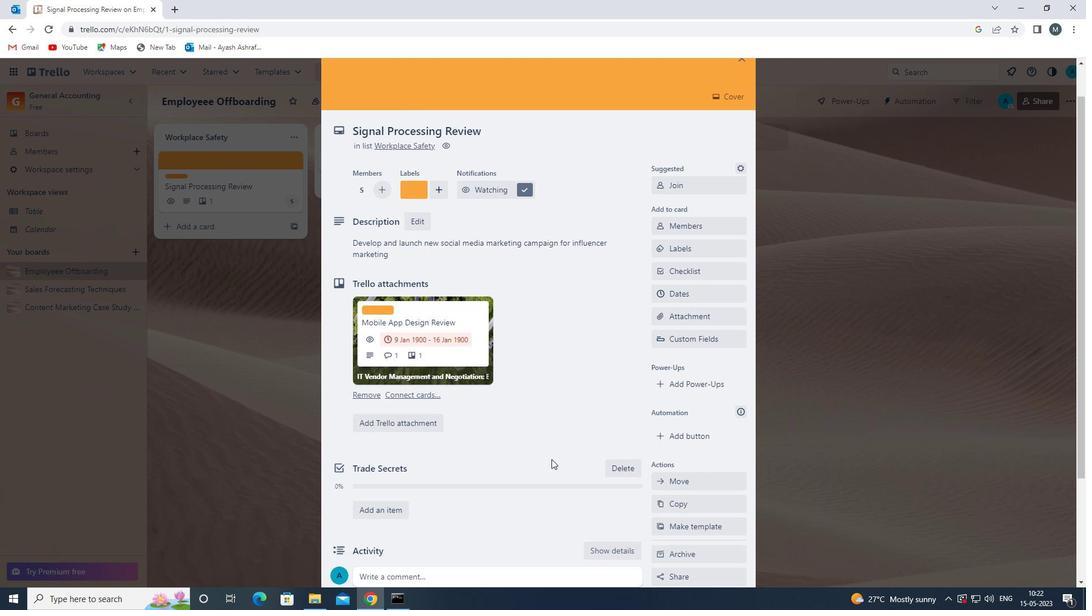 
Action: Mouse scrolled (551, 460) with delta (0, 0)
Screenshot: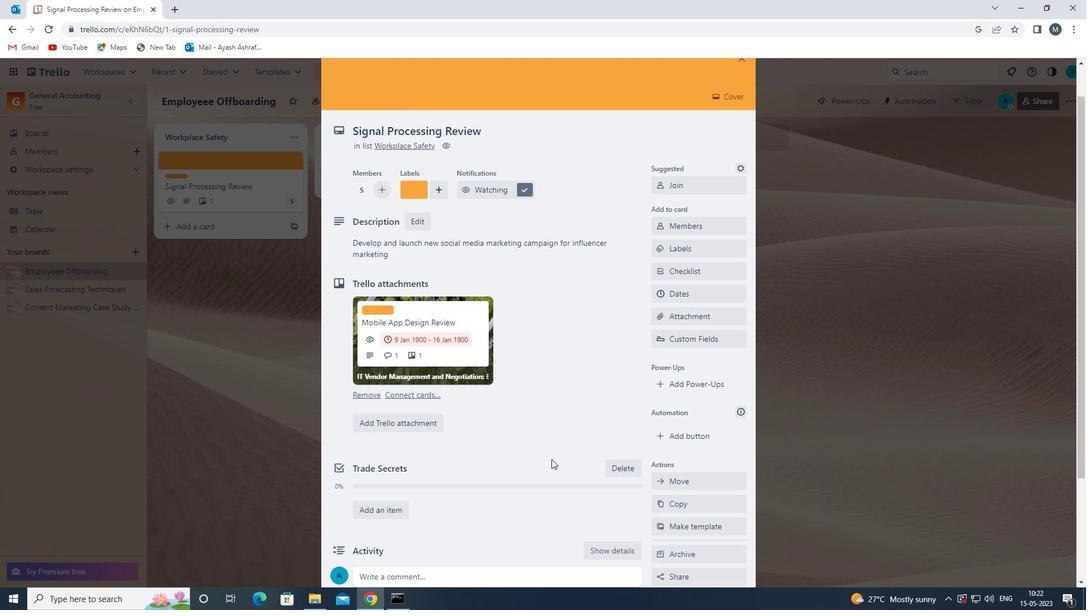 
Action: Mouse scrolled (551, 460) with delta (0, 0)
Screenshot: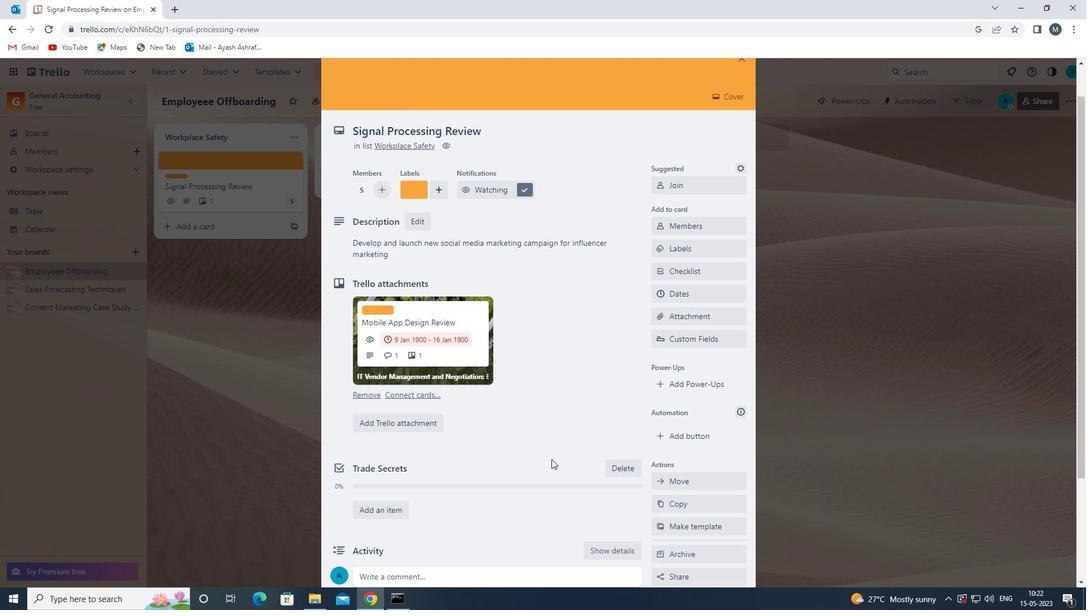 
Action: Mouse scrolled (551, 460) with delta (0, 0)
Screenshot: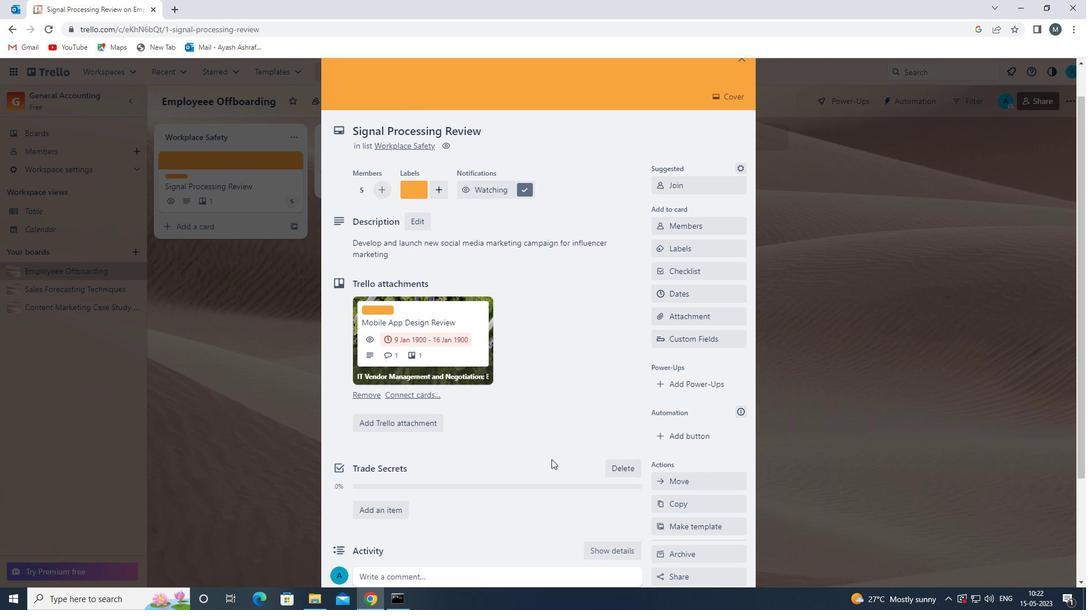 
Action: Mouse scrolled (551, 460) with delta (0, 0)
Screenshot: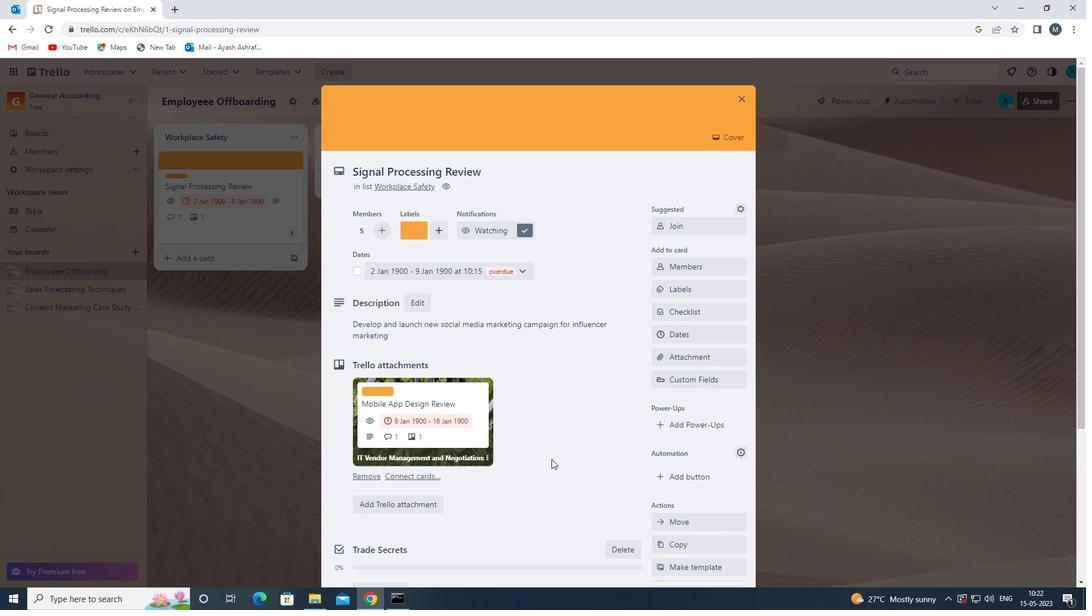 
Action: Mouse moved to (551, 459)
Screenshot: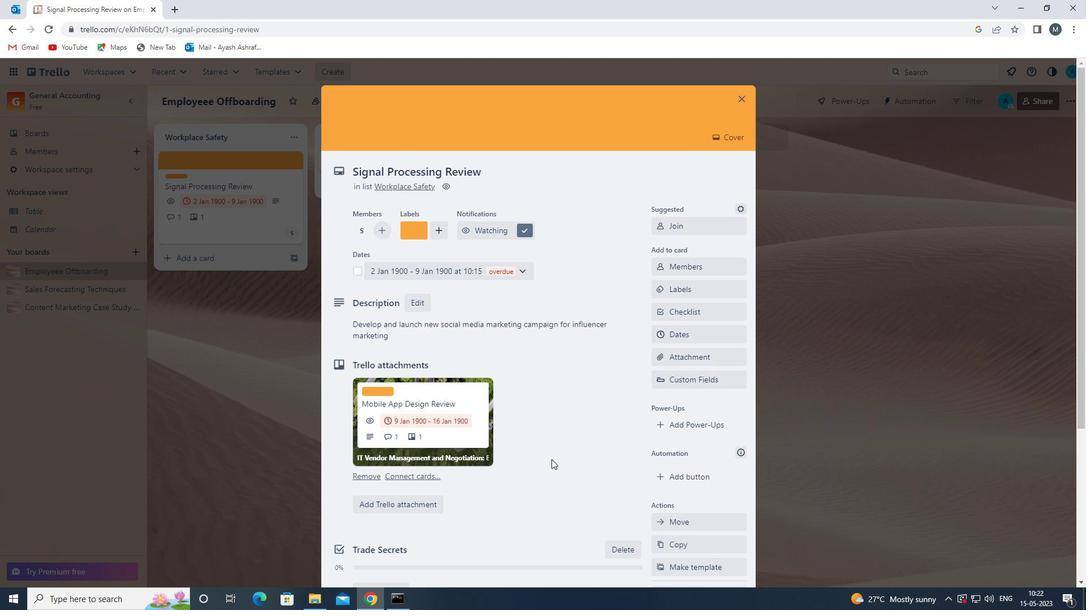 
